 Task: Research Airbnb accommodation in Usa River, Tanzania from 4th December, 2023 to 8th December, 2023 for 1 adult.1  bedroom having 1 bed and 1 bathroom. Booking option can be shelf check-in. Look for 4 properties as per requirement.
Action: Mouse moved to (404, 95)
Screenshot: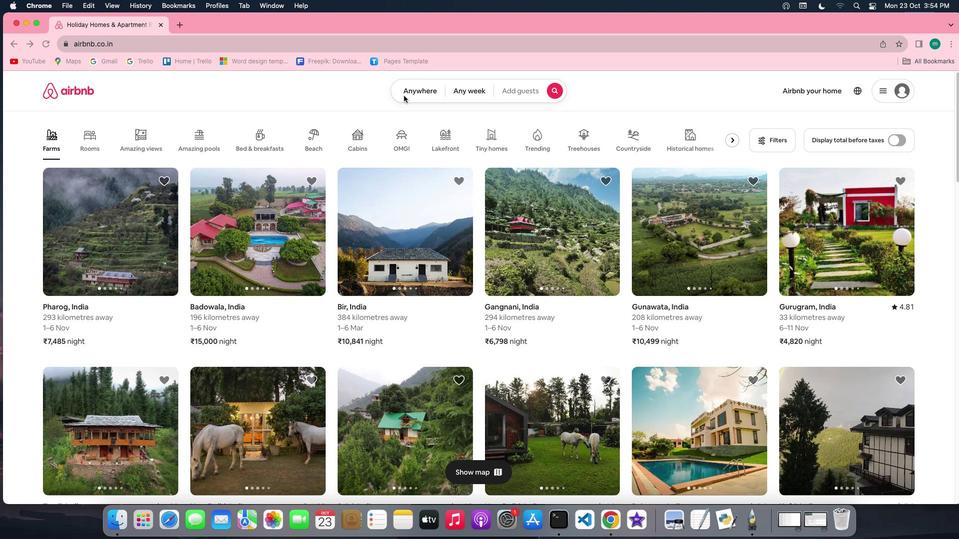 
Action: Mouse pressed left at (404, 95)
Screenshot: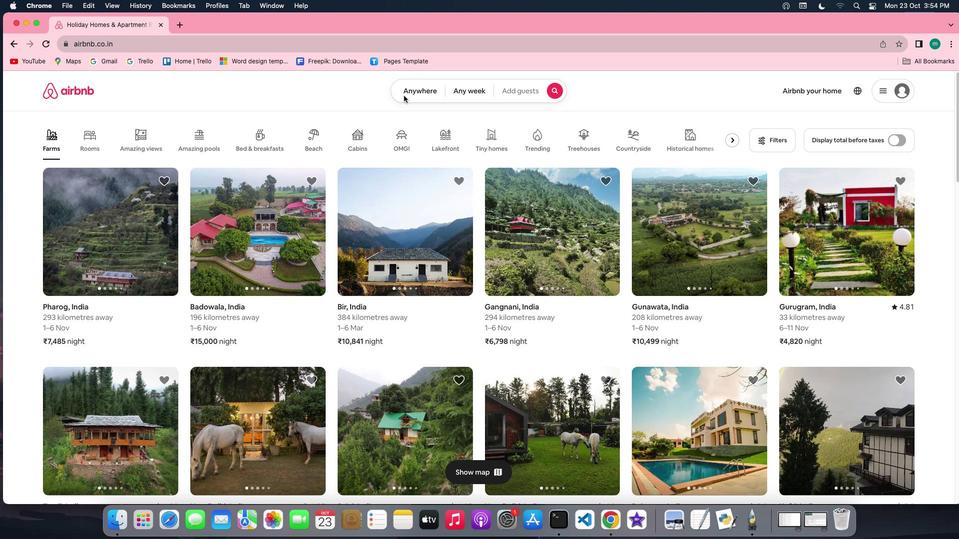 
Action: Mouse pressed left at (404, 95)
Screenshot: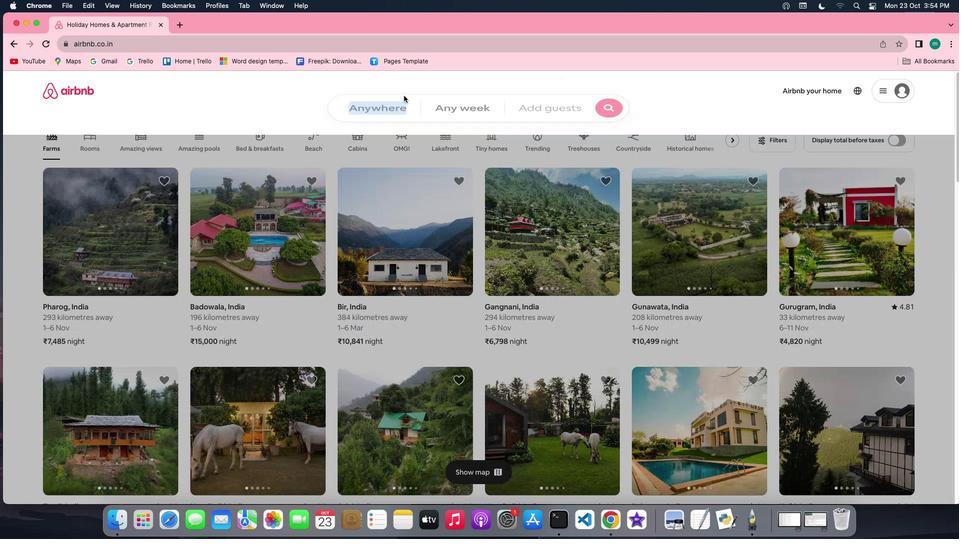 
Action: Mouse moved to (352, 125)
Screenshot: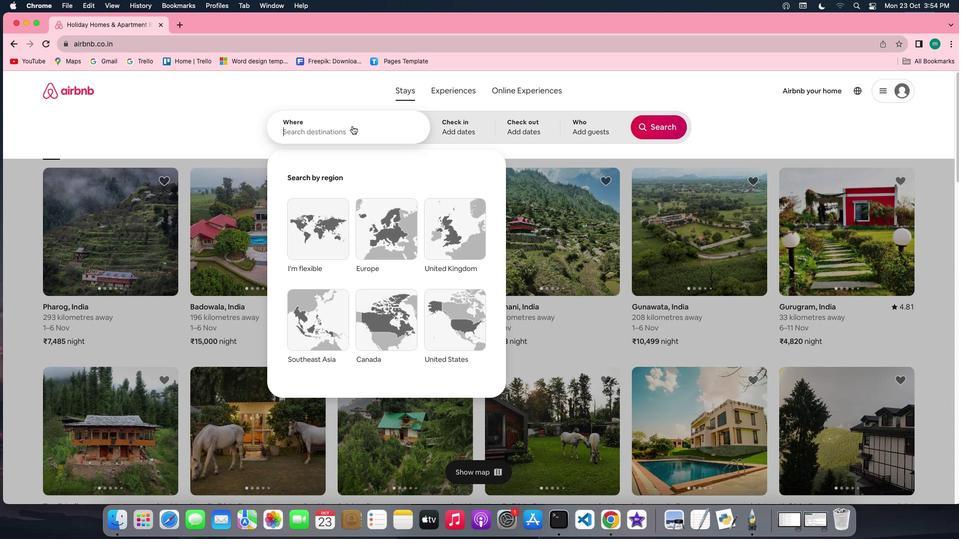 
Action: Key pressed Key.shift'U''s''a'Key.spaceKey.shift'R''i''v''e''r'','Key.spaceKey.shift'T''a''n''z''a''n''i''a'
Screenshot: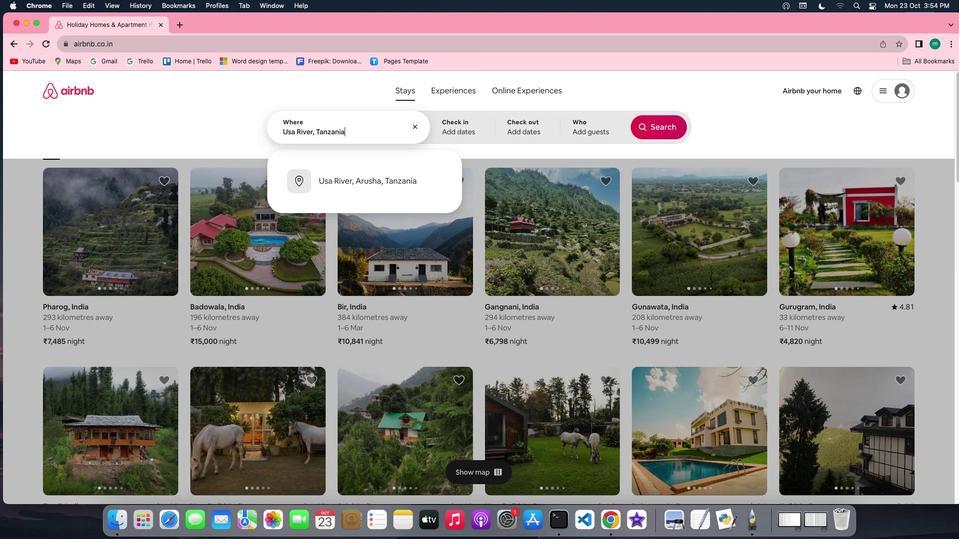 
Action: Mouse moved to (451, 125)
Screenshot: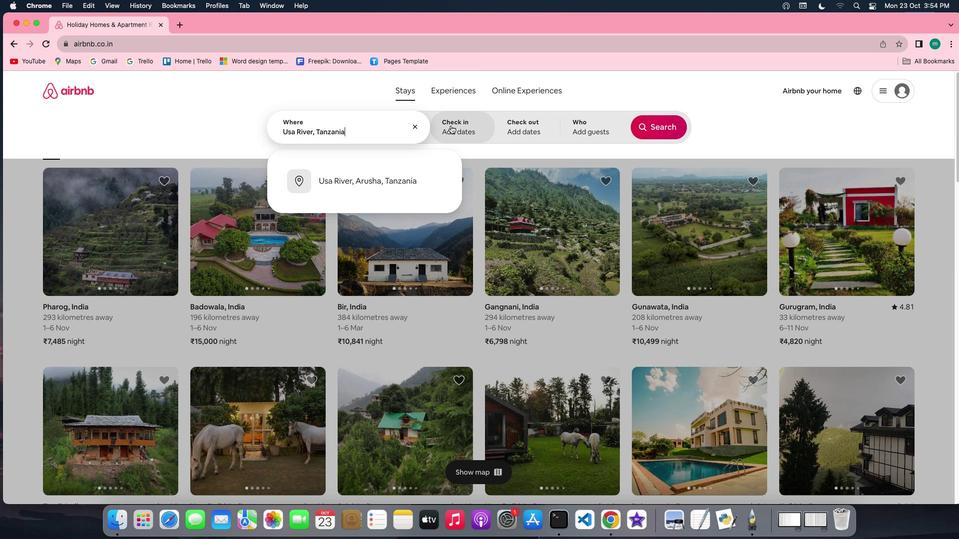 
Action: Mouse pressed left at (451, 125)
Screenshot: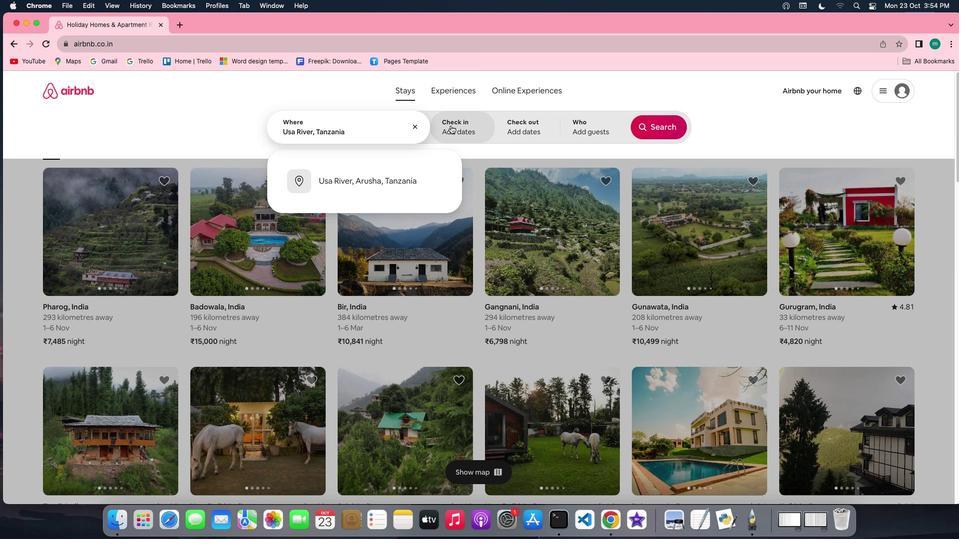 
Action: Mouse moved to (656, 211)
Screenshot: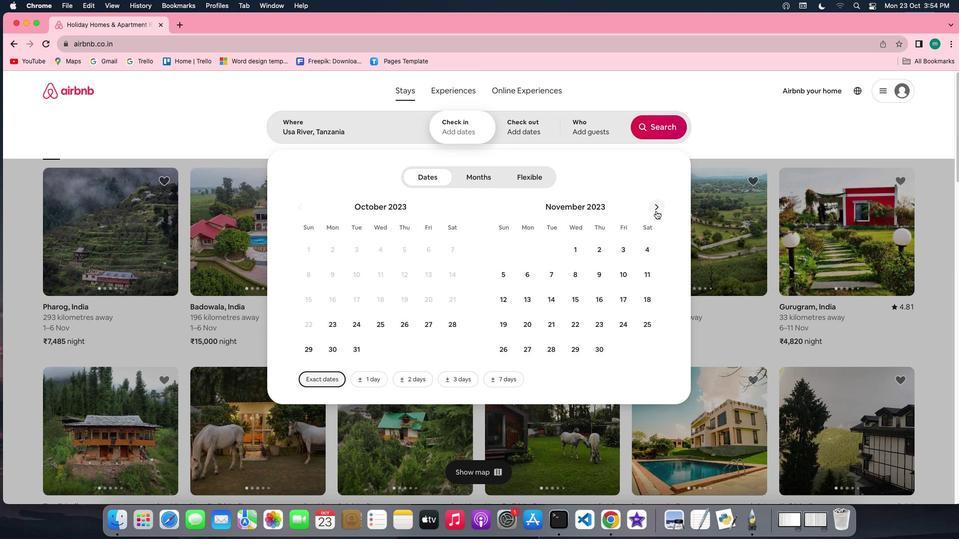 
Action: Mouse pressed left at (656, 211)
Screenshot: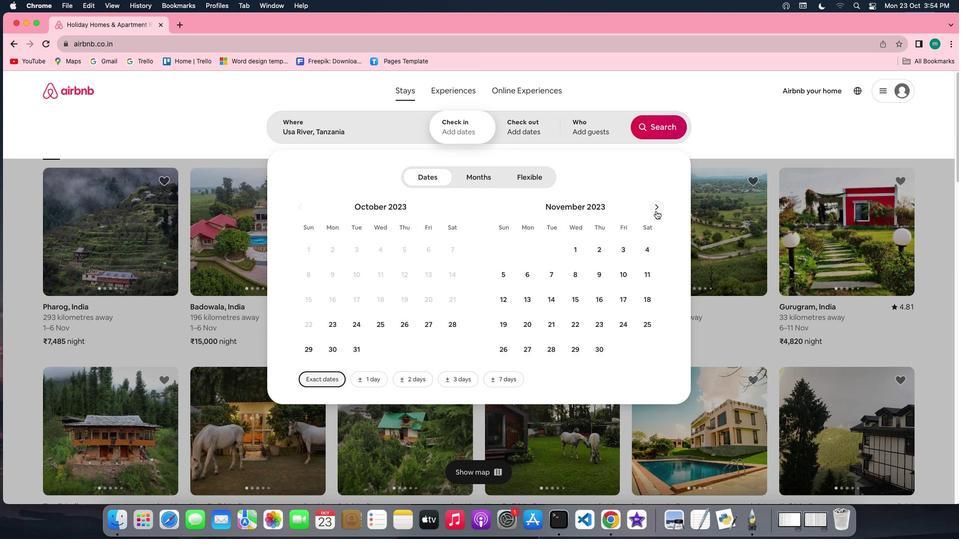
Action: Mouse moved to (534, 282)
Screenshot: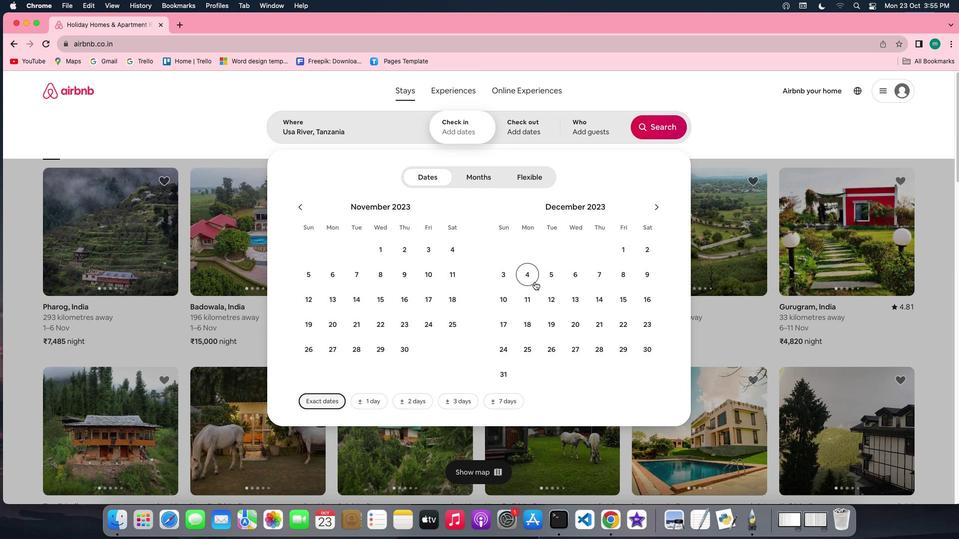 
Action: Mouse pressed left at (534, 282)
Screenshot: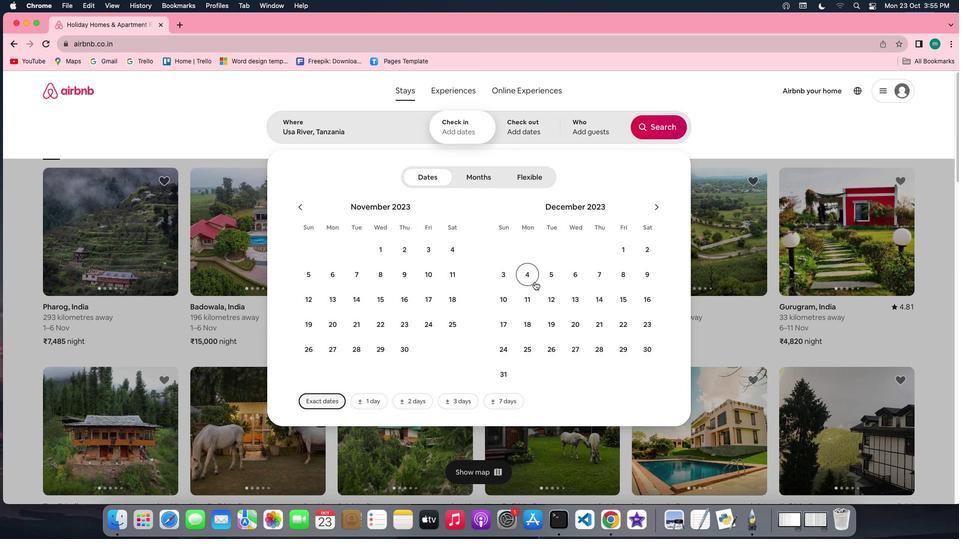 
Action: Mouse moved to (621, 275)
Screenshot: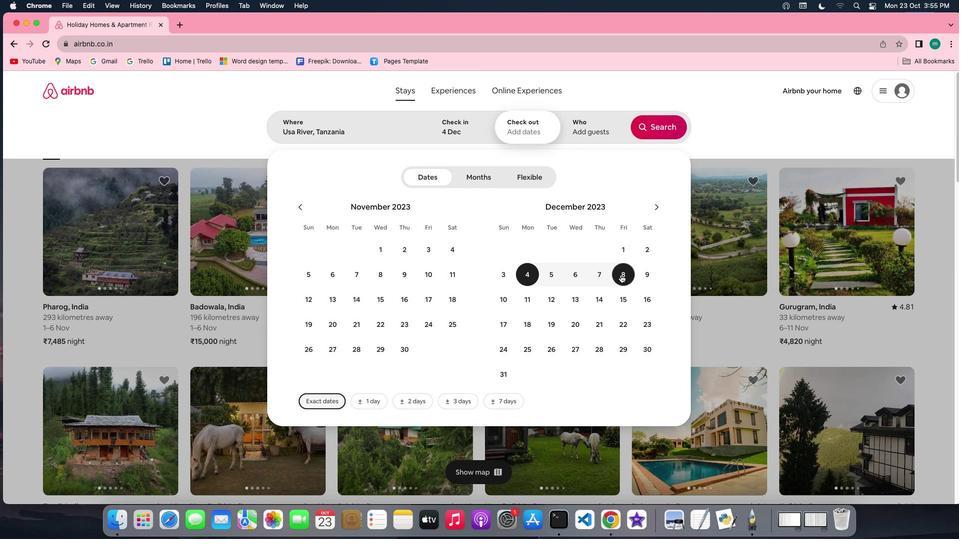 
Action: Mouse pressed left at (621, 275)
Screenshot: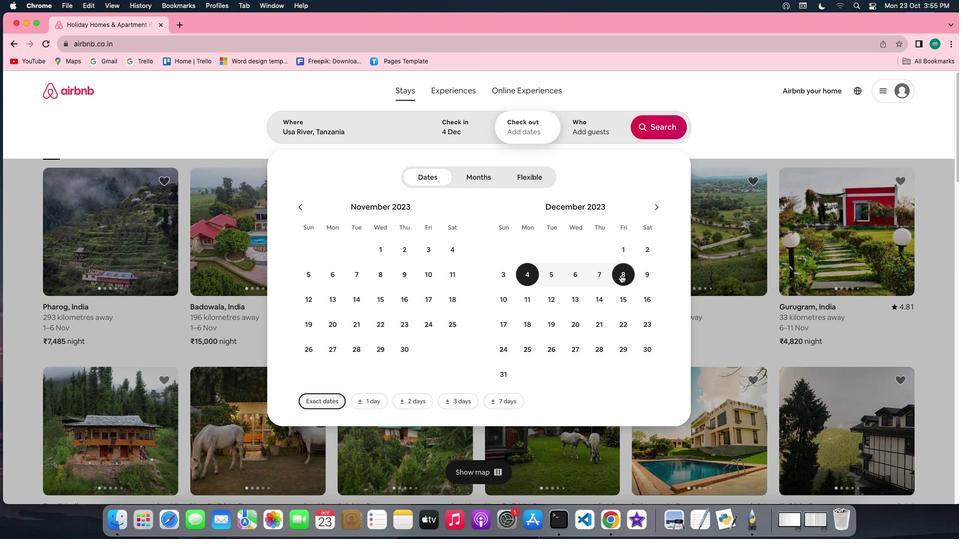 
Action: Mouse moved to (584, 139)
Screenshot: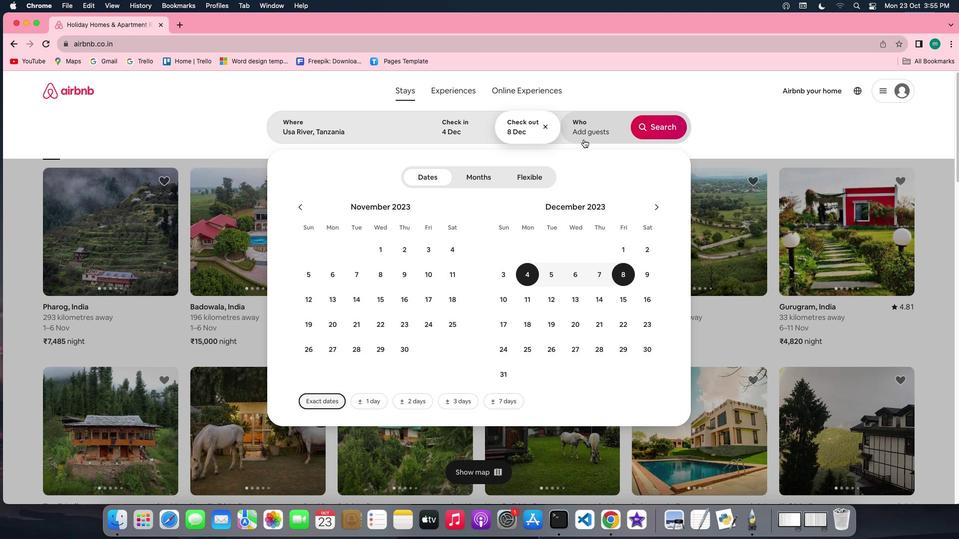 
Action: Mouse pressed left at (584, 139)
Screenshot: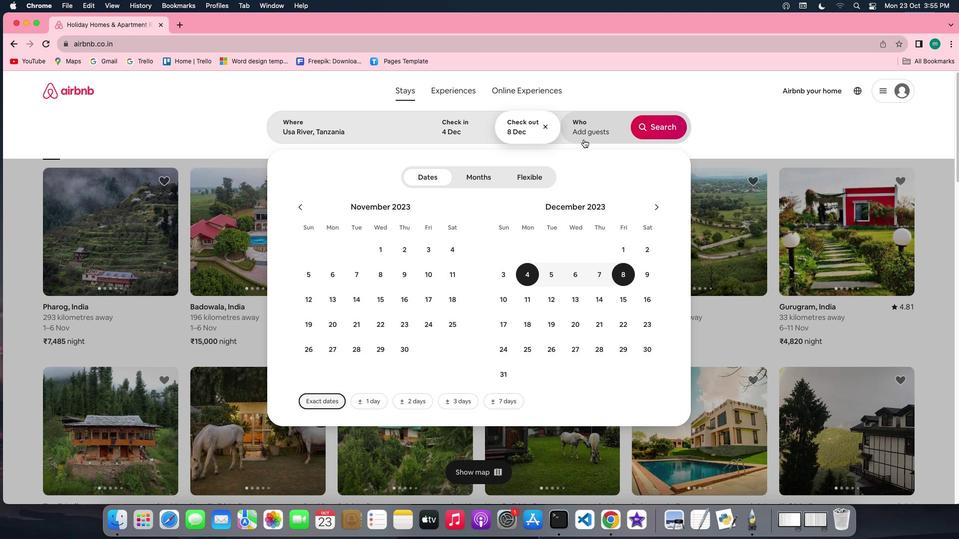 
Action: Mouse moved to (666, 182)
Screenshot: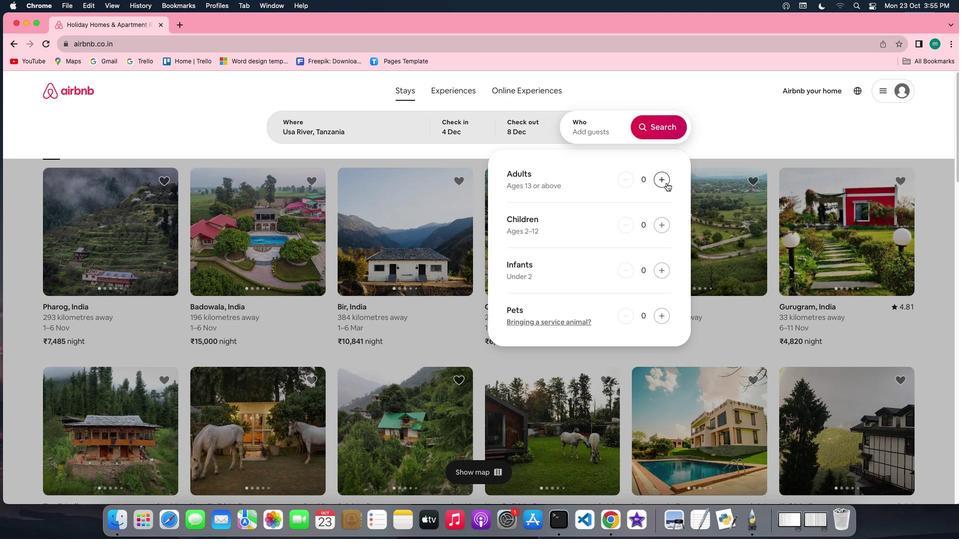
Action: Mouse pressed left at (666, 182)
Screenshot: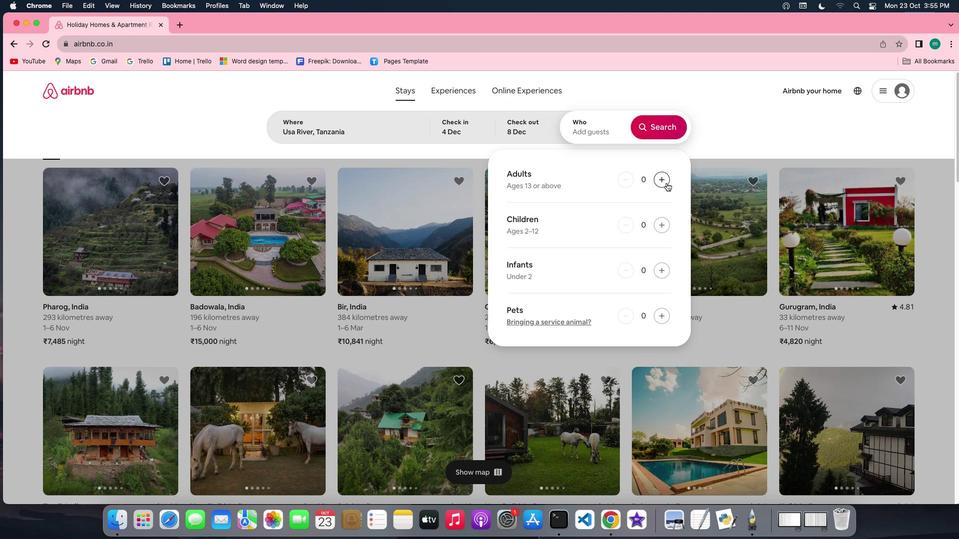 
Action: Mouse moved to (660, 130)
Screenshot: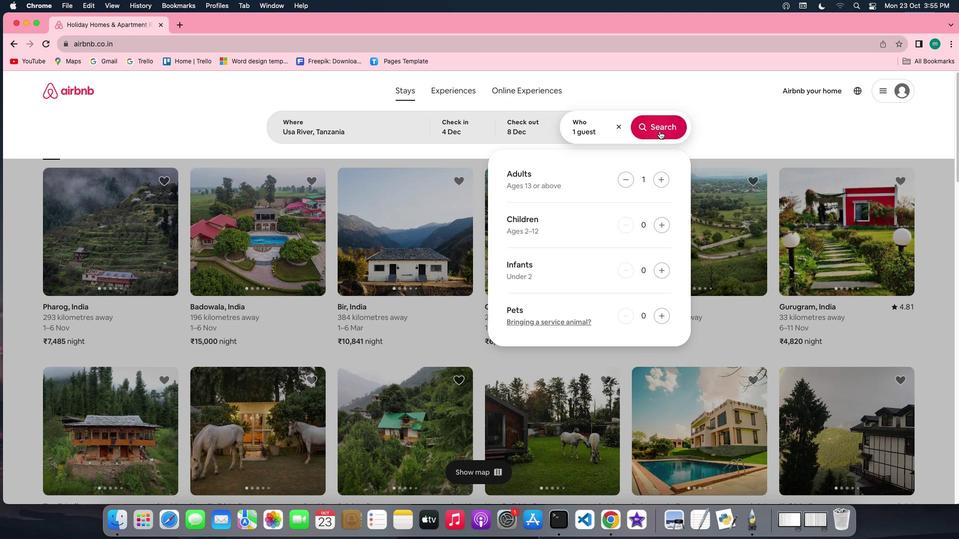 
Action: Mouse pressed left at (660, 130)
Screenshot: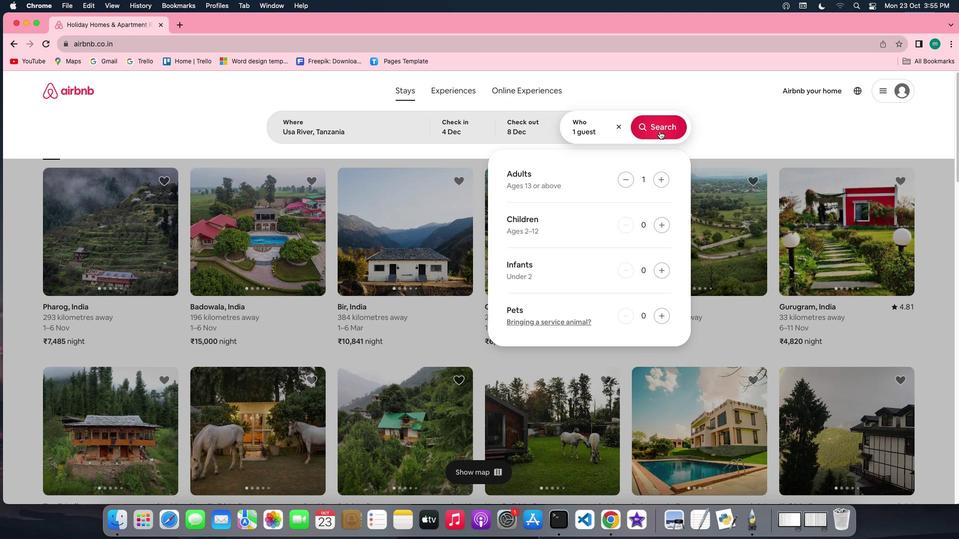 
Action: Mouse moved to (787, 128)
Screenshot: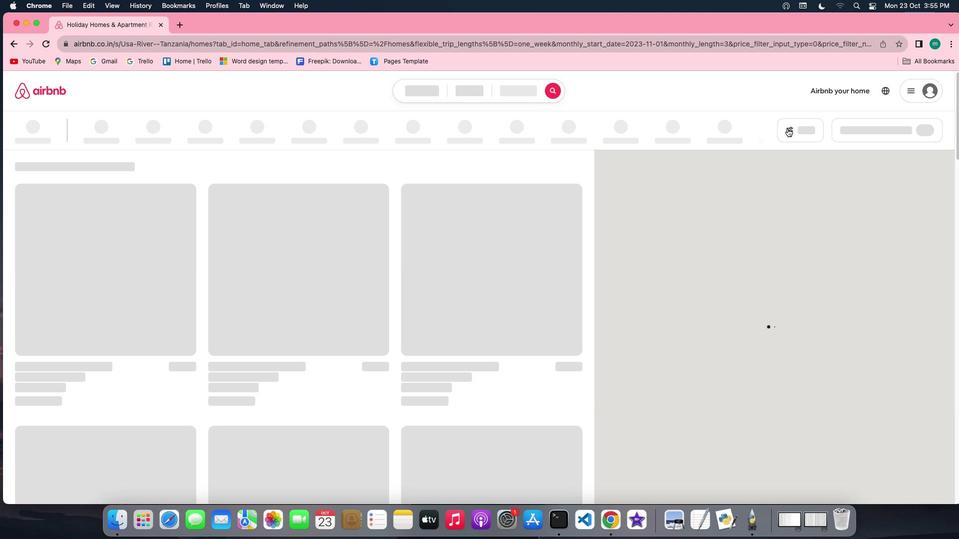 
Action: Mouse pressed left at (787, 128)
Screenshot: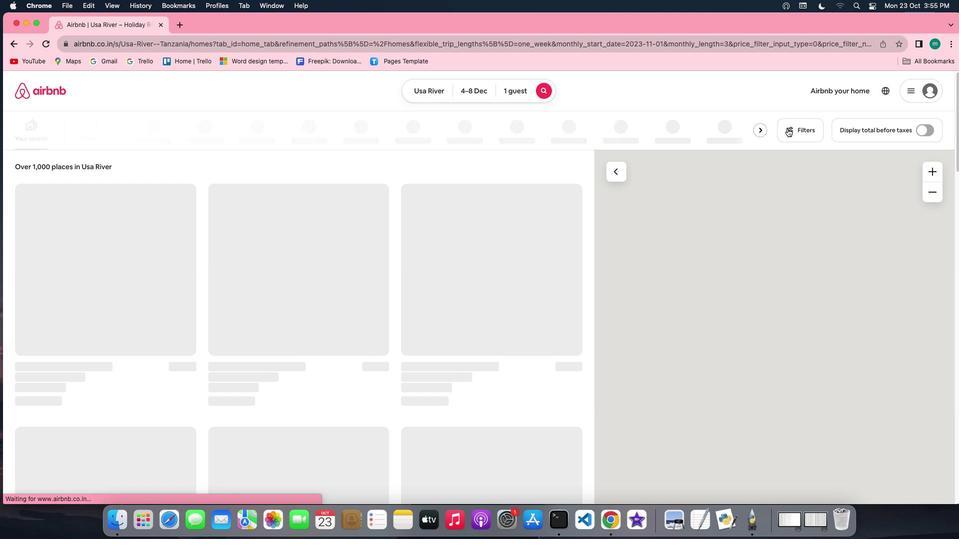 
Action: Mouse moved to (808, 131)
Screenshot: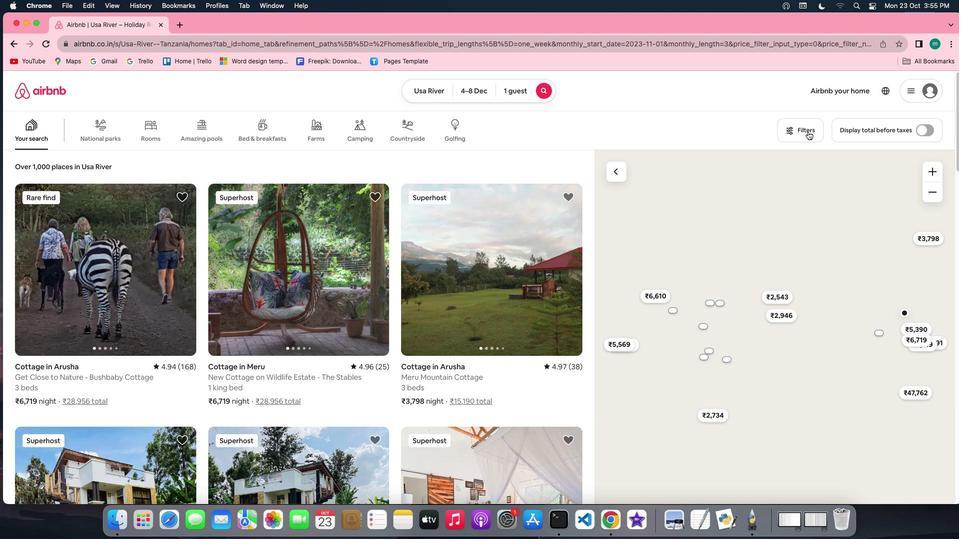 
Action: Mouse pressed left at (808, 131)
Screenshot: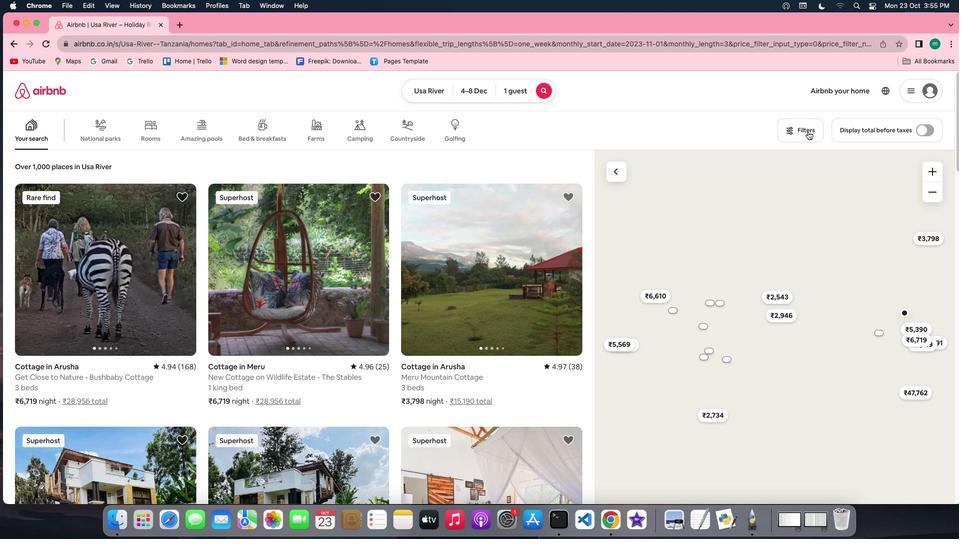 
Action: Mouse moved to (479, 296)
Screenshot: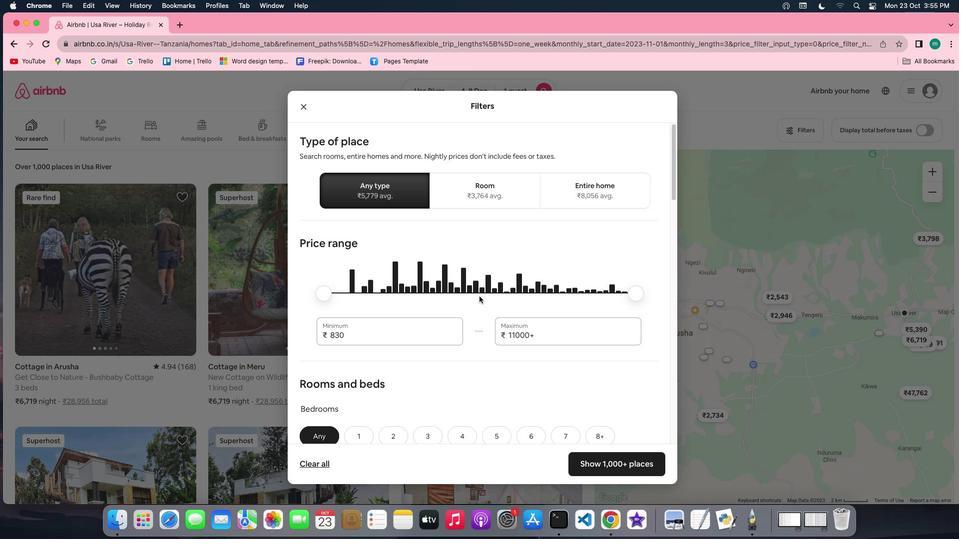 
Action: Mouse scrolled (479, 296) with delta (0, 0)
Screenshot: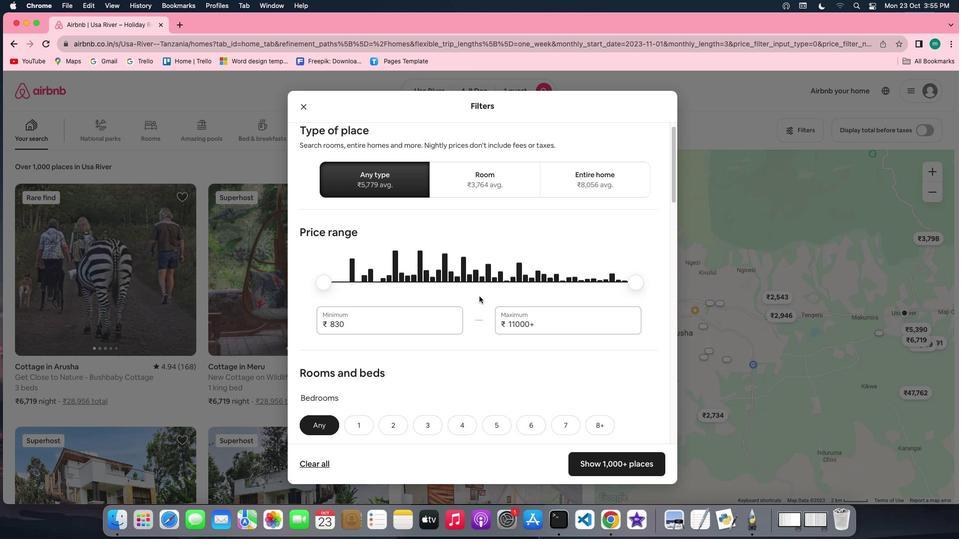 
Action: Mouse scrolled (479, 296) with delta (0, 0)
Screenshot: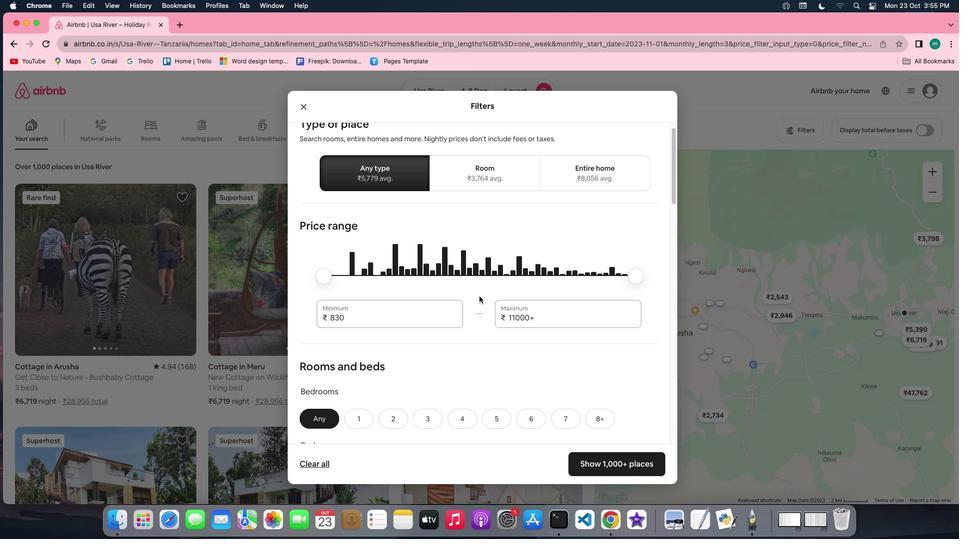 
Action: Mouse scrolled (479, 296) with delta (0, 0)
Screenshot: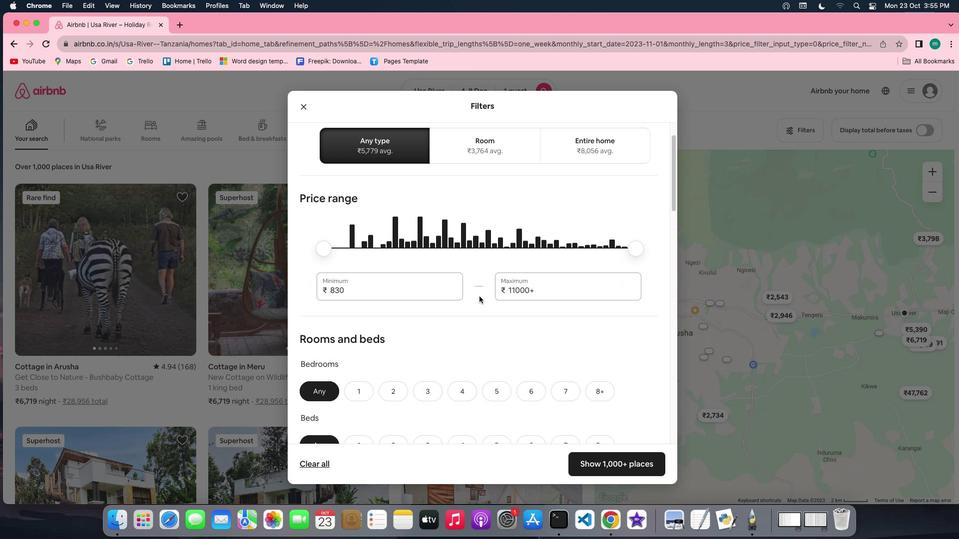 
Action: Mouse scrolled (479, 296) with delta (0, -1)
Screenshot: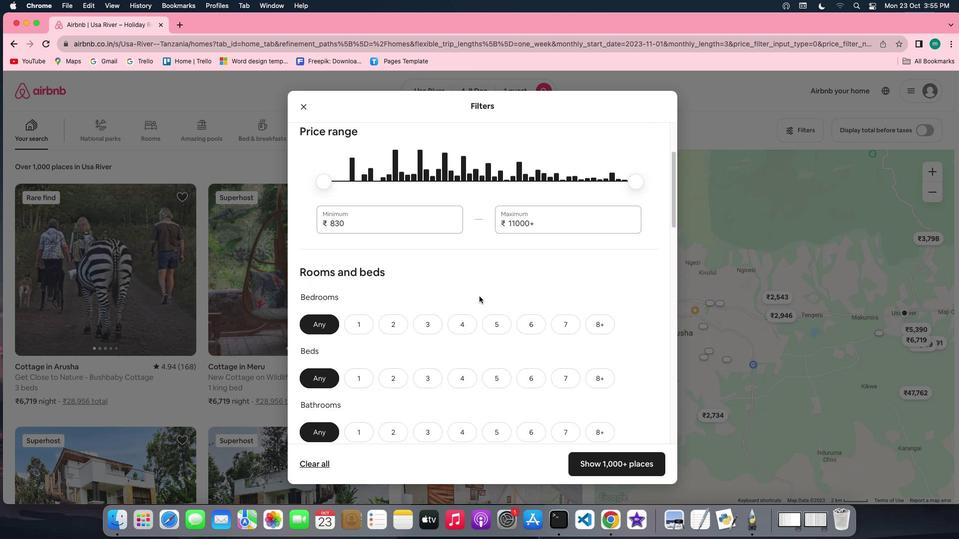 
Action: Mouse scrolled (479, 296) with delta (0, 0)
Screenshot: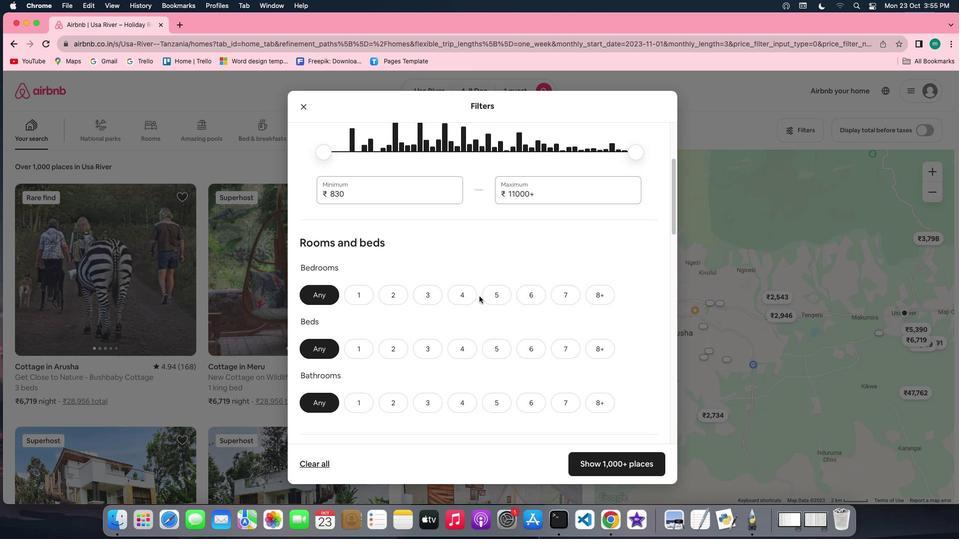 
Action: Mouse scrolled (479, 296) with delta (0, 0)
Screenshot: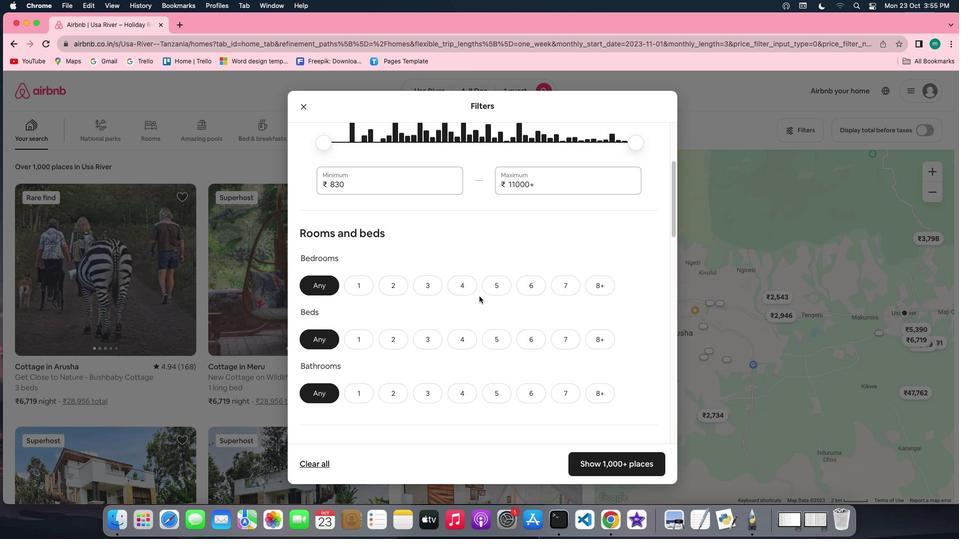 
Action: Mouse scrolled (479, 296) with delta (0, 0)
Screenshot: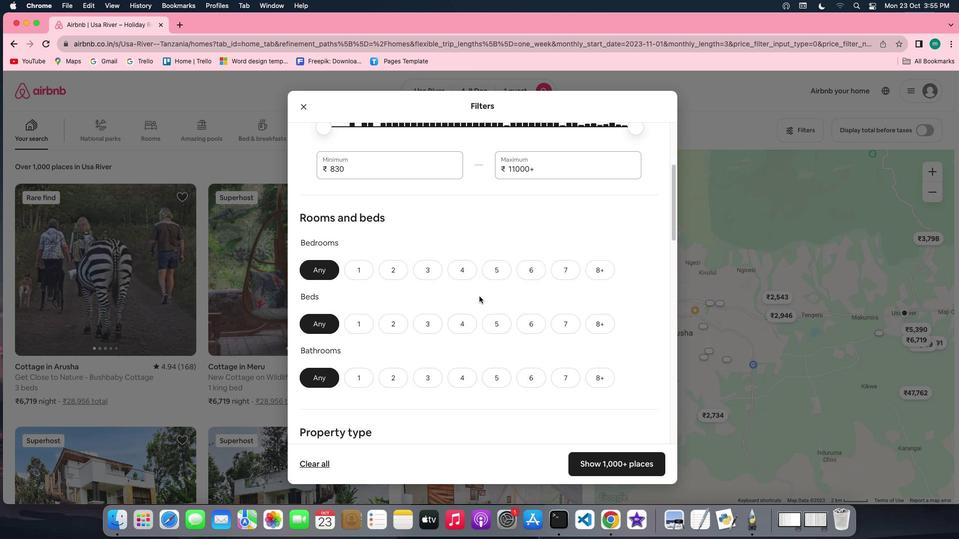 
Action: Mouse scrolled (479, 296) with delta (0, -1)
Screenshot: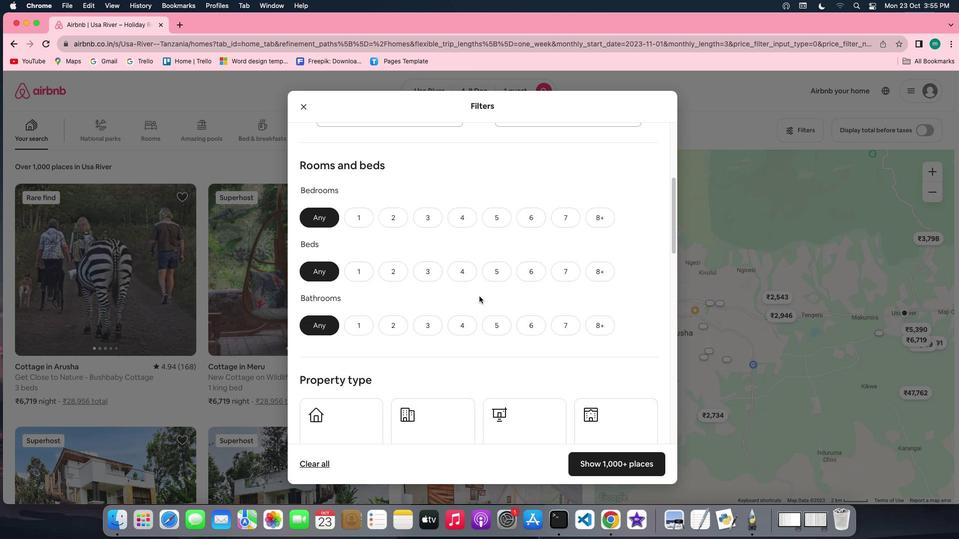 
Action: Mouse moved to (363, 183)
Screenshot: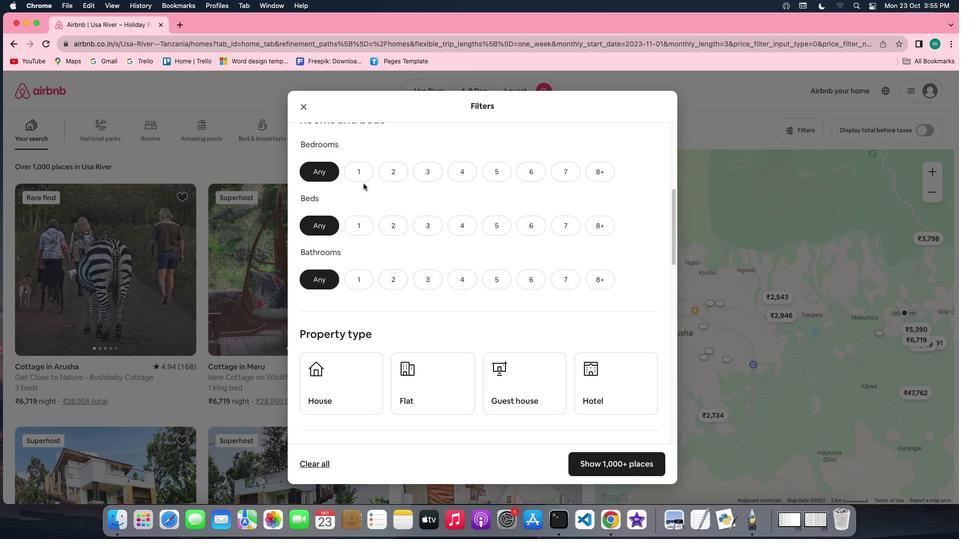 
Action: Mouse pressed left at (363, 183)
Screenshot: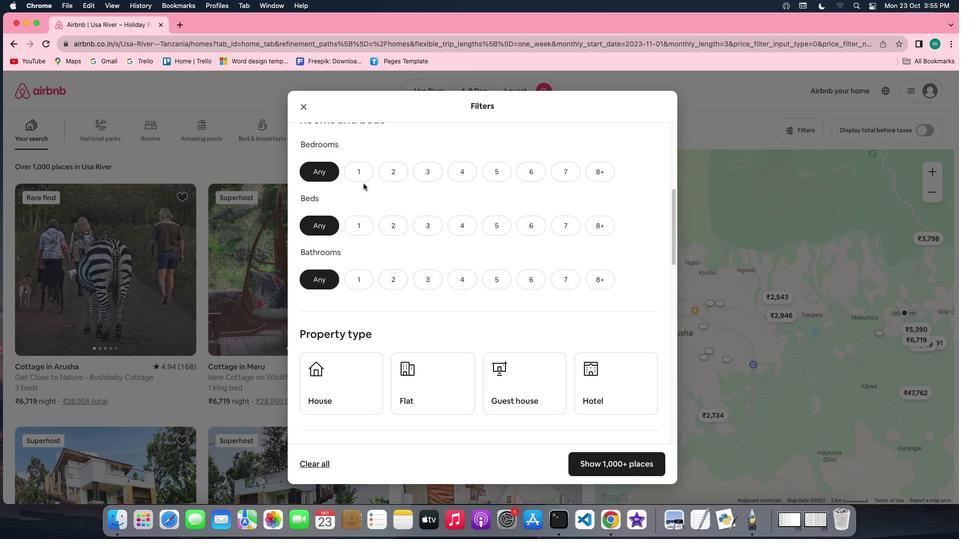 
Action: Mouse moved to (368, 173)
Screenshot: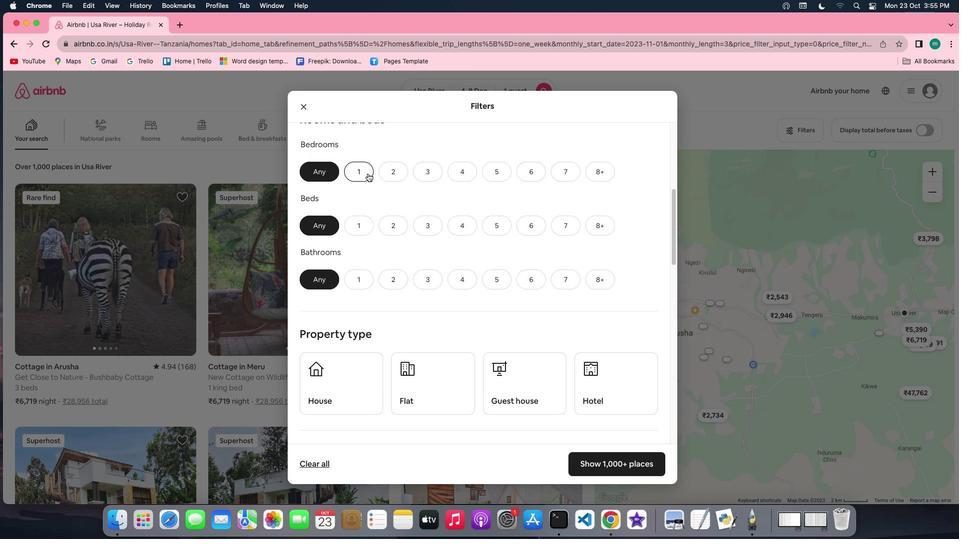 
Action: Mouse pressed left at (368, 173)
Screenshot: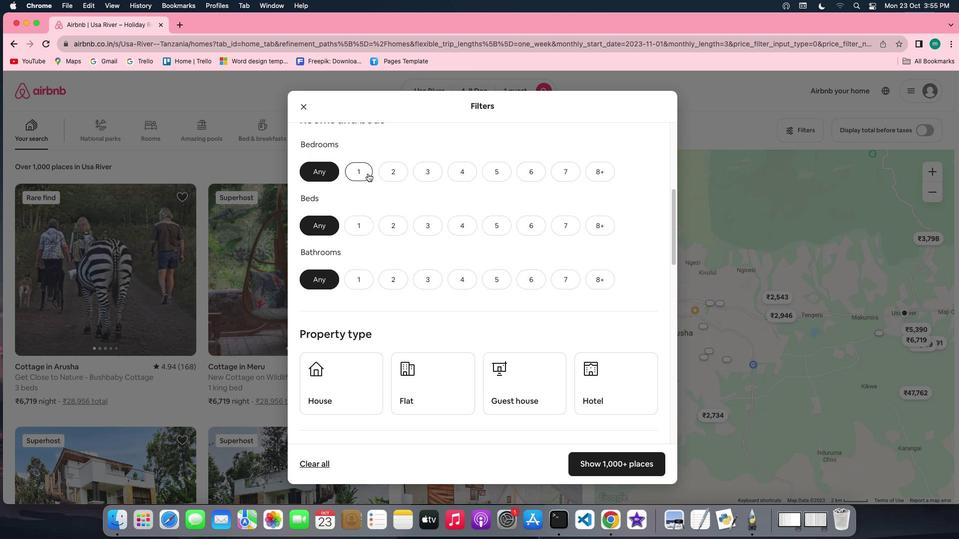 
Action: Mouse moved to (363, 232)
Screenshot: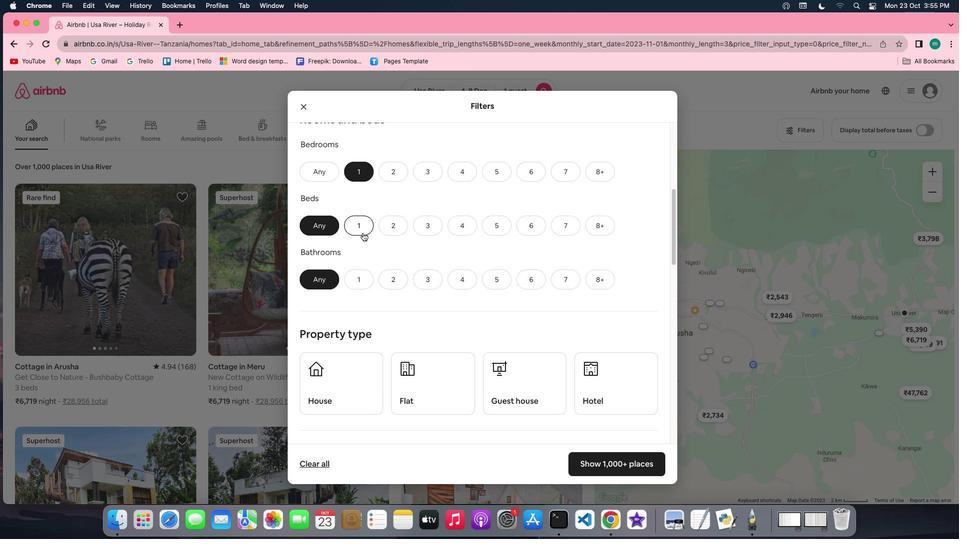 
Action: Mouse pressed left at (363, 232)
Screenshot: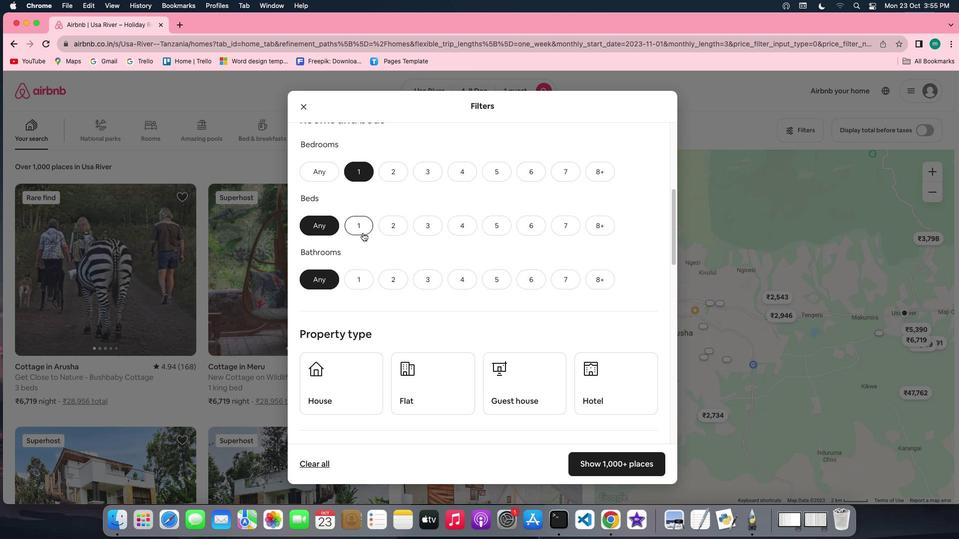 
Action: Mouse moved to (358, 286)
Screenshot: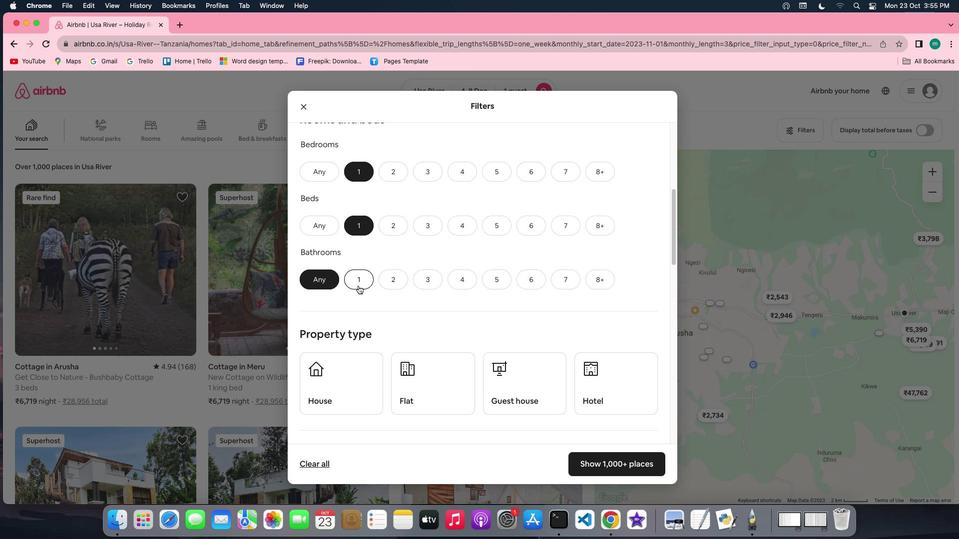 
Action: Mouse pressed left at (358, 286)
Screenshot: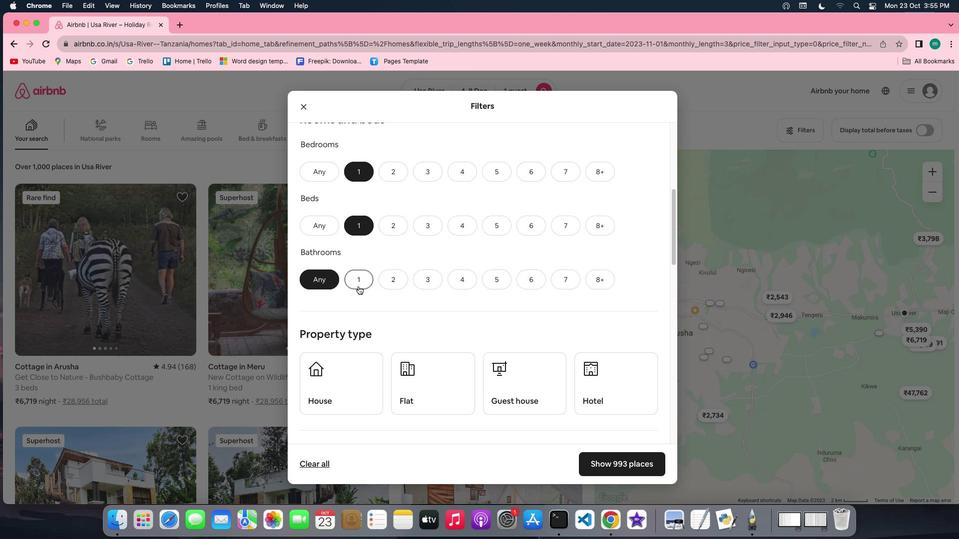 
Action: Mouse moved to (456, 286)
Screenshot: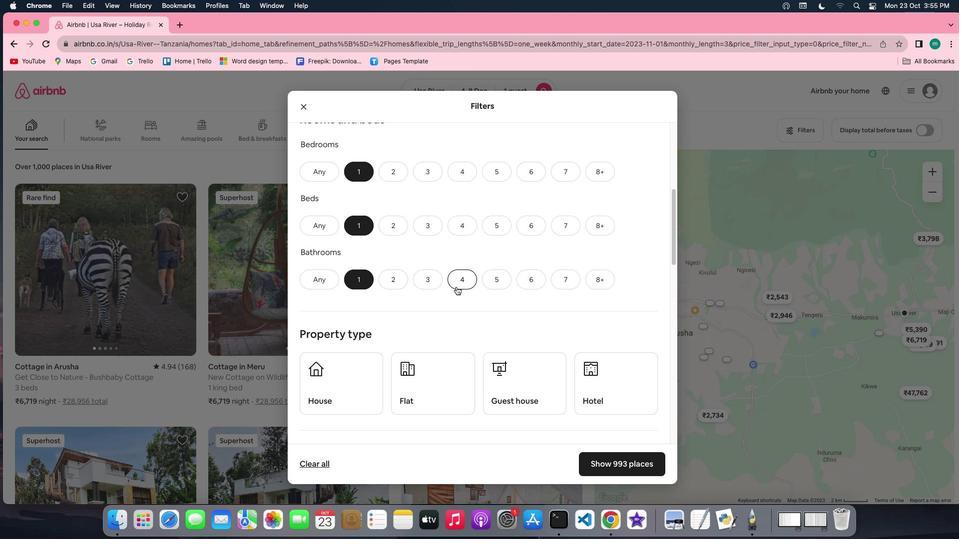 
Action: Mouse scrolled (456, 286) with delta (0, 0)
Screenshot: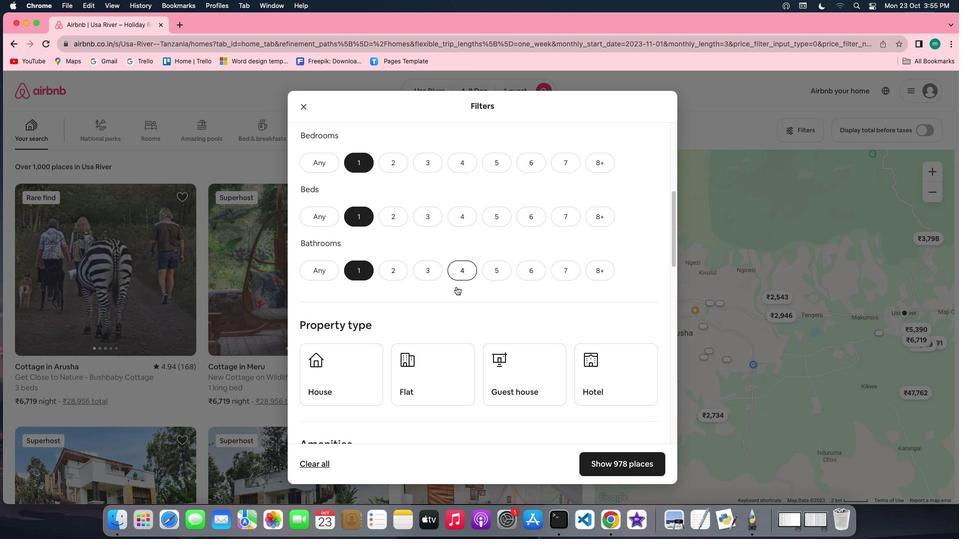 
Action: Mouse scrolled (456, 286) with delta (0, 0)
Screenshot: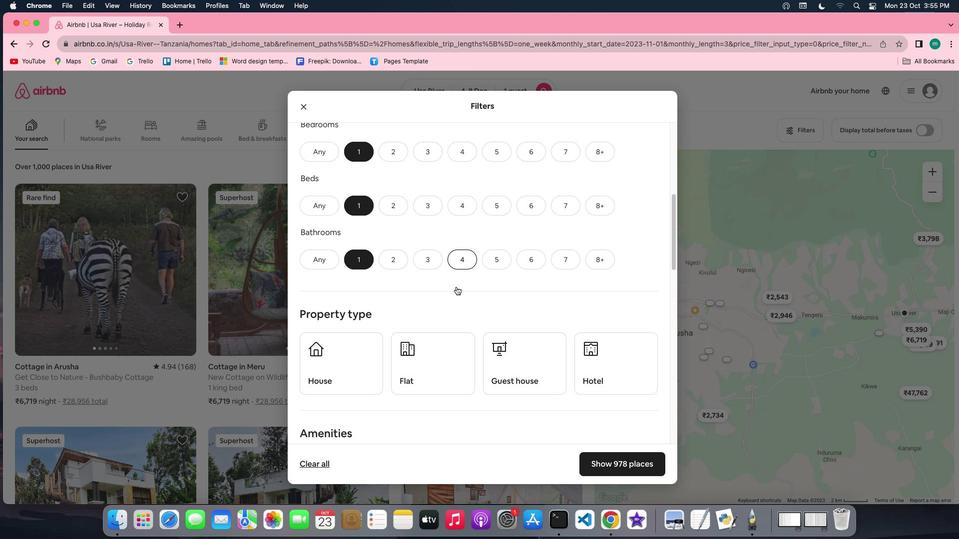 
Action: Mouse scrolled (456, 286) with delta (0, 0)
Screenshot: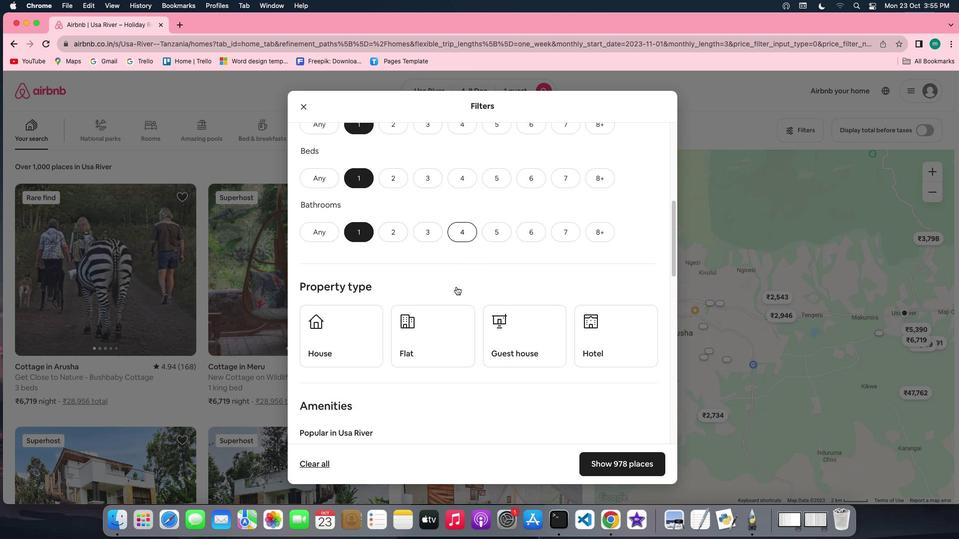 
Action: Mouse scrolled (456, 286) with delta (0, -1)
Screenshot: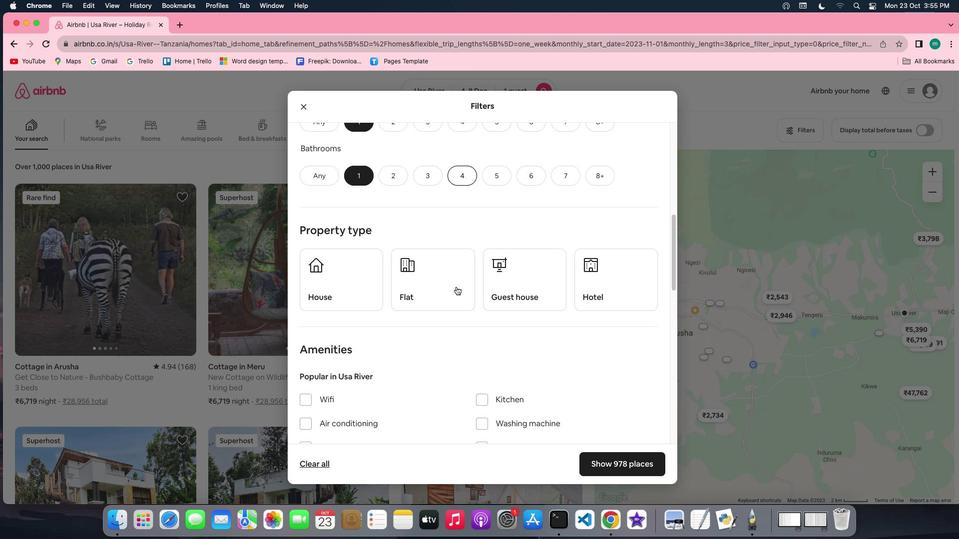 
Action: Mouse scrolled (456, 286) with delta (0, 0)
Screenshot: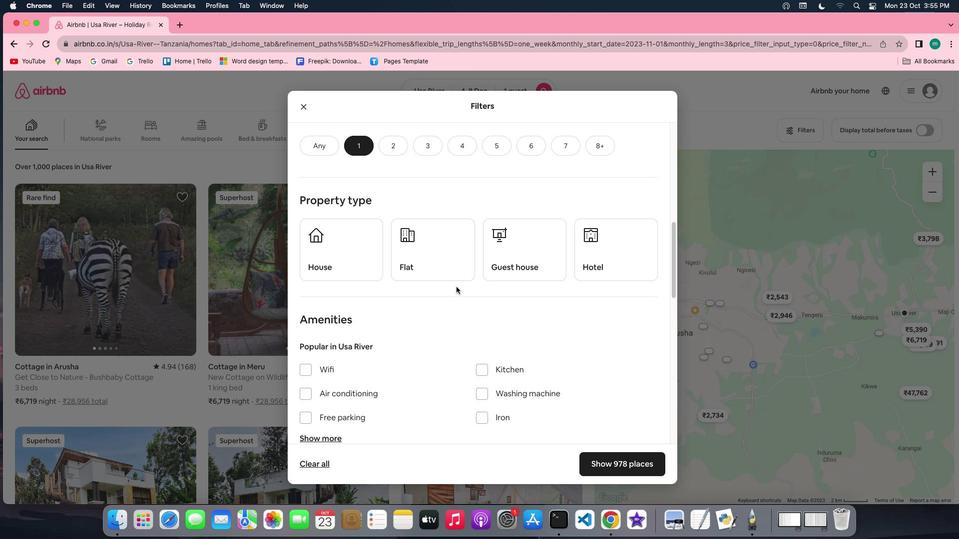 
Action: Mouse scrolled (456, 286) with delta (0, 0)
Screenshot: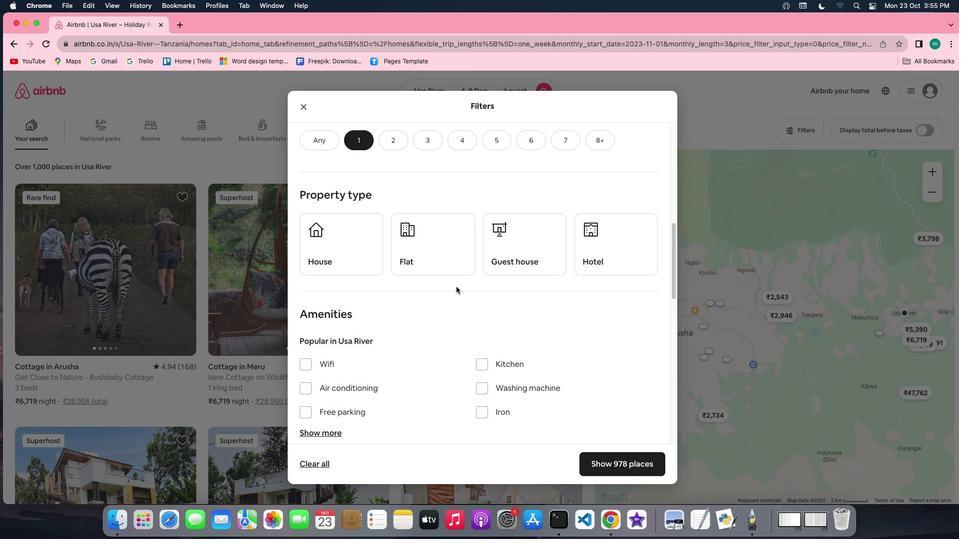 
Action: Mouse scrolled (456, 286) with delta (0, 0)
Screenshot: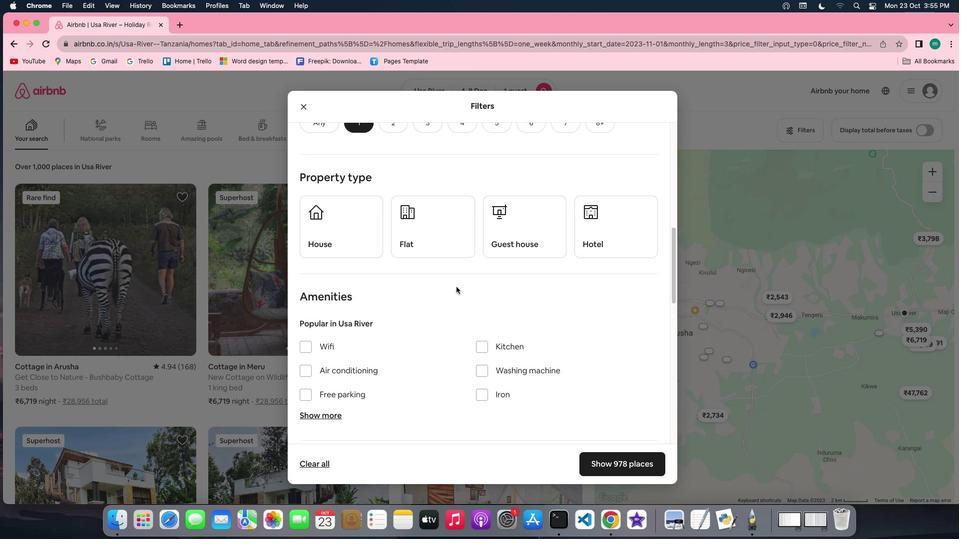 
Action: Mouse scrolled (456, 286) with delta (0, 0)
Screenshot: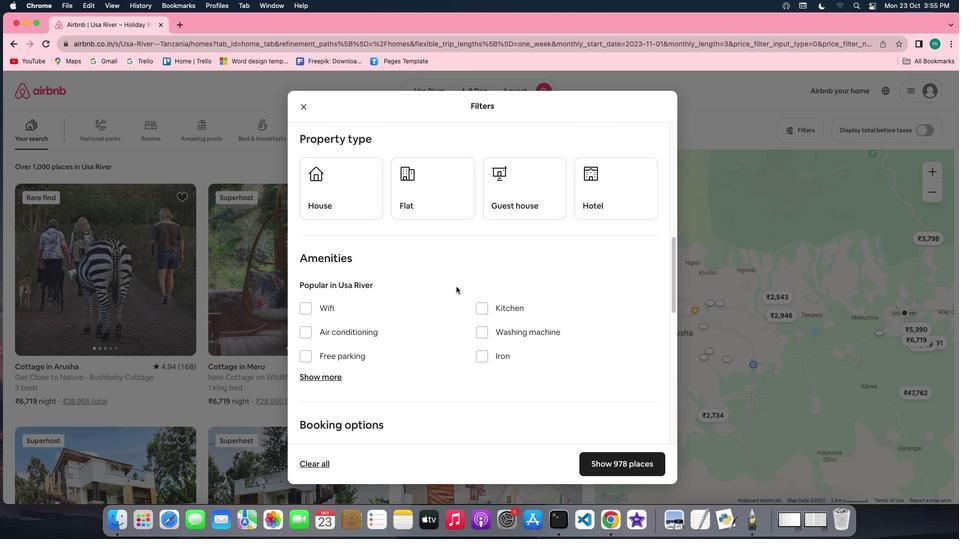 
Action: Mouse scrolled (456, 286) with delta (0, 0)
Screenshot: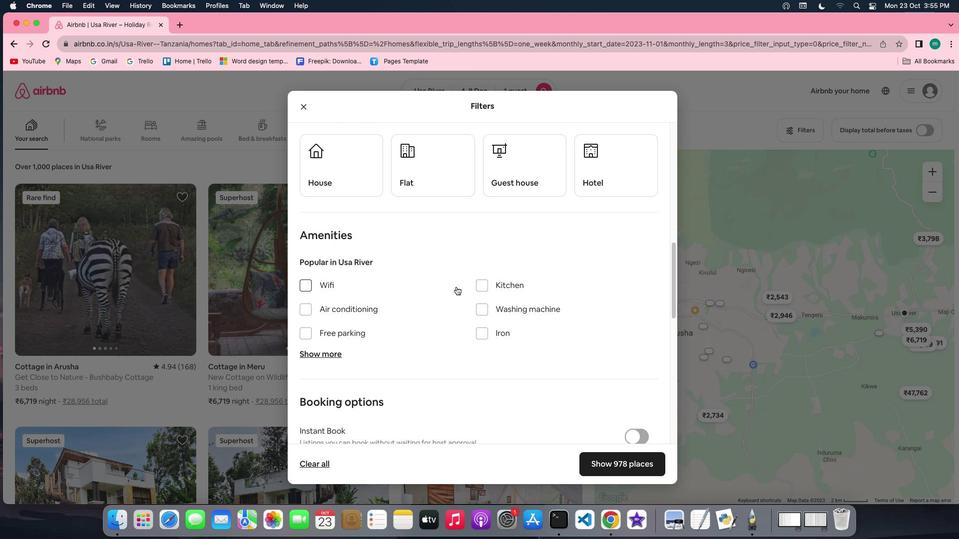 
Action: Mouse scrolled (456, 286) with delta (0, 0)
Screenshot: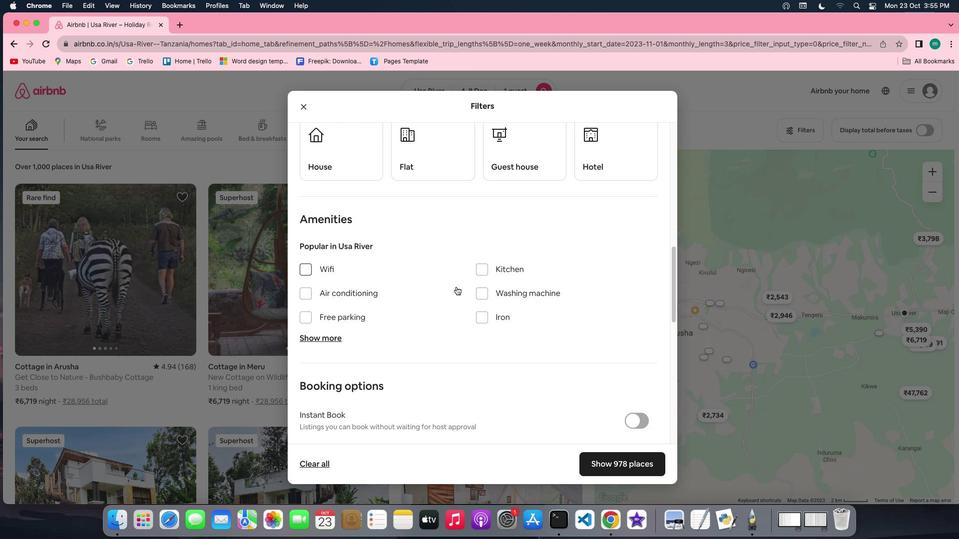 
Action: Mouse scrolled (456, 286) with delta (0, 0)
Screenshot: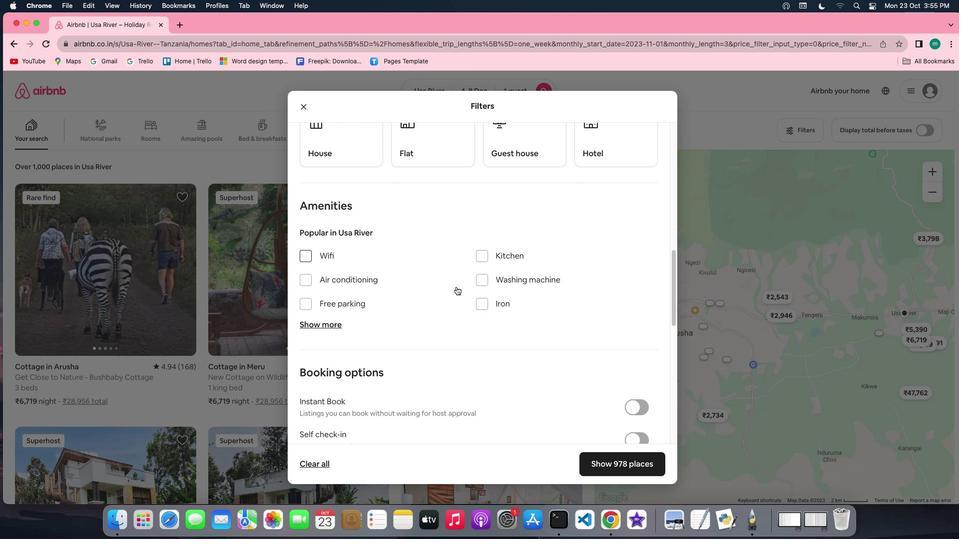 
Action: Mouse scrolled (456, 286) with delta (0, 0)
Screenshot: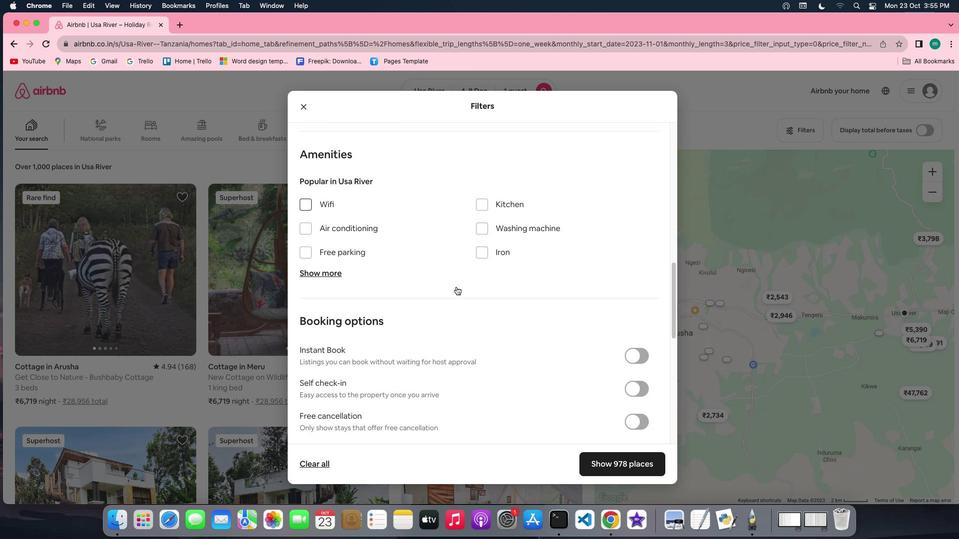 
Action: Mouse scrolled (456, 286) with delta (0, 0)
Screenshot: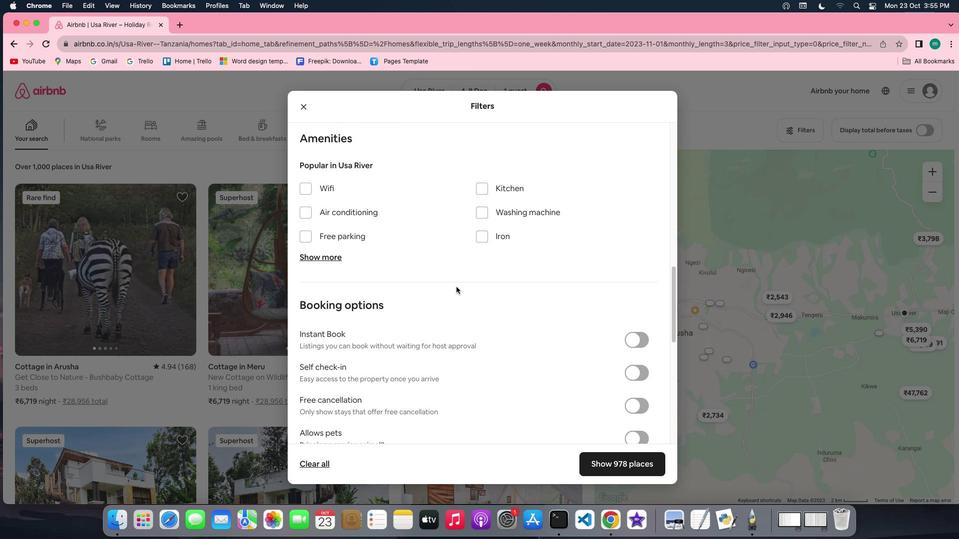
Action: Mouse scrolled (456, 286) with delta (0, 0)
Screenshot: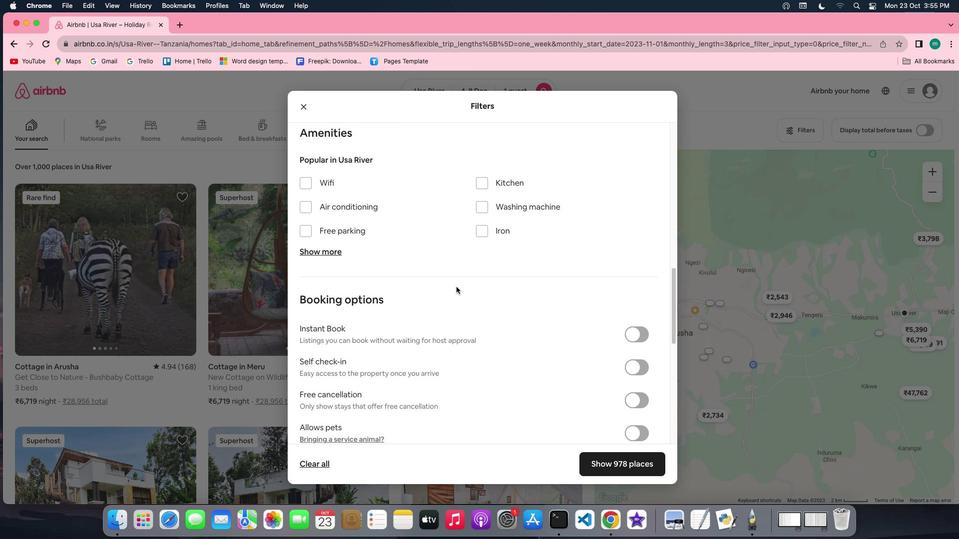
Action: Mouse scrolled (456, 286) with delta (0, 0)
Screenshot: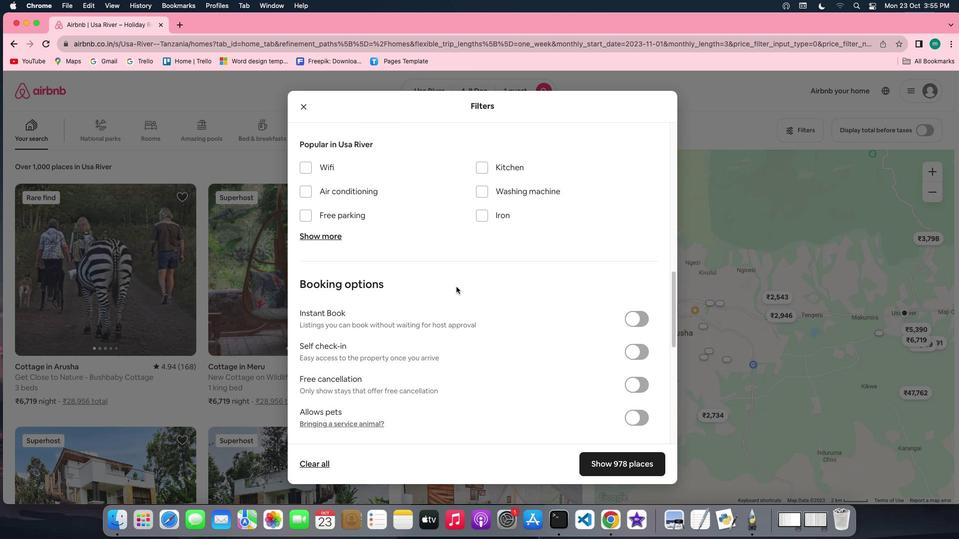 
Action: Mouse scrolled (456, 286) with delta (0, 0)
Screenshot: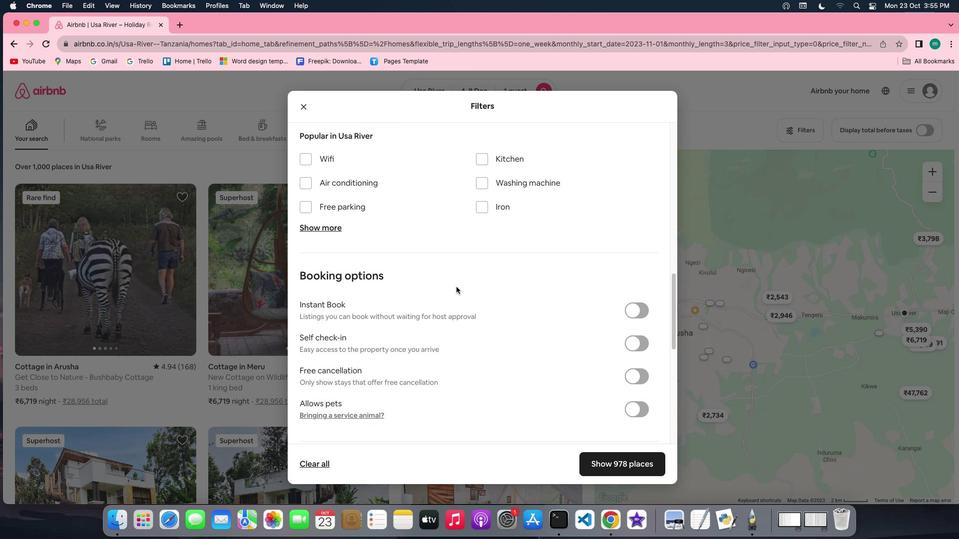 
Action: Mouse moved to (539, 319)
Screenshot: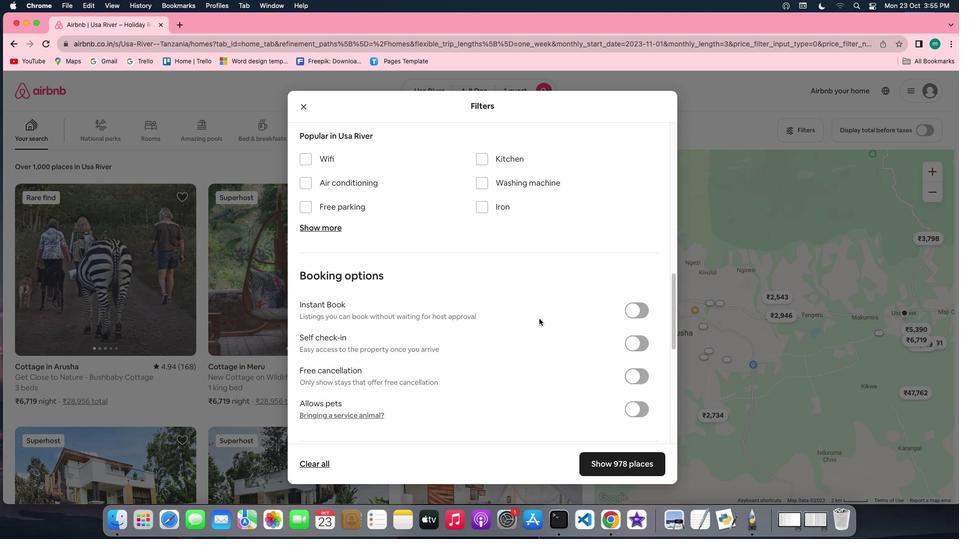 
Action: Mouse scrolled (539, 319) with delta (0, 0)
Screenshot: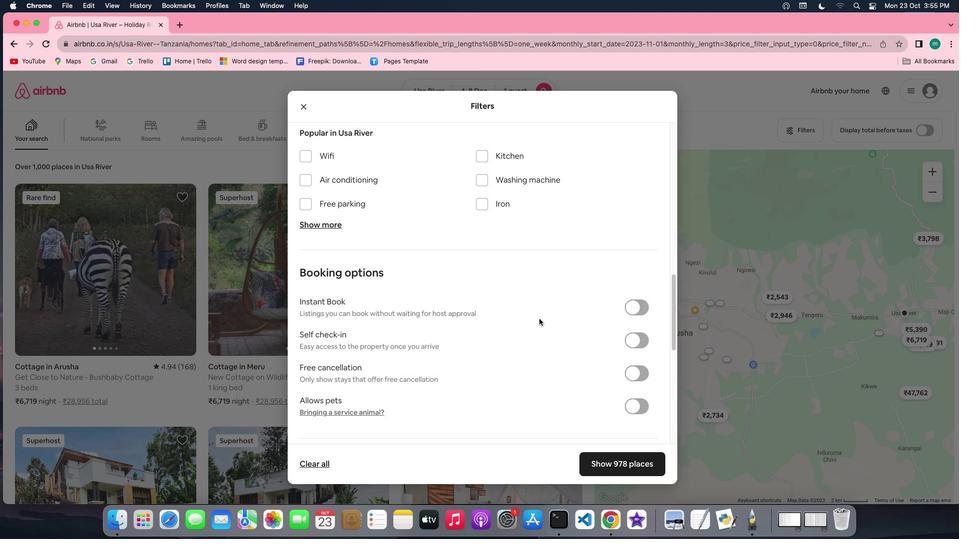 
Action: Mouse scrolled (539, 319) with delta (0, 0)
Screenshot: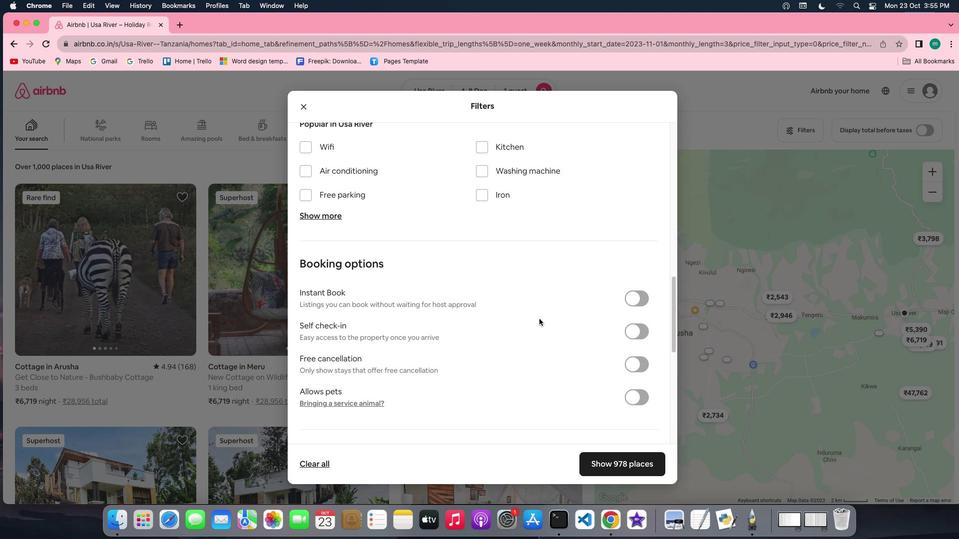 
Action: Mouse scrolled (539, 319) with delta (0, 0)
Screenshot: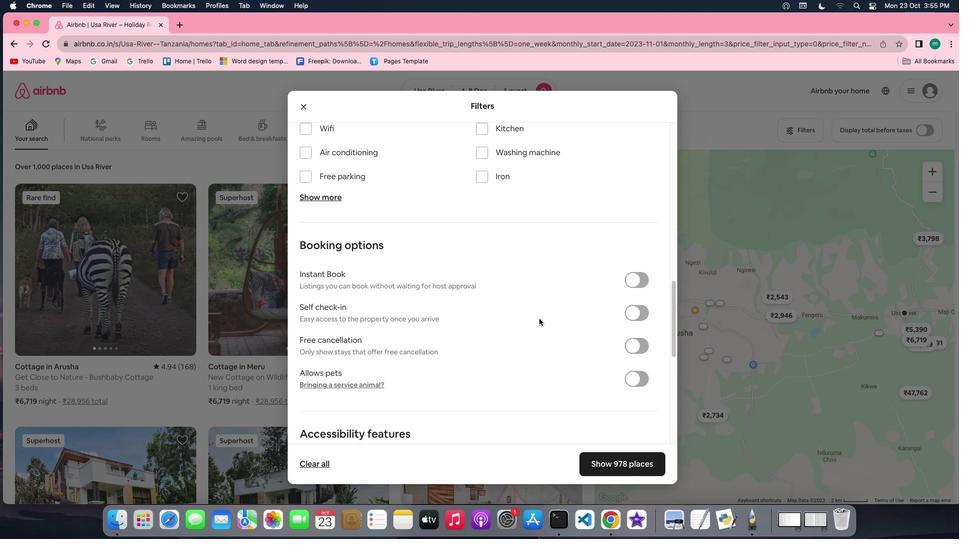 
Action: Mouse scrolled (539, 319) with delta (0, 0)
Screenshot: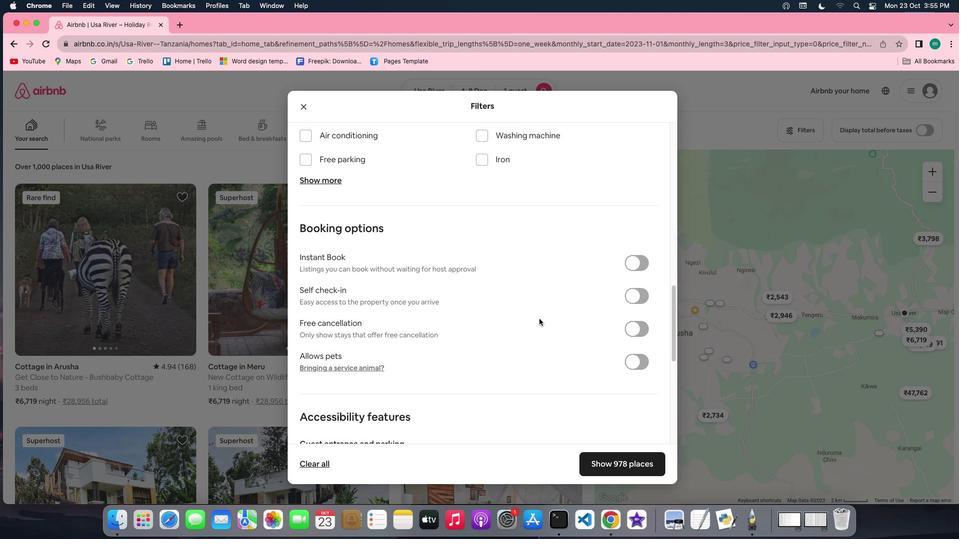 
Action: Mouse moved to (644, 292)
Screenshot: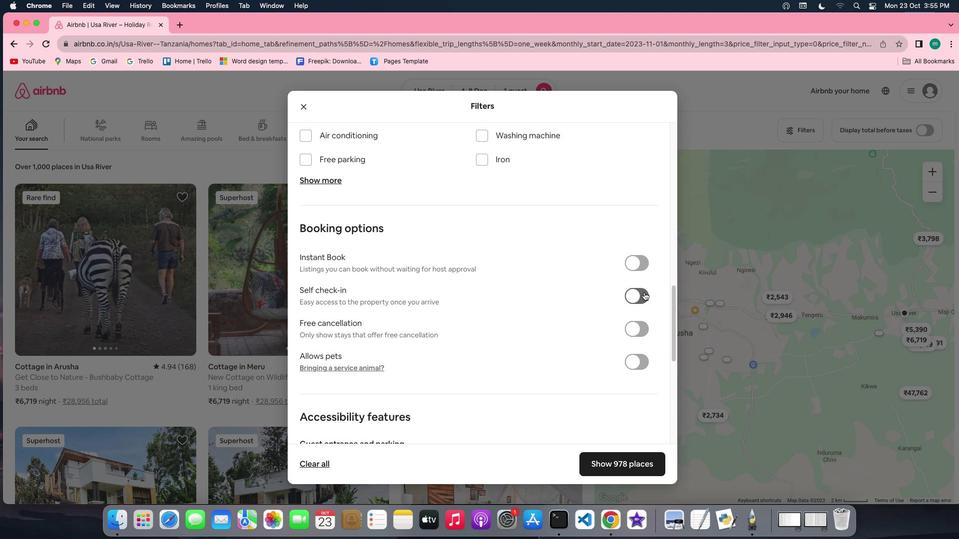 
Action: Mouse pressed left at (644, 292)
Screenshot: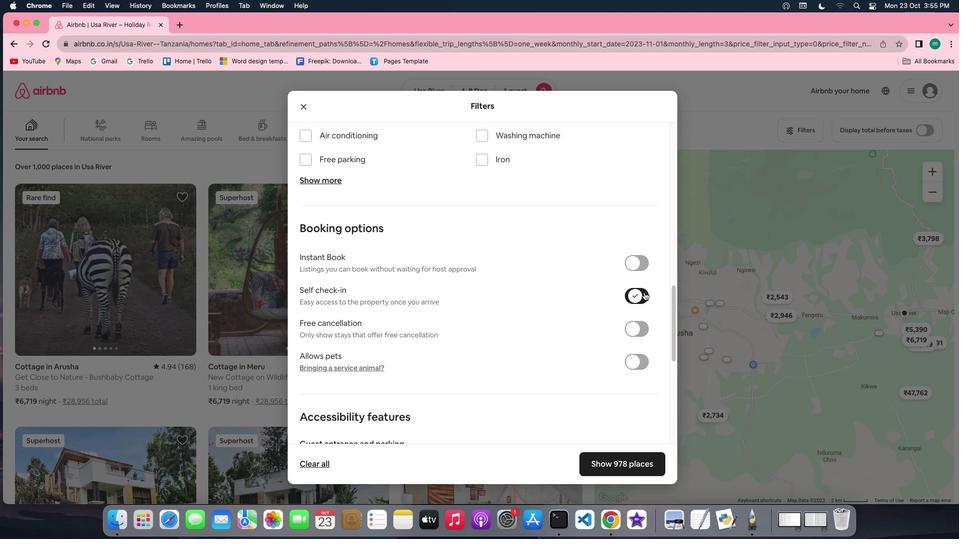 
Action: Mouse moved to (524, 343)
Screenshot: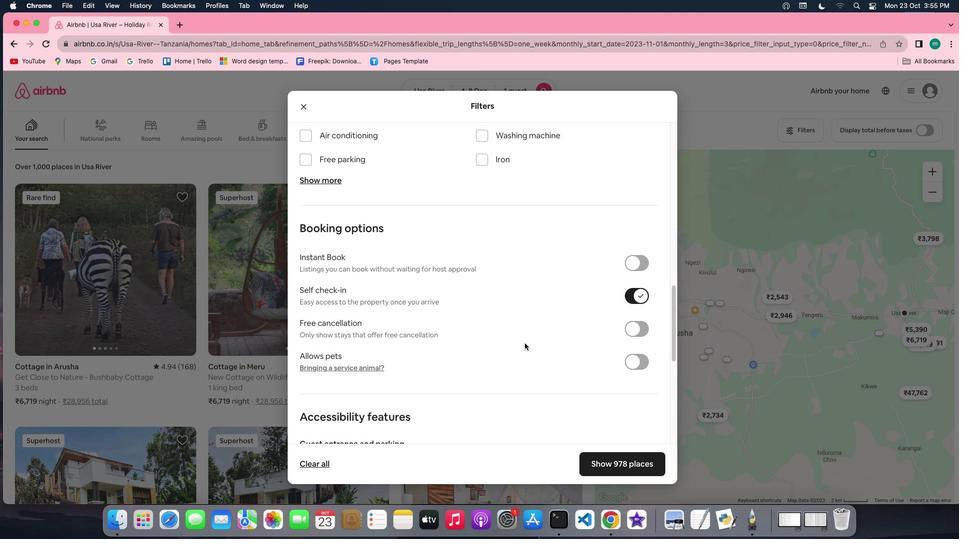 
Action: Mouse scrolled (524, 343) with delta (0, 0)
Screenshot: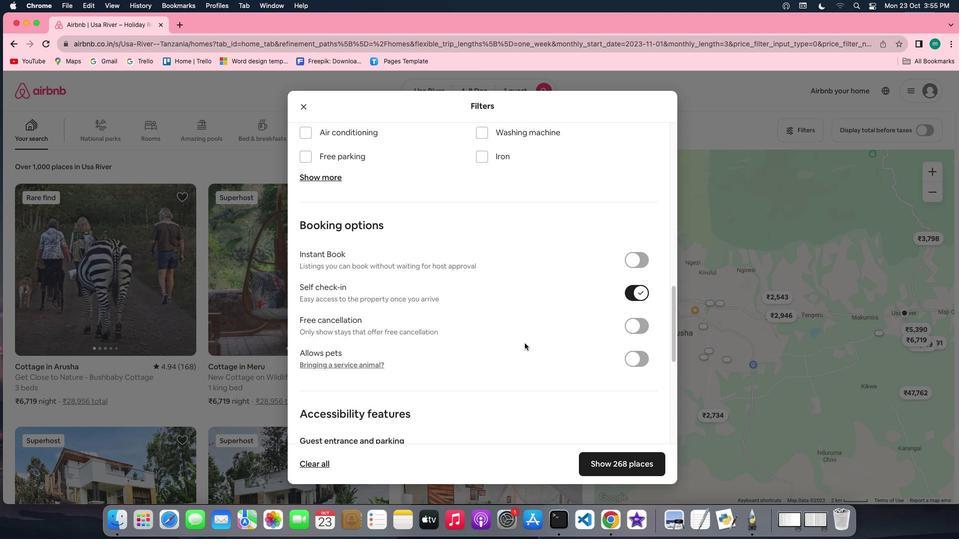 
Action: Mouse scrolled (524, 343) with delta (0, 0)
Screenshot: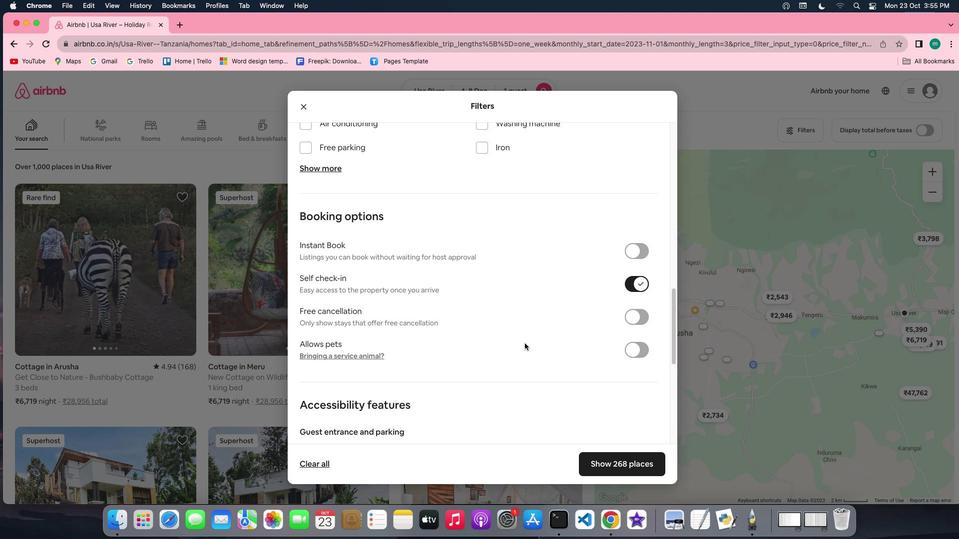 
Action: Mouse scrolled (524, 343) with delta (0, 0)
Screenshot: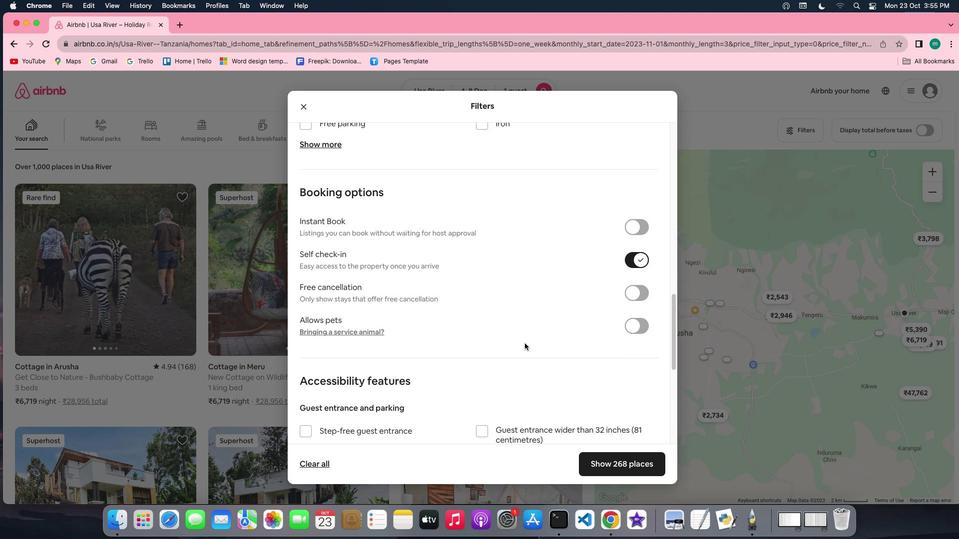 
Action: Mouse scrolled (524, 343) with delta (0, 0)
Screenshot: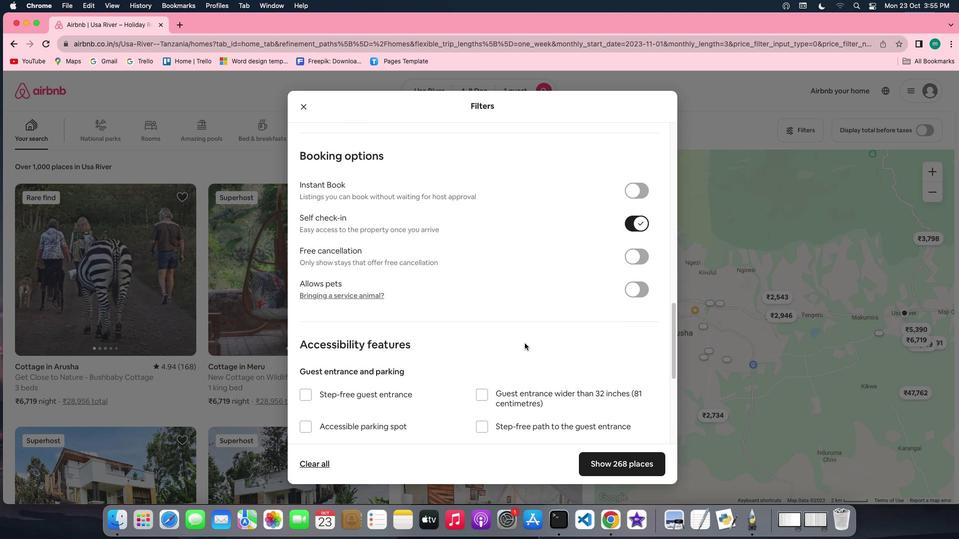 
Action: Mouse scrolled (524, 343) with delta (0, 0)
Screenshot: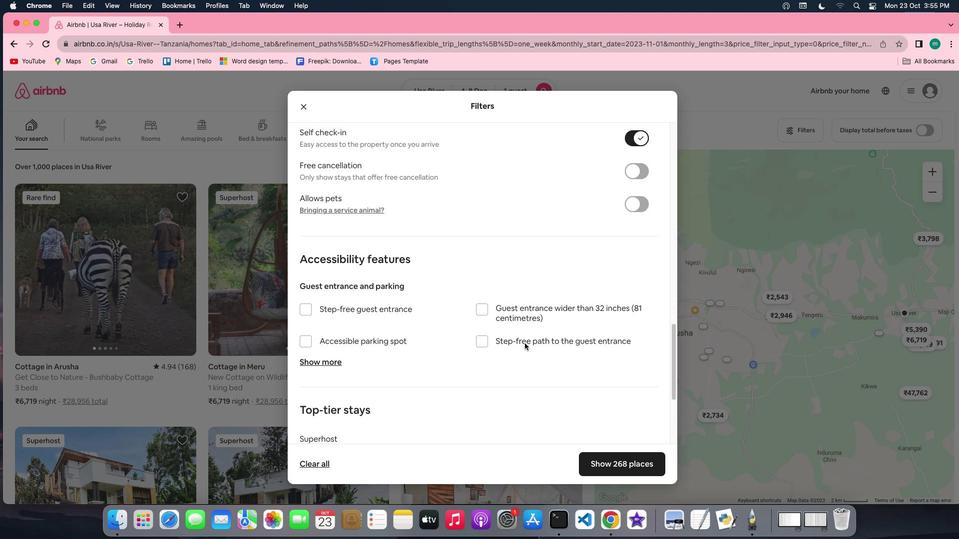 
Action: Mouse scrolled (524, 343) with delta (0, 0)
Screenshot: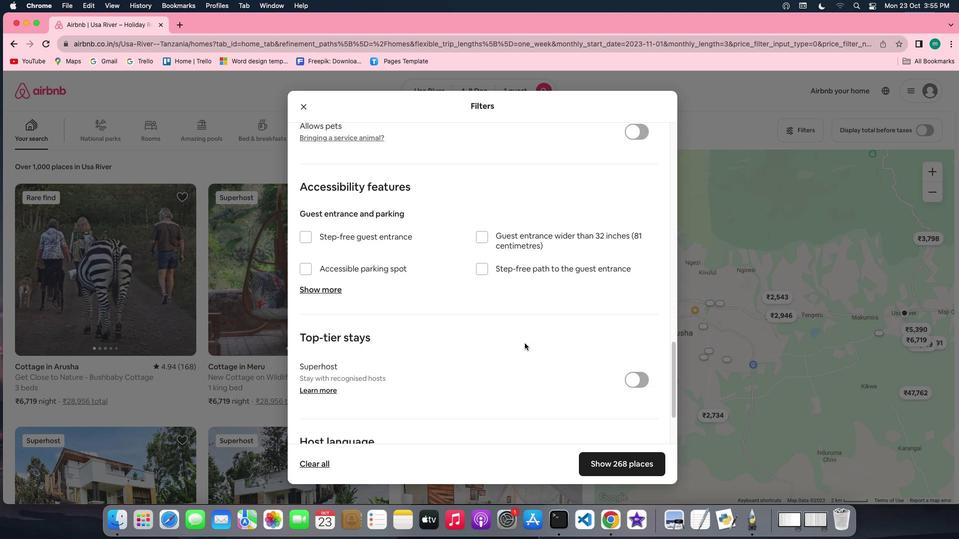 
Action: Mouse scrolled (524, 343) with delta (0, -1)
Screenshot: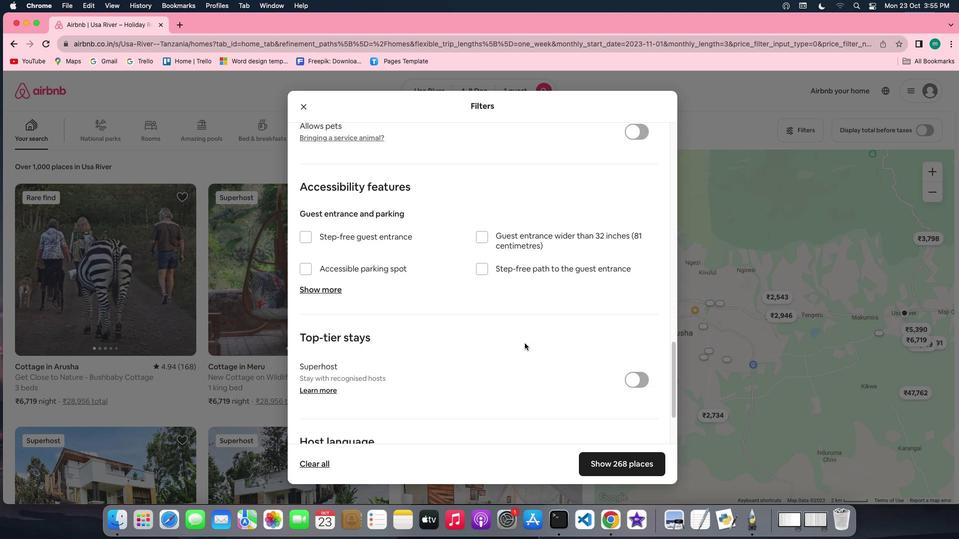 
Action: Mouse scrolled (524, 343) with delta (0, -2)
Screenshot: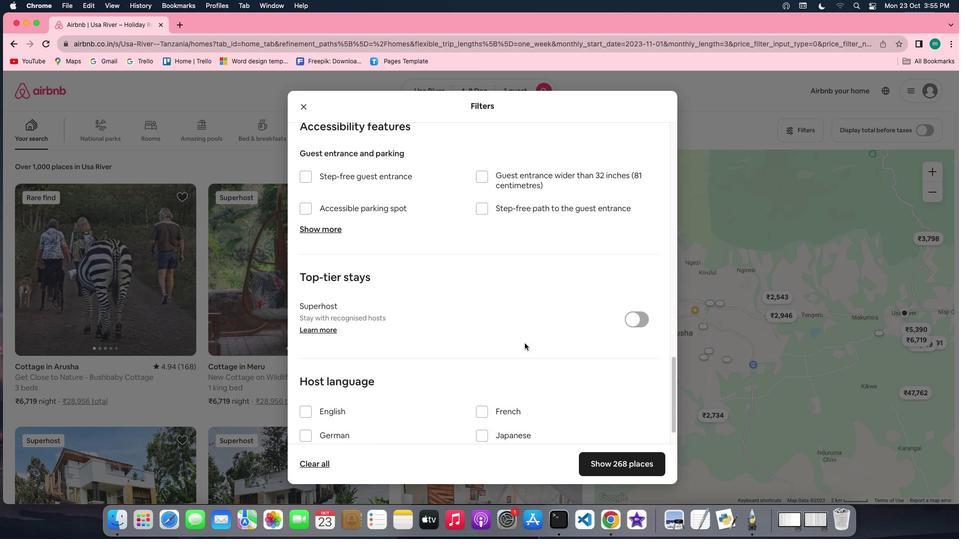 
Action: Mouse scrolled (524, 343) with delta (0, -2)
Screenshot: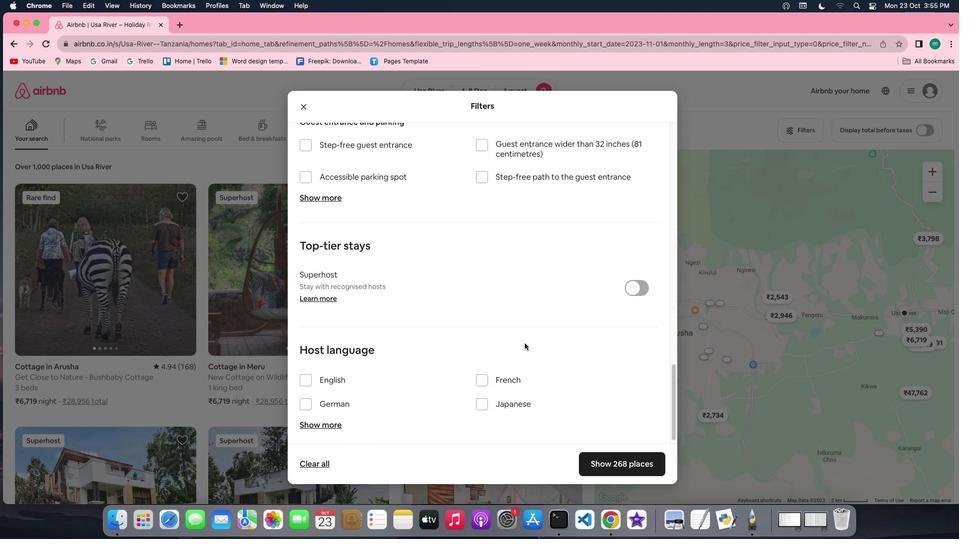 
Action: Mouse scrolled (524, 343) with delta (0, 0)
Screenshot: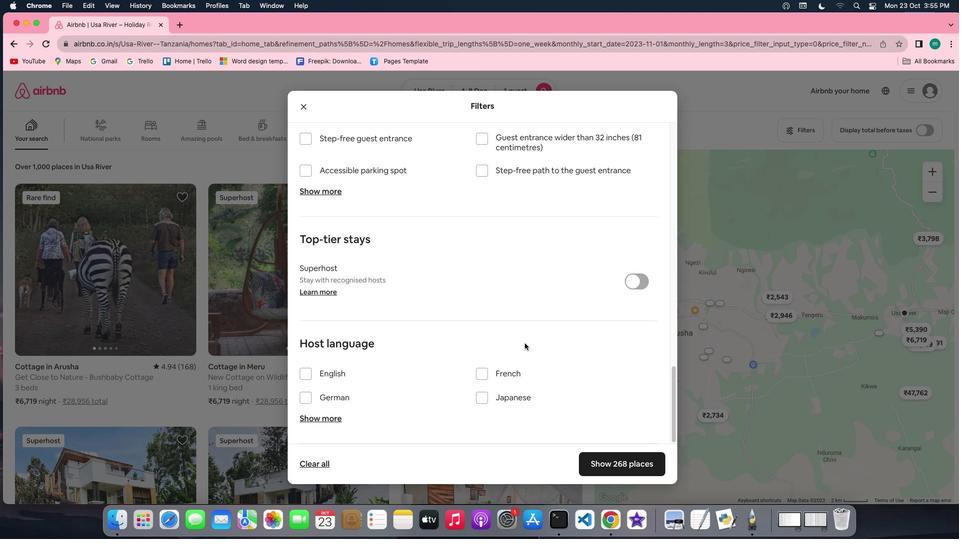 
Action: Mouse scrolled (524, 343) with delta (0, 0)
Screenshot: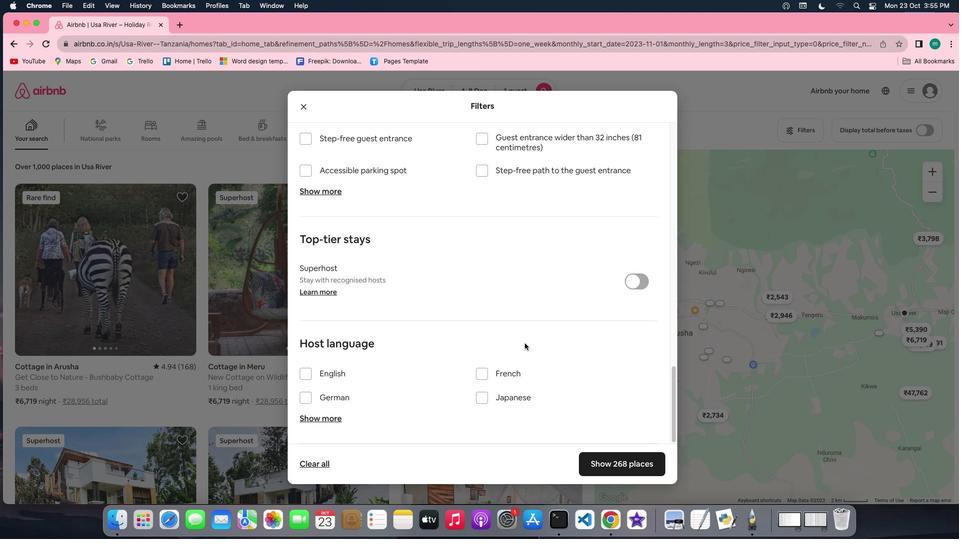
Action: Mouse scrolled (524, 343) with delta (0, -1)
Screenshot: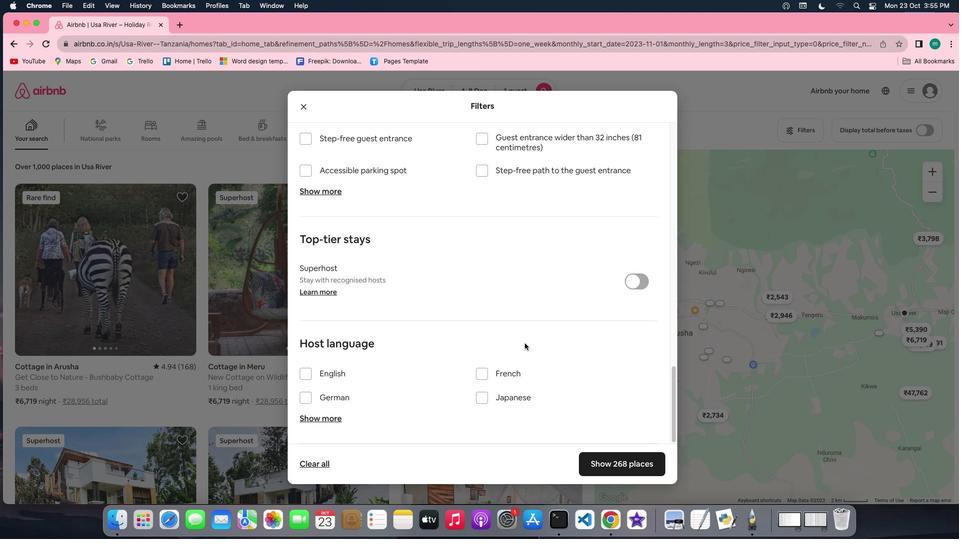 
Action: Mouse scrolled (524, 343) with delta (0, -1)
Screenshot: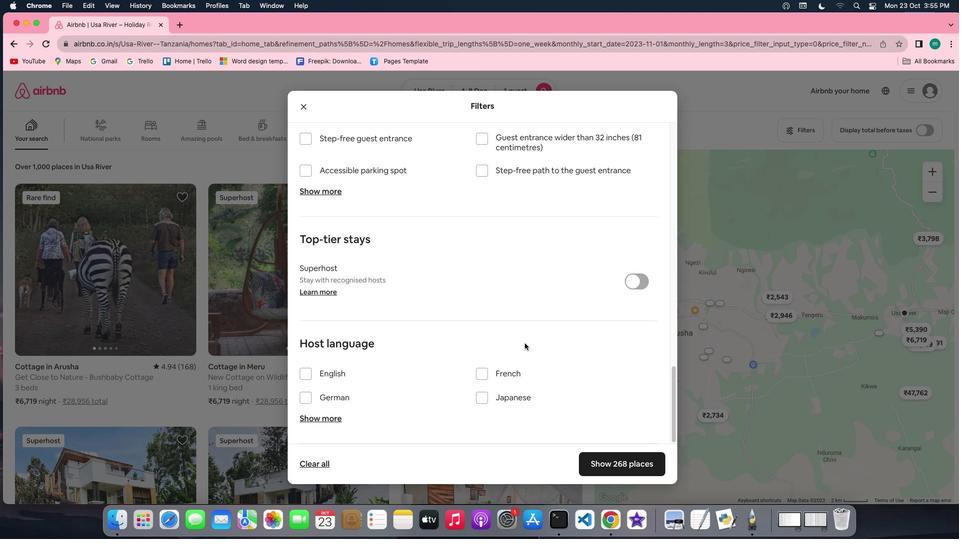 
Action: Mouse scrolled (524, 343) with delta (0, -2)
Screenshot: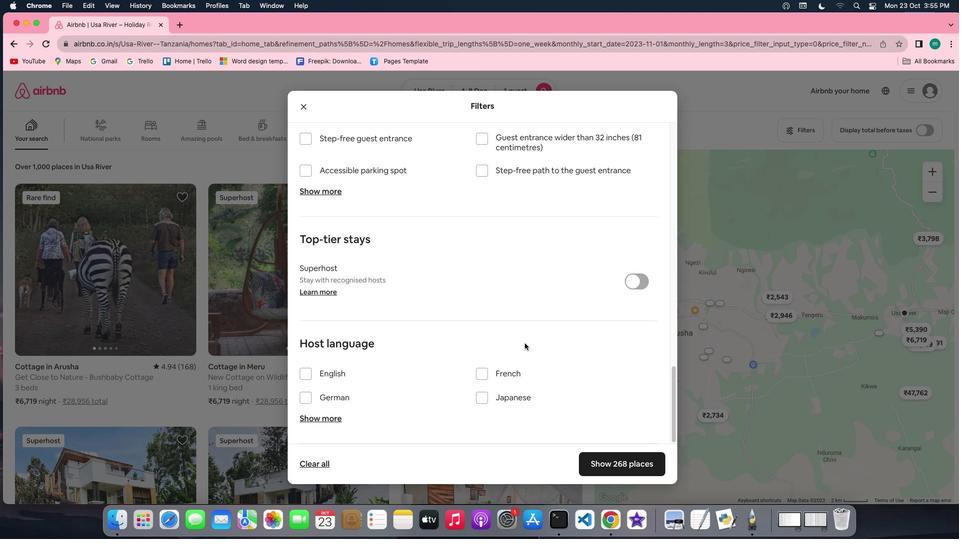 
Action: Mouse moved to (623, 464)
Screenshot: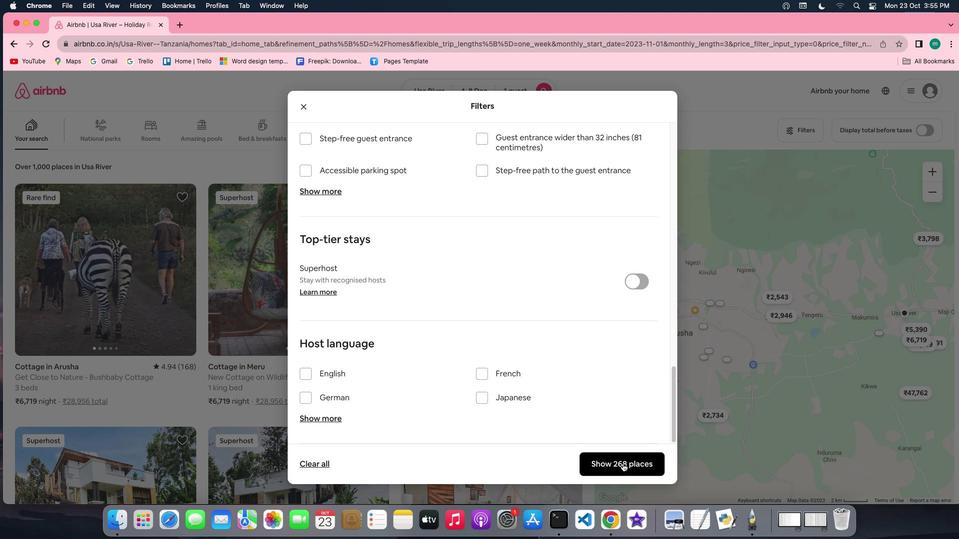 
Action: Mouse pressed left at (623, 464)
Screenshot: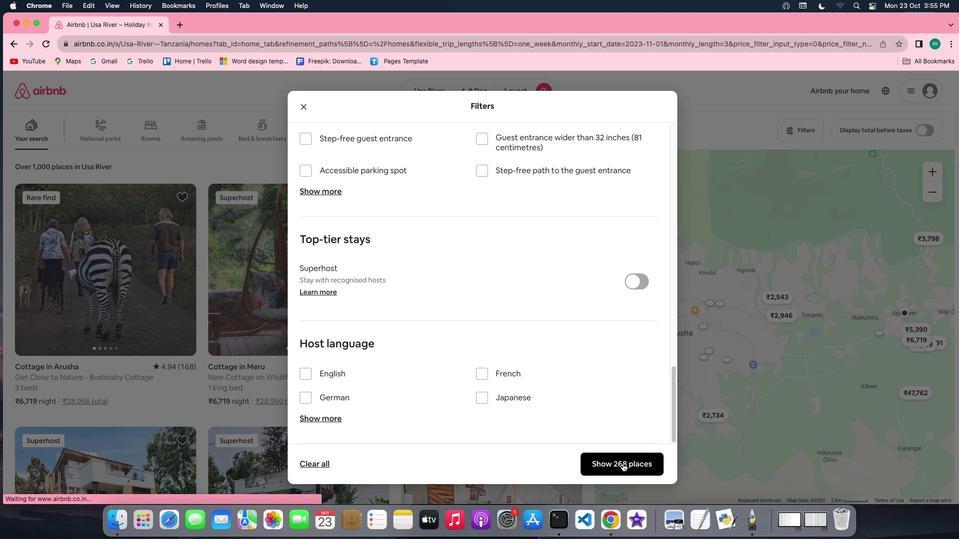 
Action: Mouse moved to (109, 253)
Screenshot: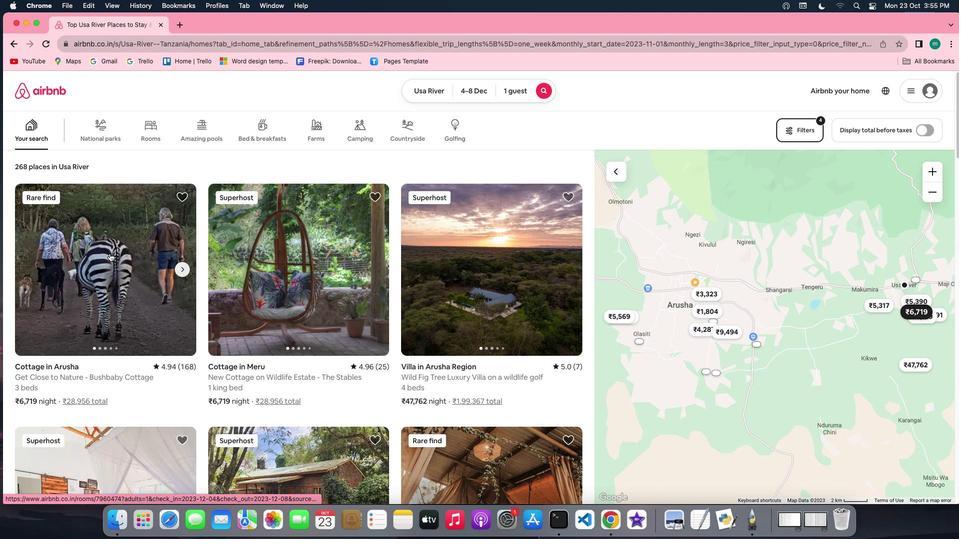 
Action: Mouse pressed left at (109, 253)
Screenshot: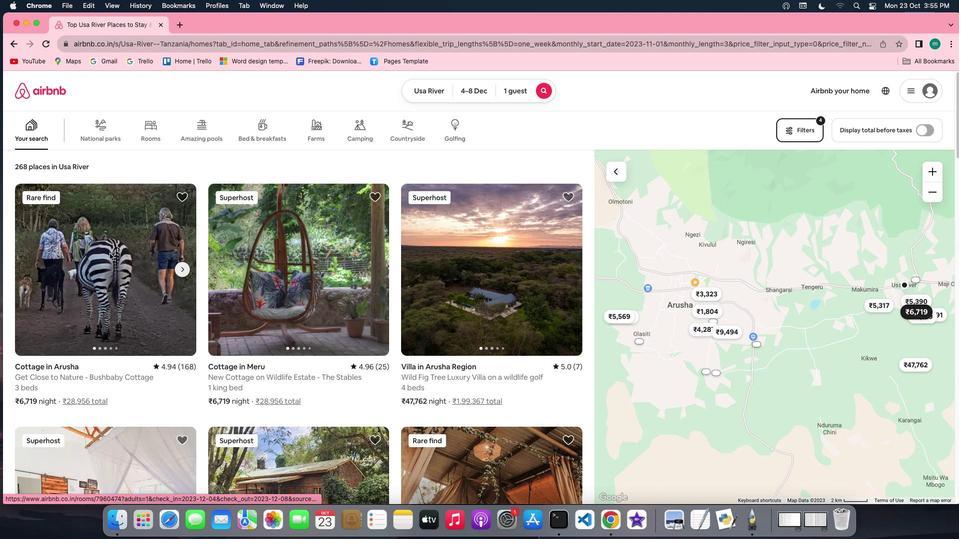 
Action: Mouse moved to (702, 365)
Screenshot: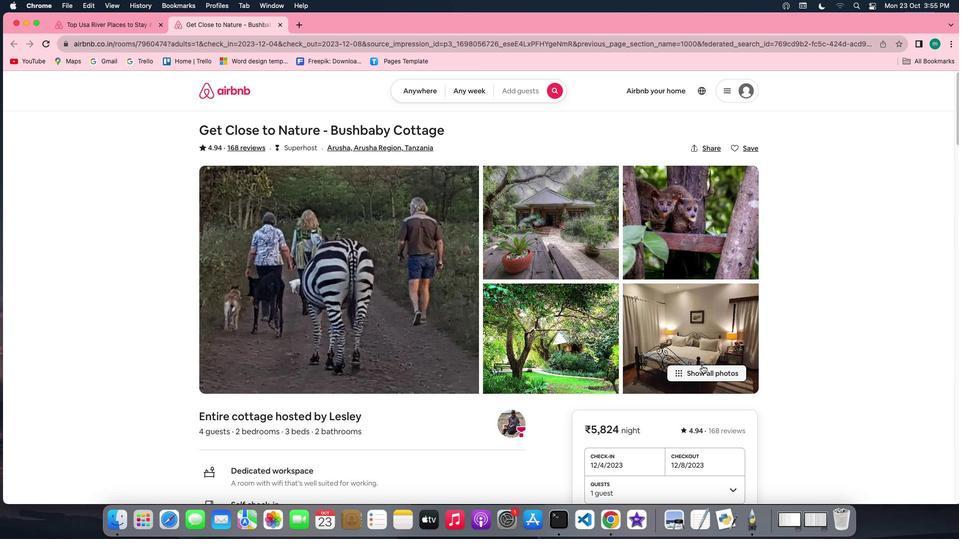 
Action: Mouse pressed left at (702, 365)
Screenshot: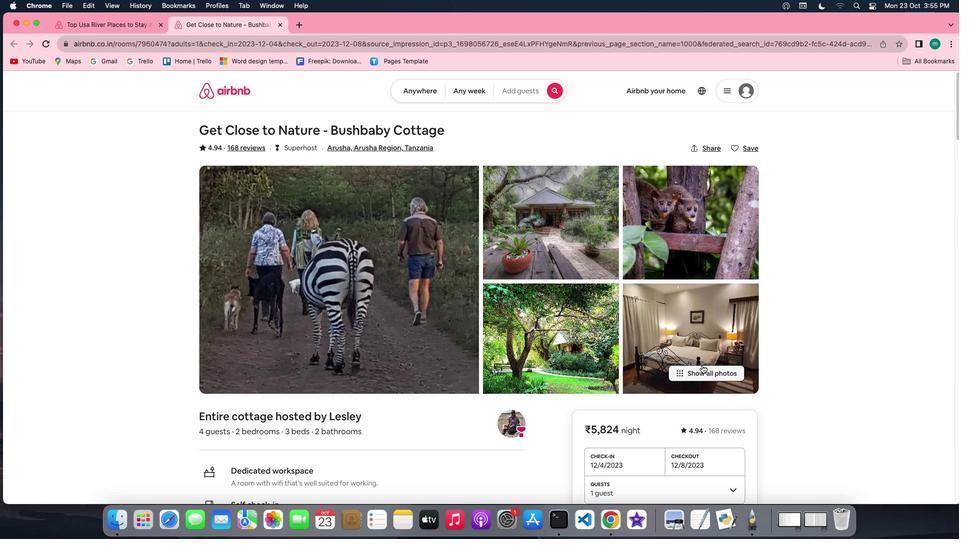 
Action: Mouse moved to (428, 314)
Screenshot: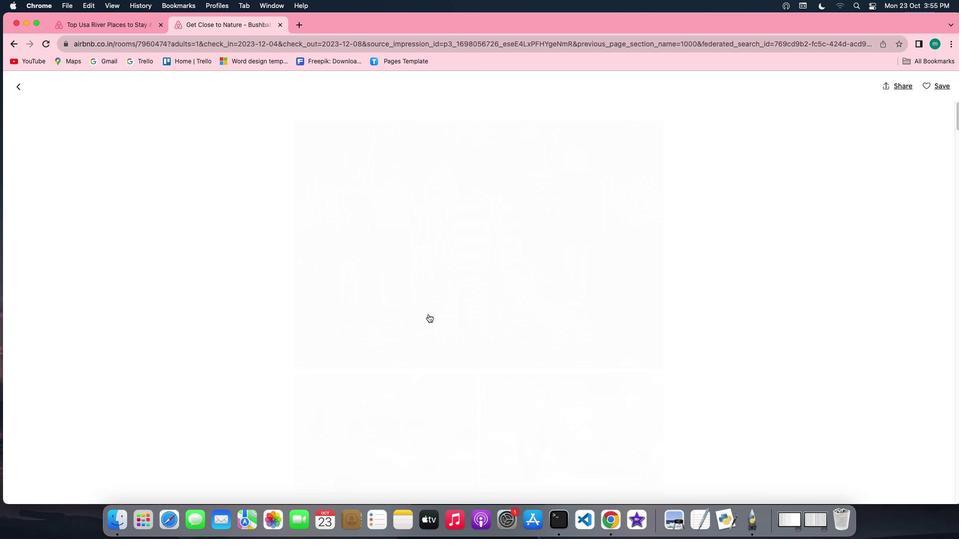 
Action: Mouse scrolled (428, 314) with delta (0, 0)
Screenshot: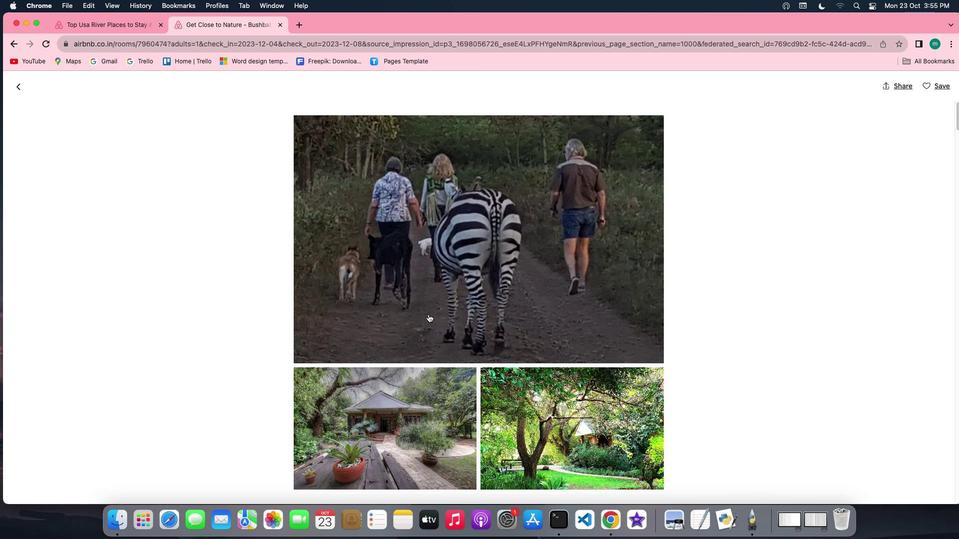 
Action: Mouse scrolled (428, 314) with delta (0, 0)
Screenshot: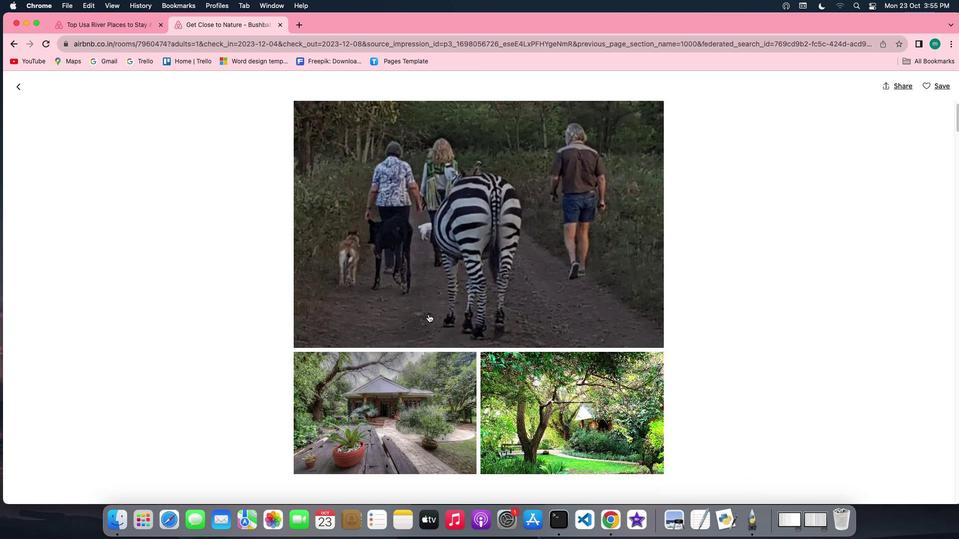 
Action: Mouse scrolled (428, 314) with delta (0, 0)
Screenshot: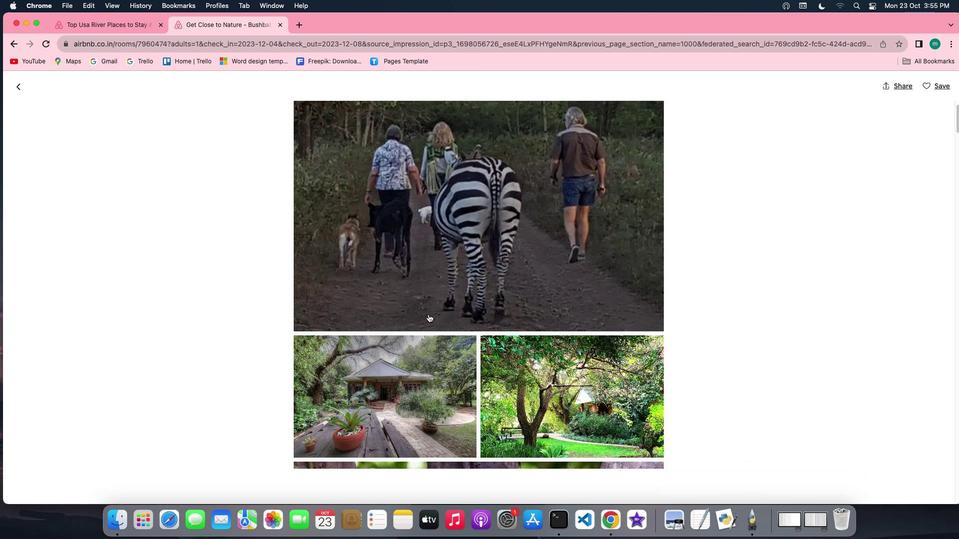 
Action: Mouse scrolled (428, 314) with delta (0, 0)
Screenshot: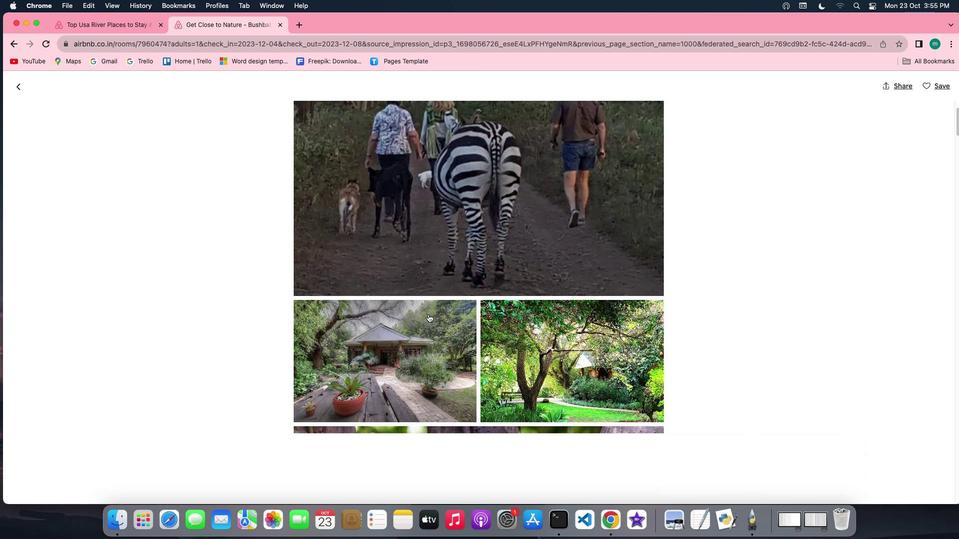 
Action: Mouse scrolled (428, 314) with delta (0, 0)
Screenshot: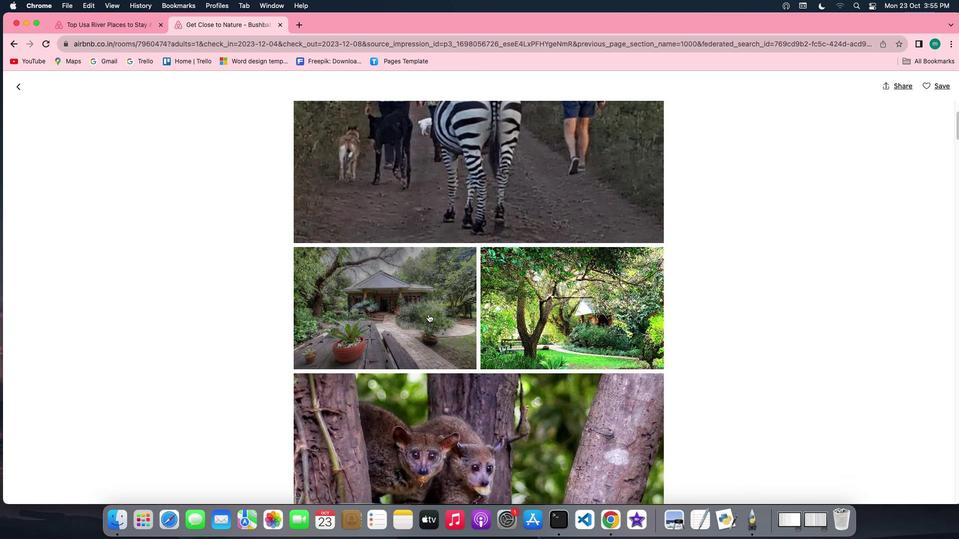 
Action: Mouse scrolled (428, 314) with delta (0, 0)
Screenshot: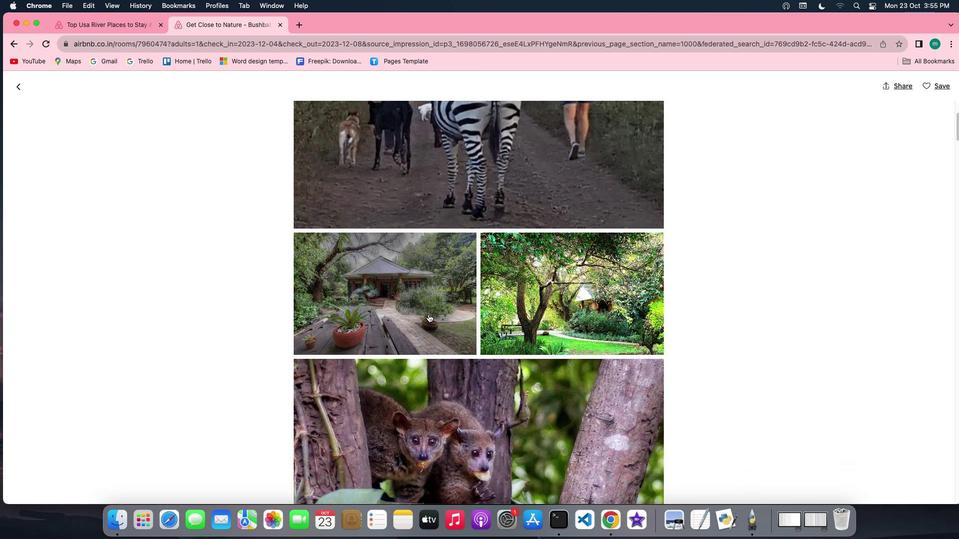 
Action: Mouse scrolled (428, 314) with delta (0, 0)
Screenshot: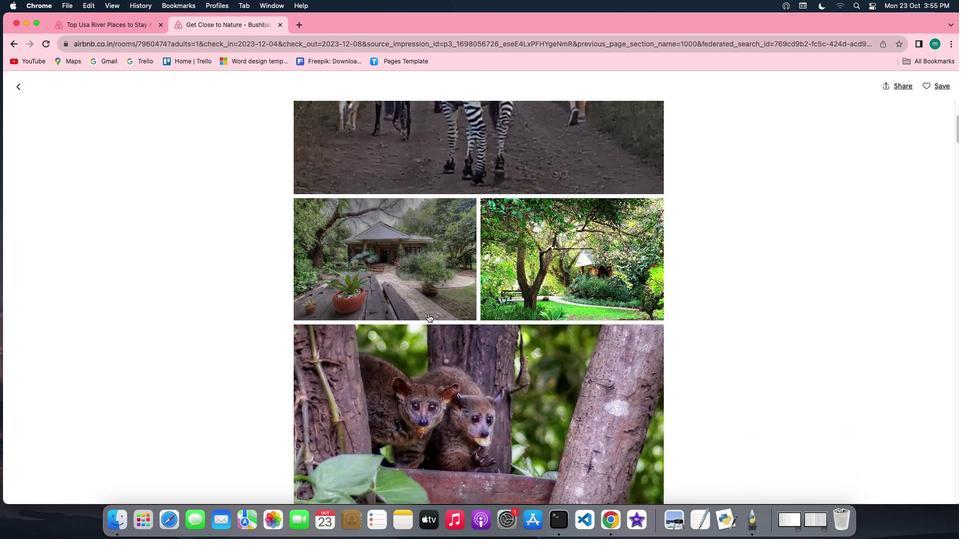 
Action: Mouse scrolled (428, 314) with delta (0, -1)
Screenshot: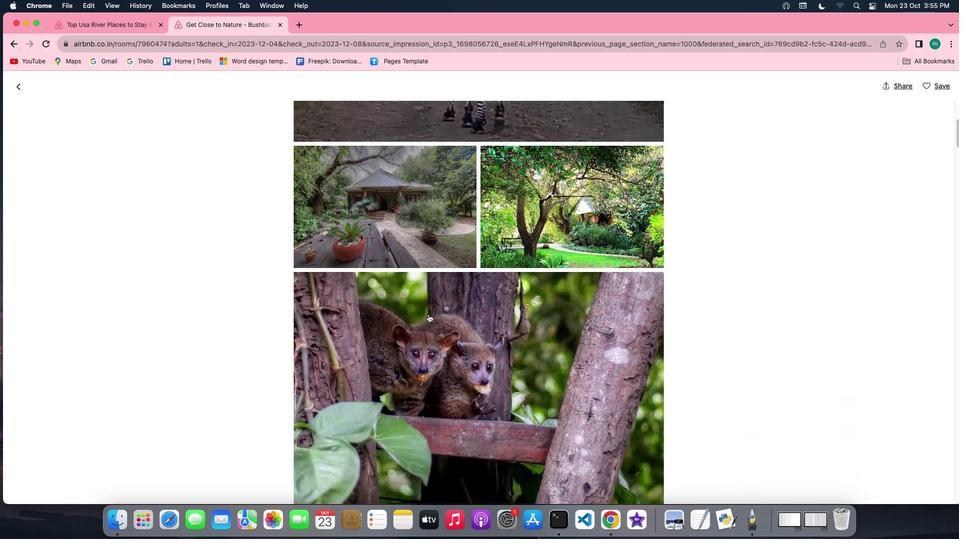 
Action: Mouse scrolled (428, 314) with delta (0, 0)
Screenshot: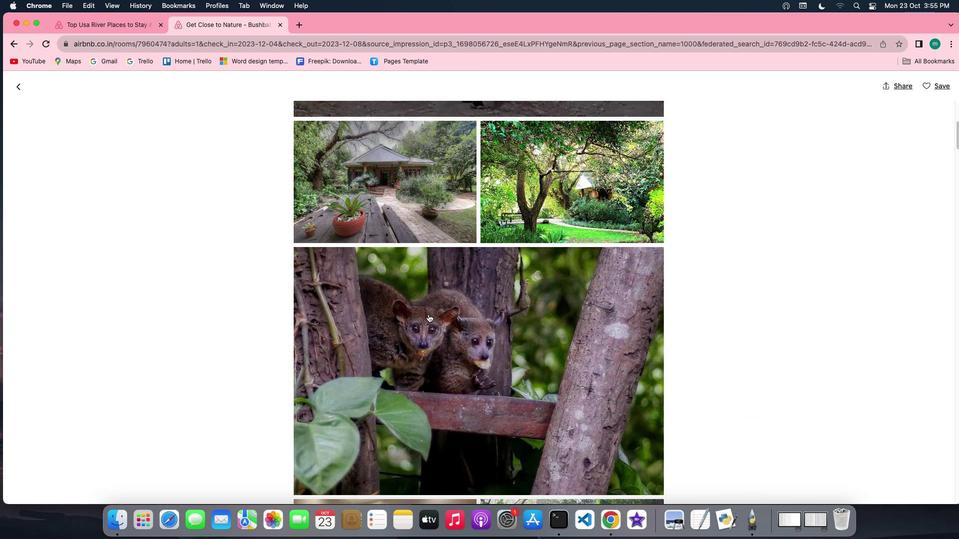 
Action: Mouse scrolled (428, 314) with delta (0, 0)
Screenshot: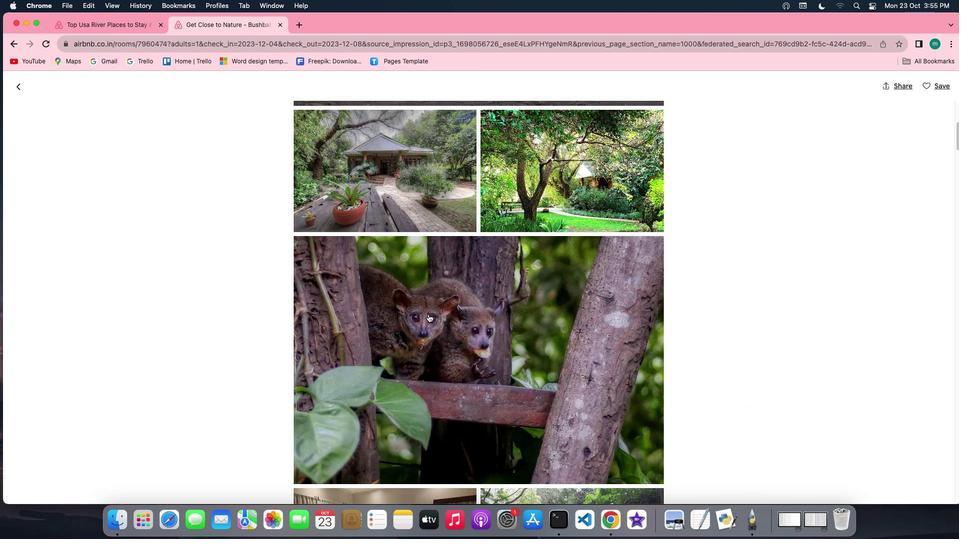 
Action: Mouse scrolled (428, 314) with delta (0, 0)
Screenshot: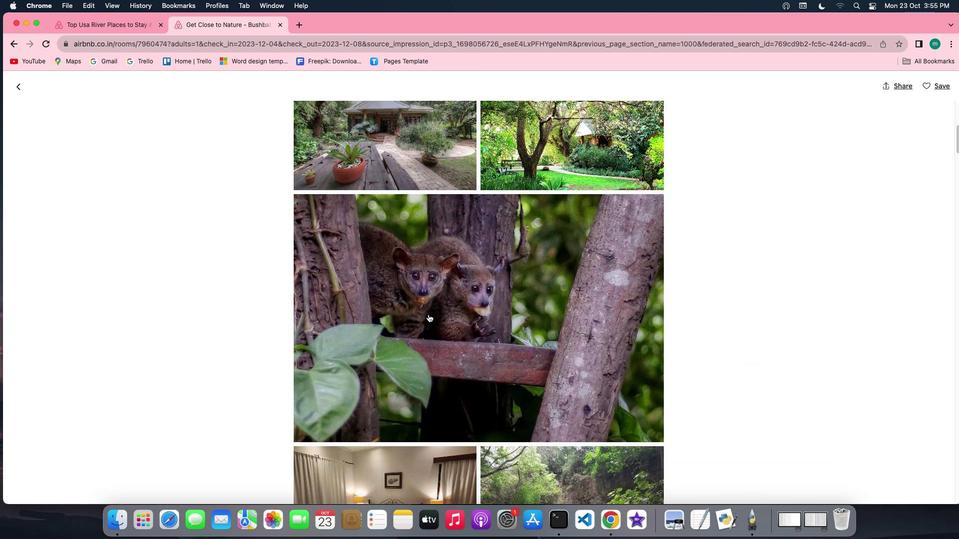 
Action: Mouse scrolled (428, 314) with delta (0, -1)
Screenshot: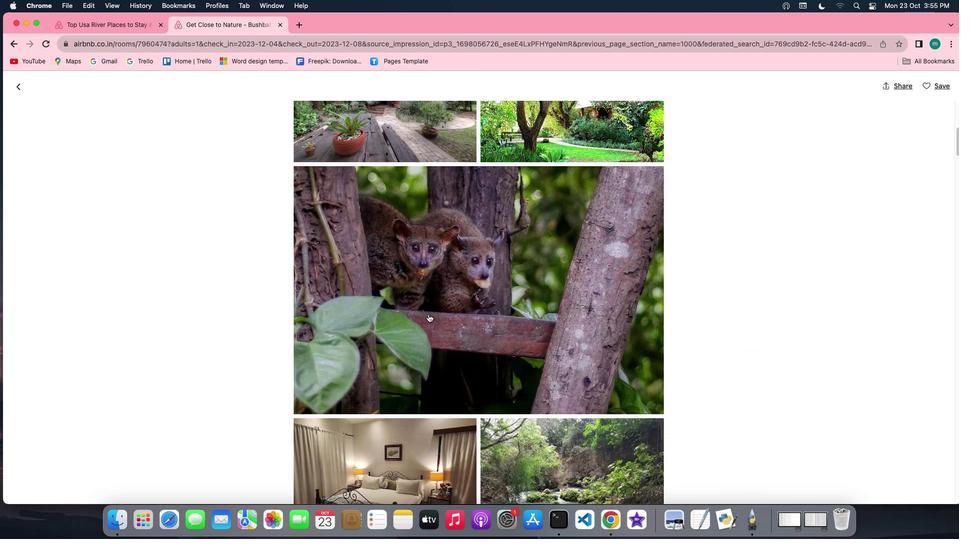 
Action: Mouse scrolled (428, 314) with delta (0, 0)
Screenshot: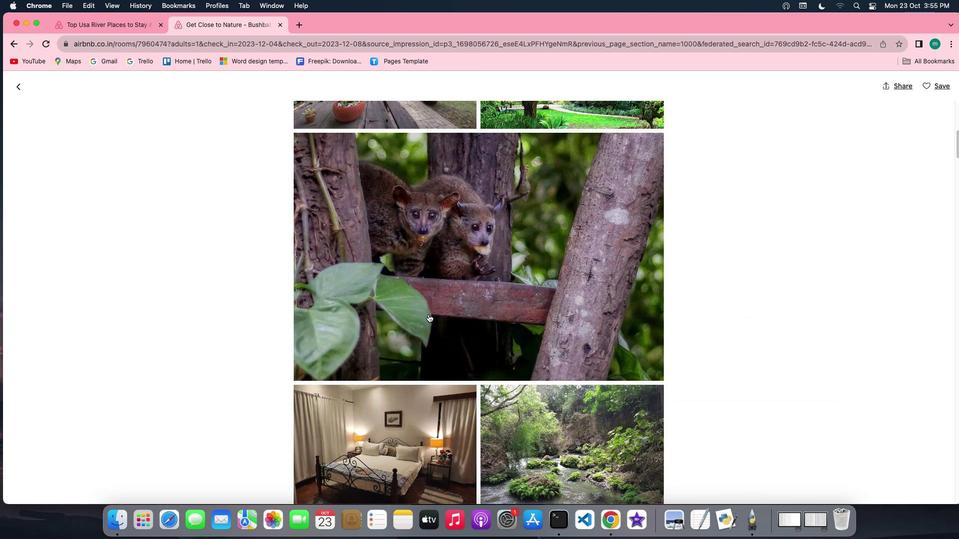 
Action: Mouse scrolled (428, 314) with delta (0, 0)
Screenshot: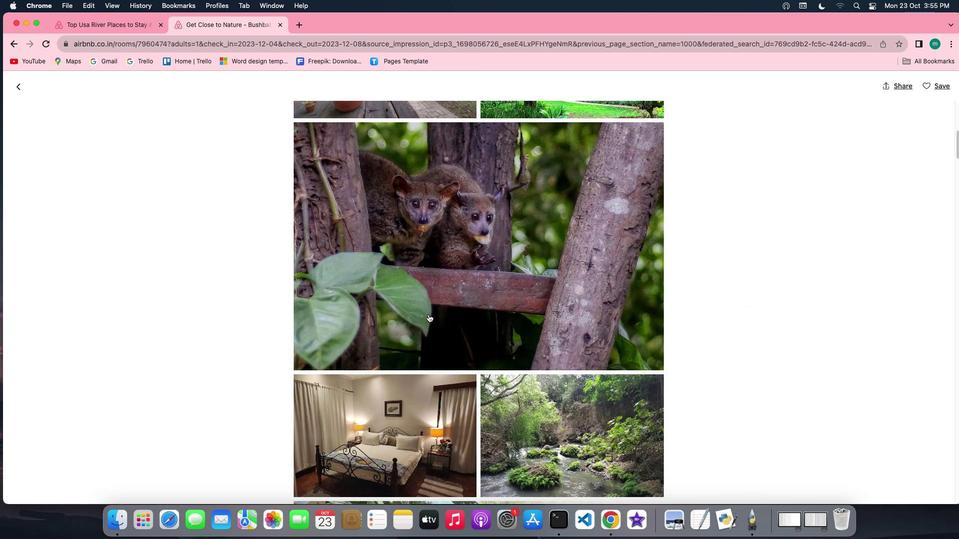 
Action: Mouse scrolled (428, 314) with delta (0, 0)
Screenshot: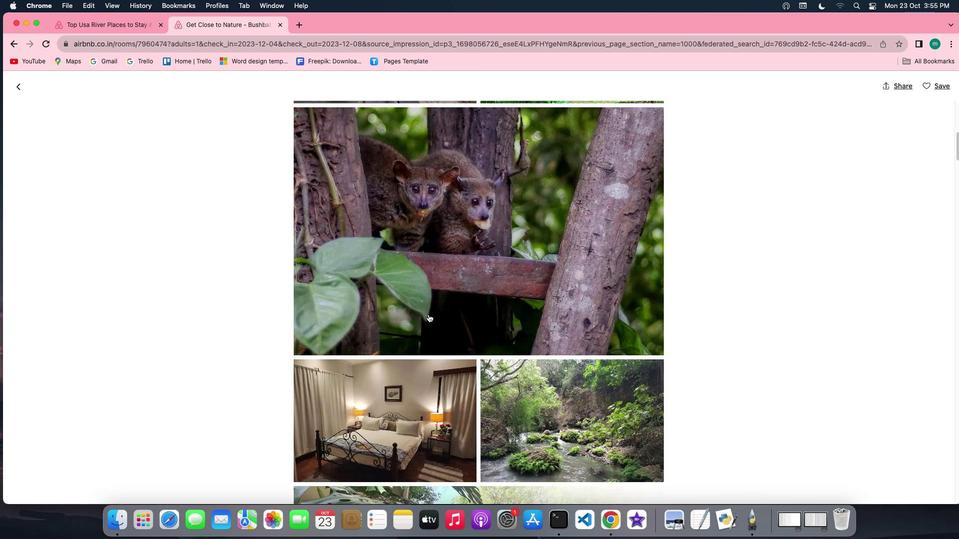 
Action: Mouse scrolled (428, 314) with delta (0, 0)
Screenshot: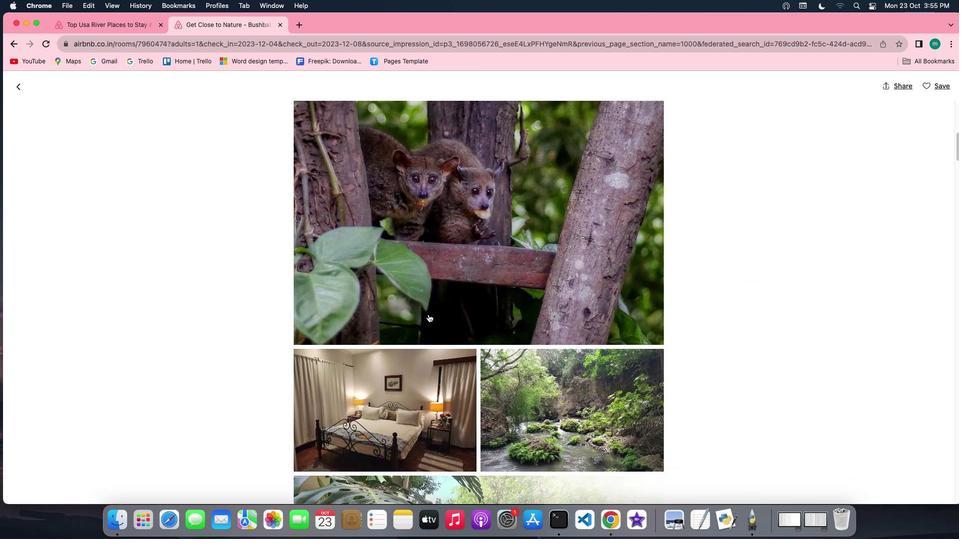 
Action: Mouse scrolled (428, 314) with delta (0, -1)
Screenshot: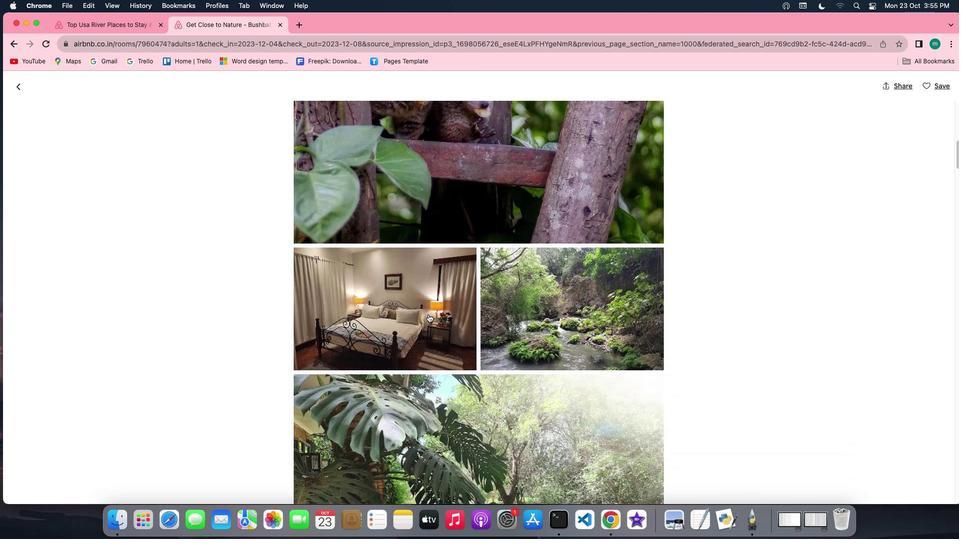 
Action: Mouse scrolled (428, 314) with delta (0, 0)
Screenshot: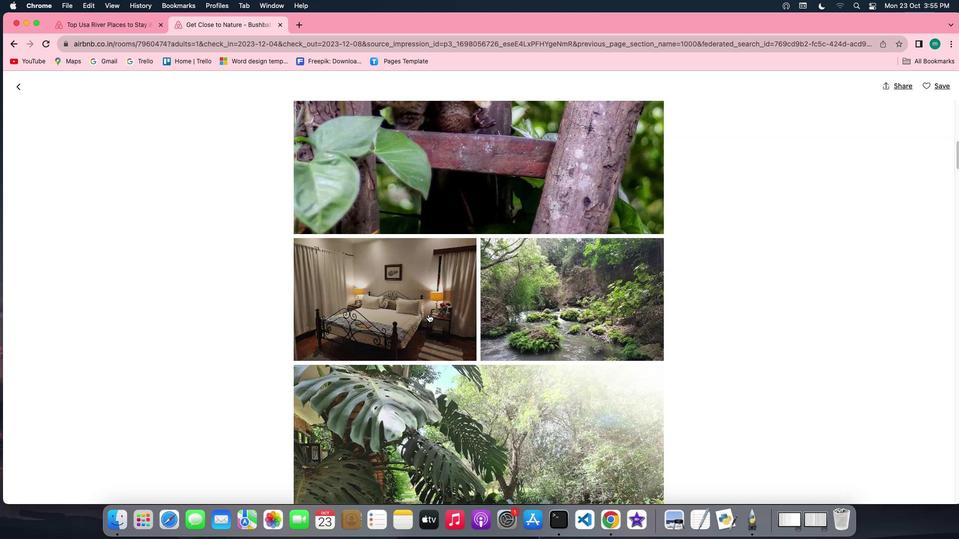 
Action: Mouse scrolled (428, 314) with delta (0, 0)
Screenshot: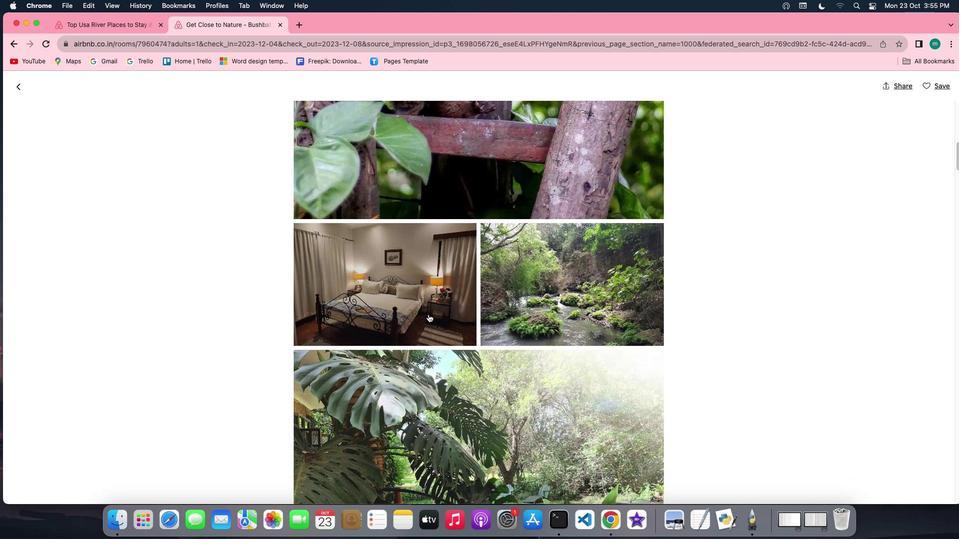 
Action: Mouse scrolled (428, 314) with delta (0, 0)
Screenshot: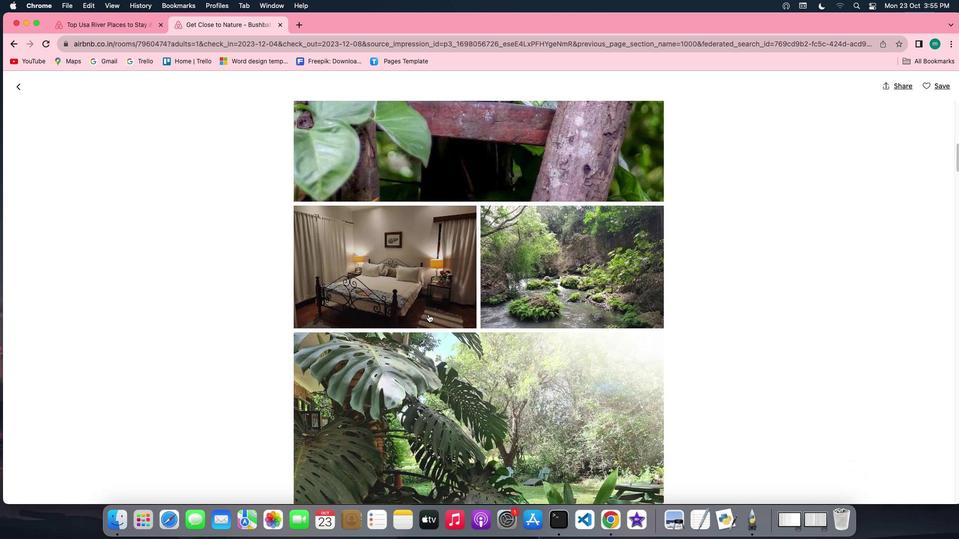 
Action: Mouse scrolled (428, 314) with delta (0, 0)
Screenshot: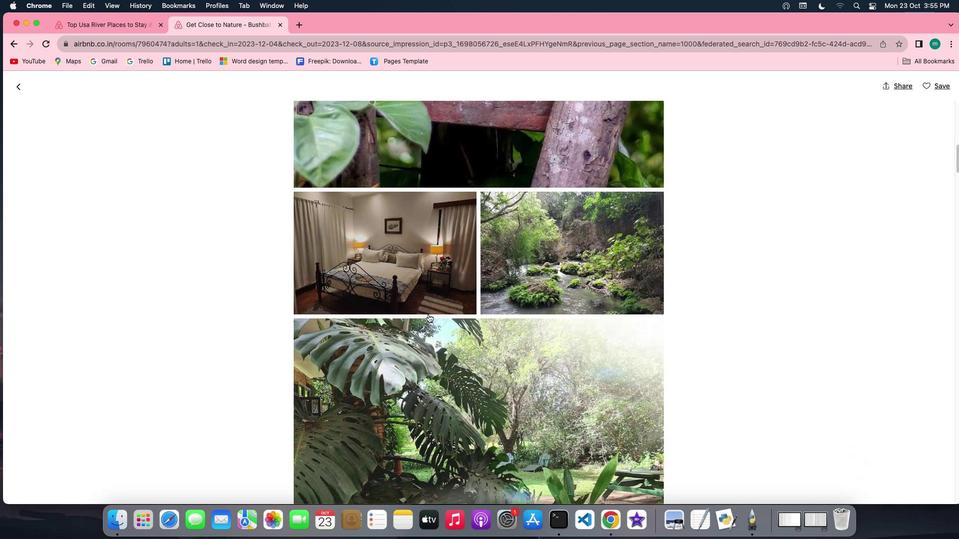 
Action: Mouse scrolled (428, 314) with delta (0, -1)
Screenshot: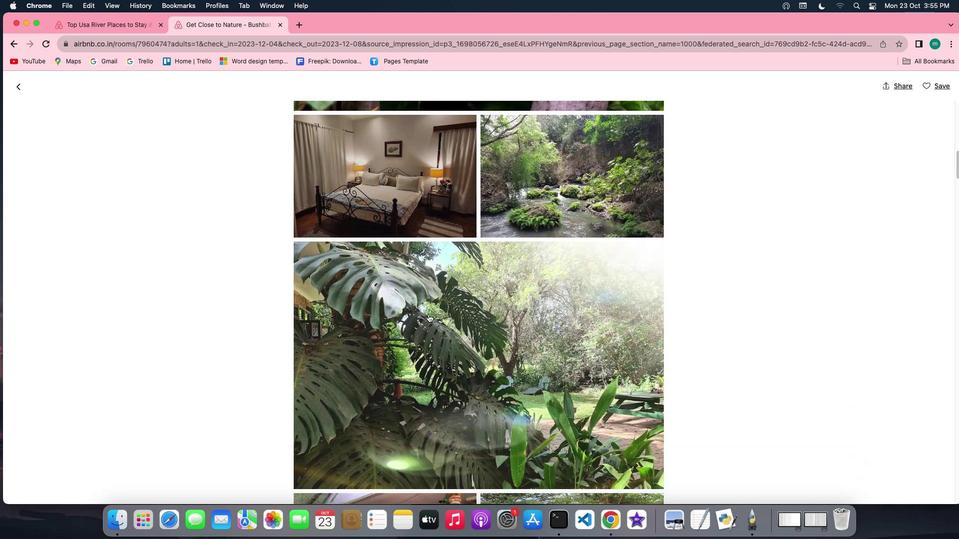 
Action: Mouse scrolled (428, 314) with delta (0, -1)
Screenshot: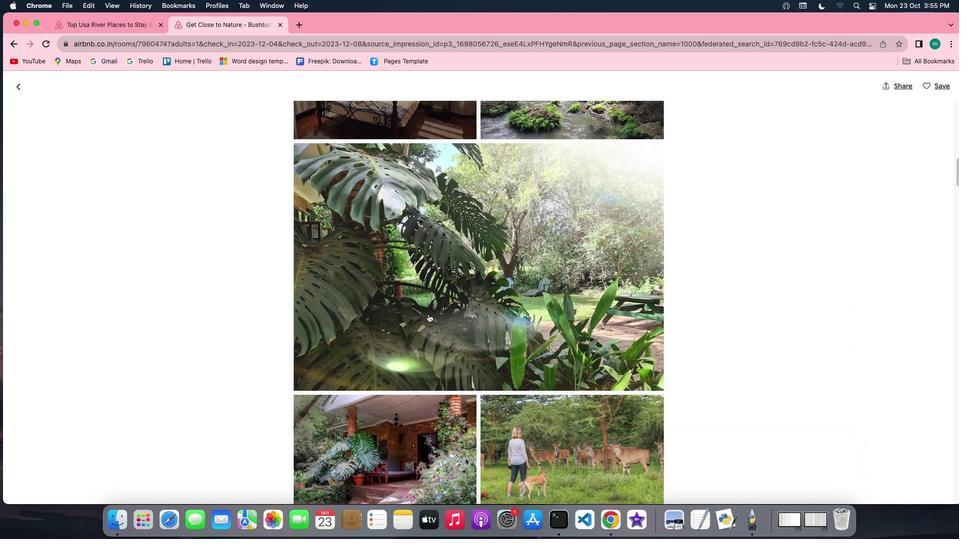 
Action: Mouse scrolled (428, 314) with delta (0, 0)
Screenshot: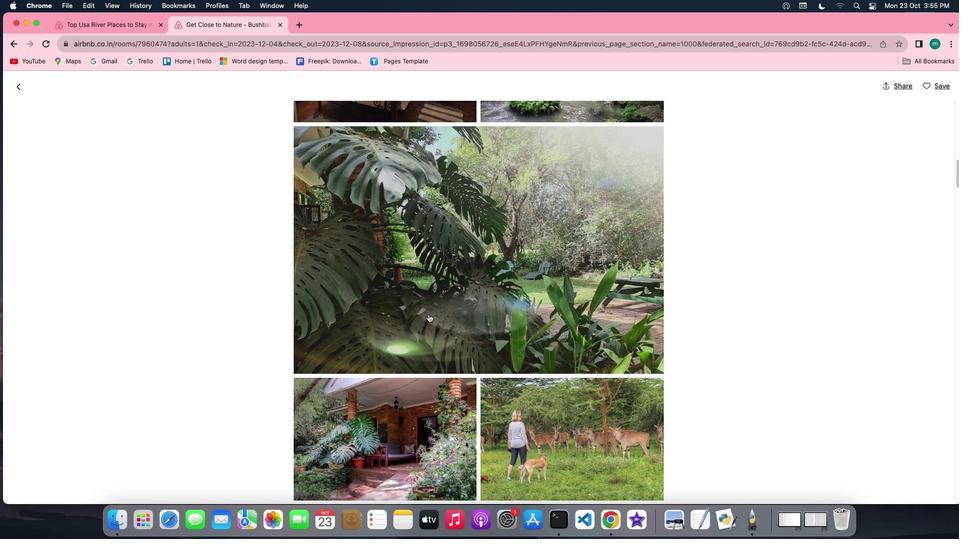 
Action: Mouse scrolled (428, 314) with delta (0, 0)
Screenshot: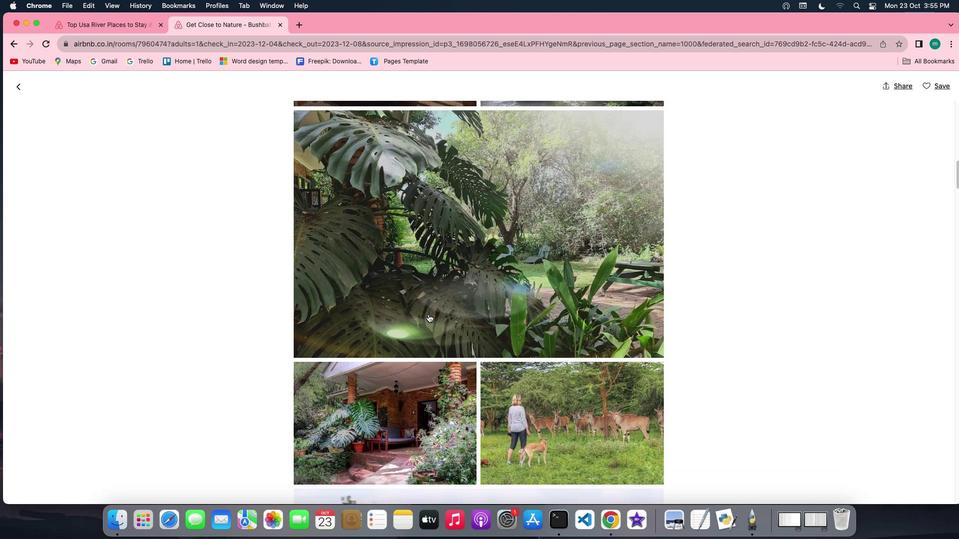 
Action: Mouse scrolled (428, 314) with delta (0, 0)
Screenshot: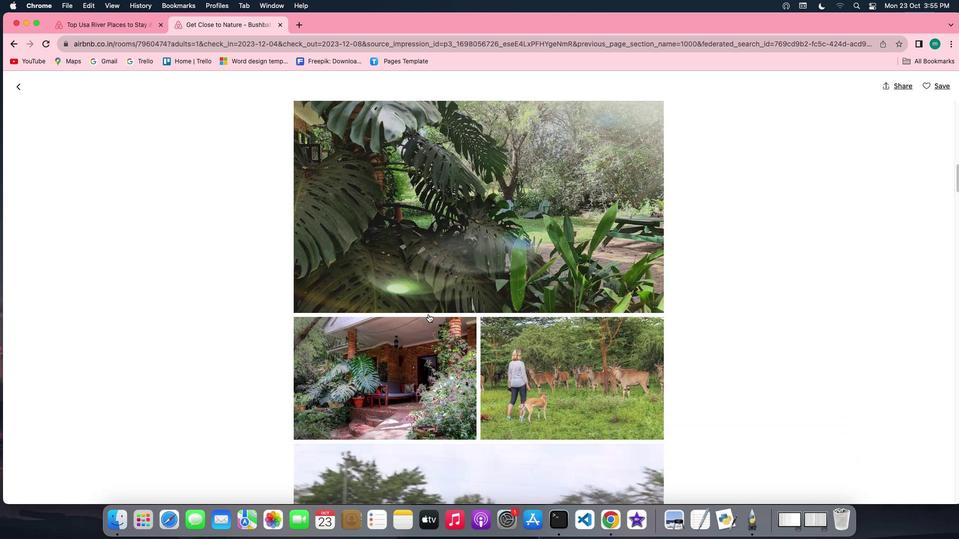 
Action: Mouse scrolled (428, 314) with delta (0, -1)
Screenshot: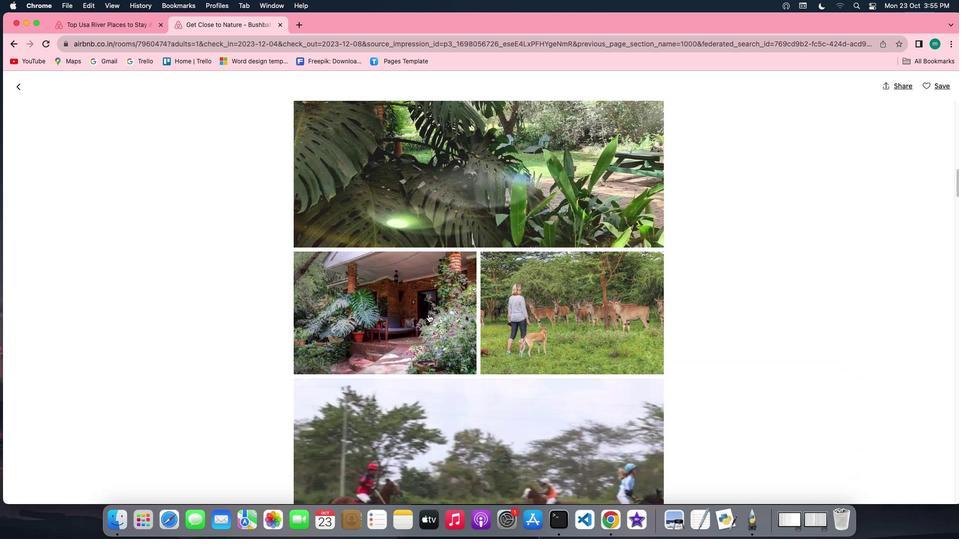 
Action: Mouse scrolled (428, 314) with delta (0, 0)
Screenshot: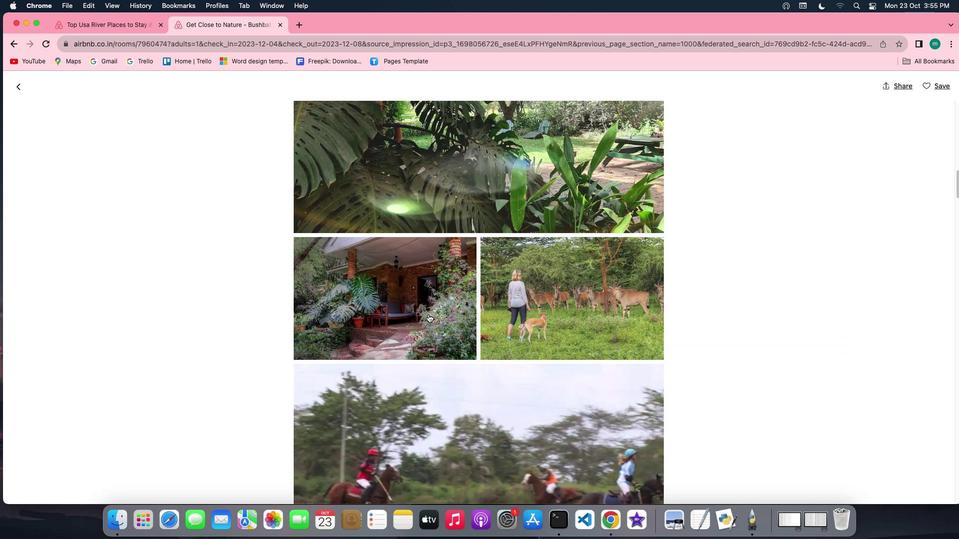 
Action: Mouse scrolled (428, 314) with delta (0, 0)
Screenshot: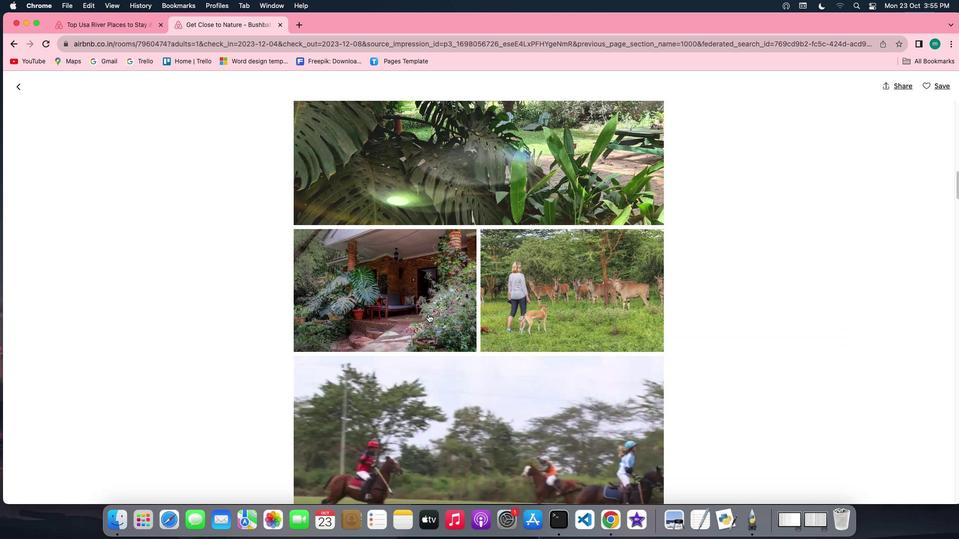 
Action: Mouse scrolled (428, 314) with delta (0, 0)
Screenshot: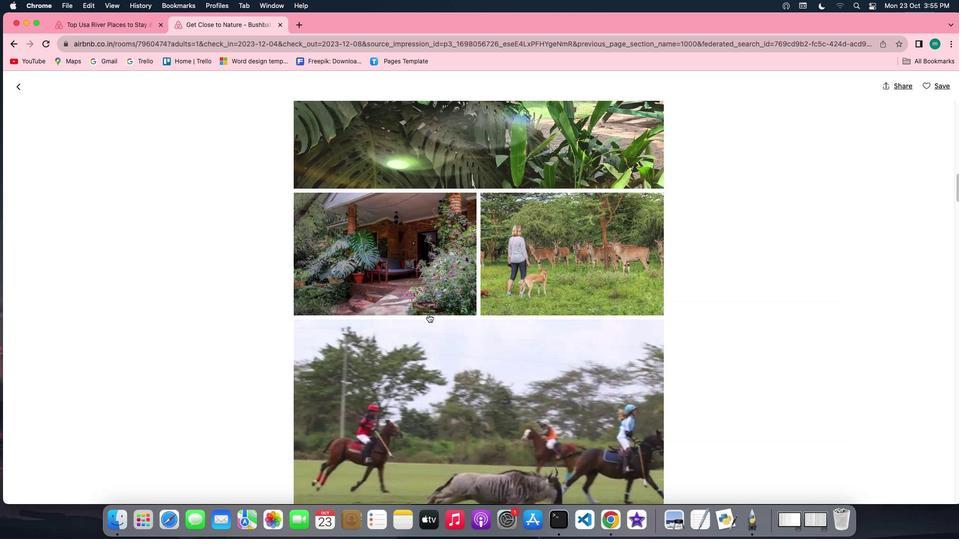 
Action: Mouse scrolled (428, 314) with delta (0, -1)
Screenshot: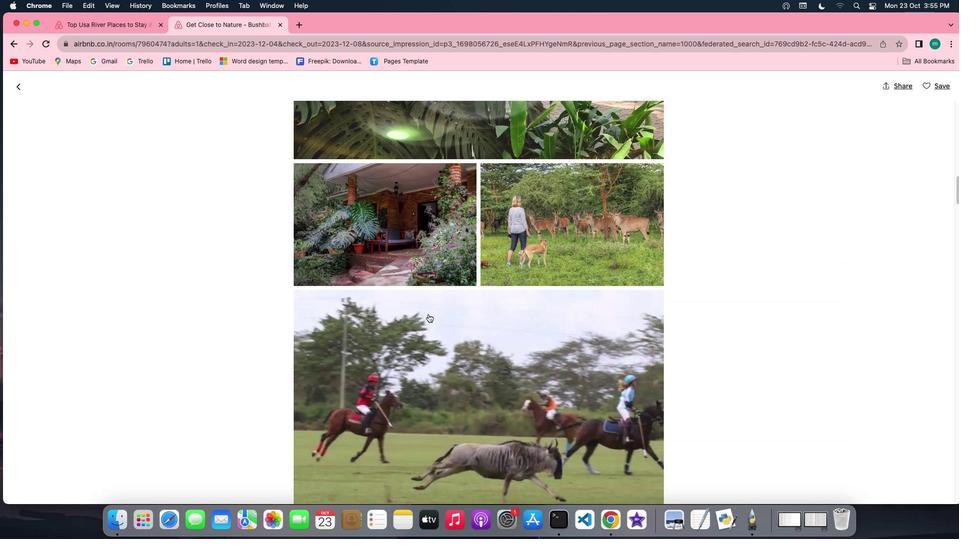 
Action: Mouse scrolled (428, 314) with delta (0, -1)
Screenshot: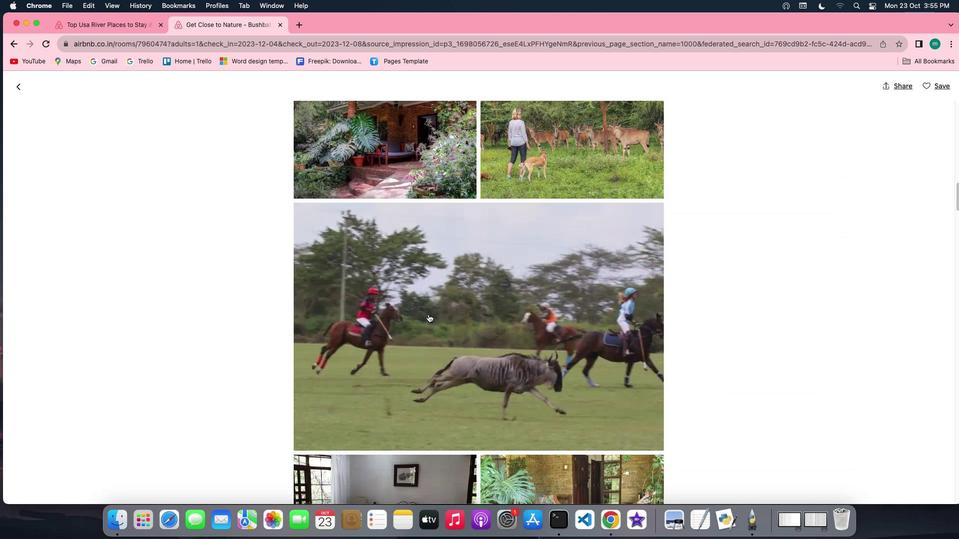 
Action: Mouse scrolled (428, 314) with delta (0, 0)
Screenshot: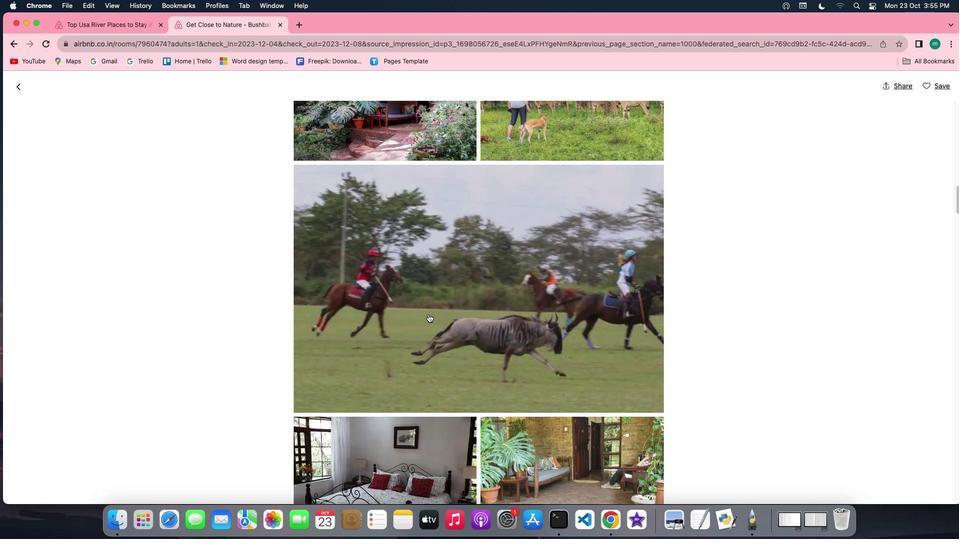
Action: Mouse scrolled (428, 314) with delta (0, 0)
Screenshot: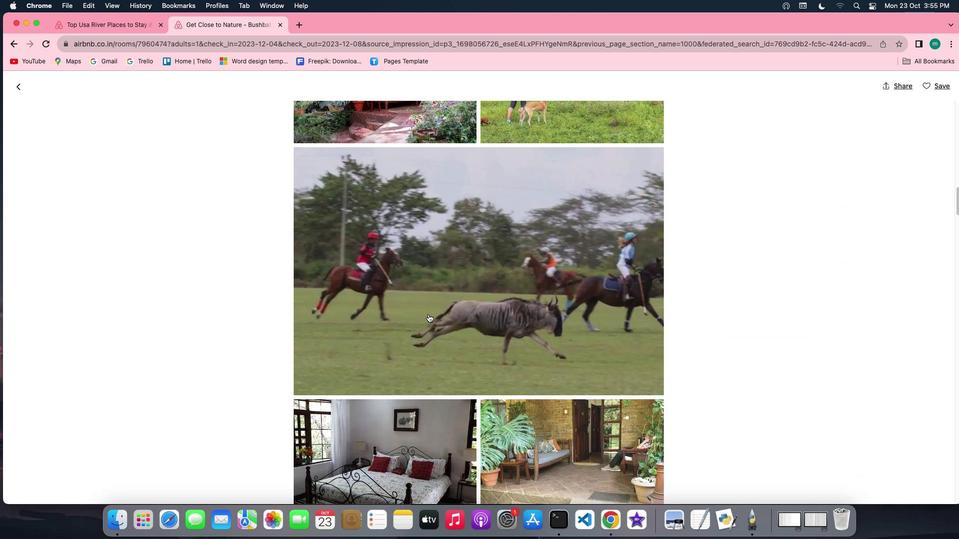 
Action: Mouse scrolled (428, 314) with delta (0, 0)
Screenshot: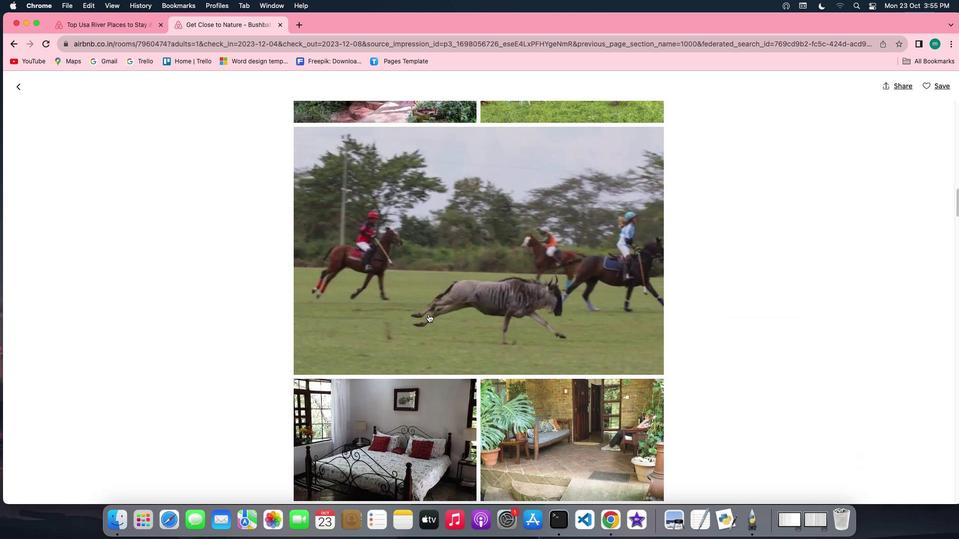 
Action: Mouse scrolled (428, 314) with delta (0, -1)
Screenshot: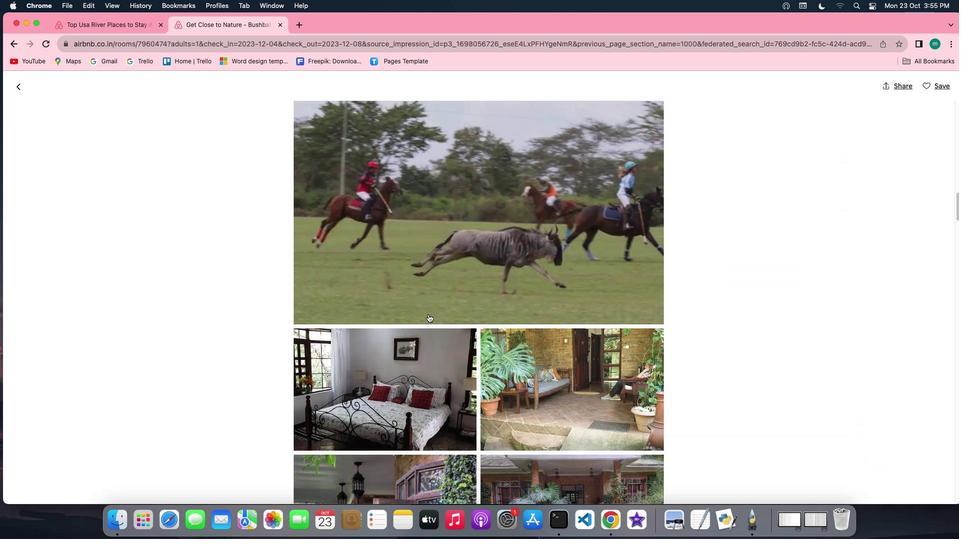 
Action: Mouse scrolled (428, 314) with delta (0, 0)
Screenshot: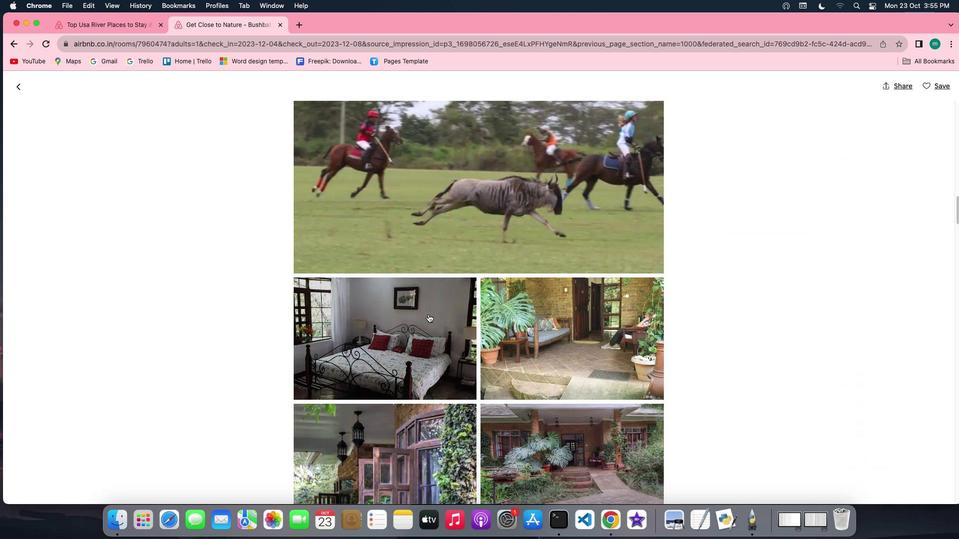 
Action: Mouse moved to (428, 314)
Screenshot: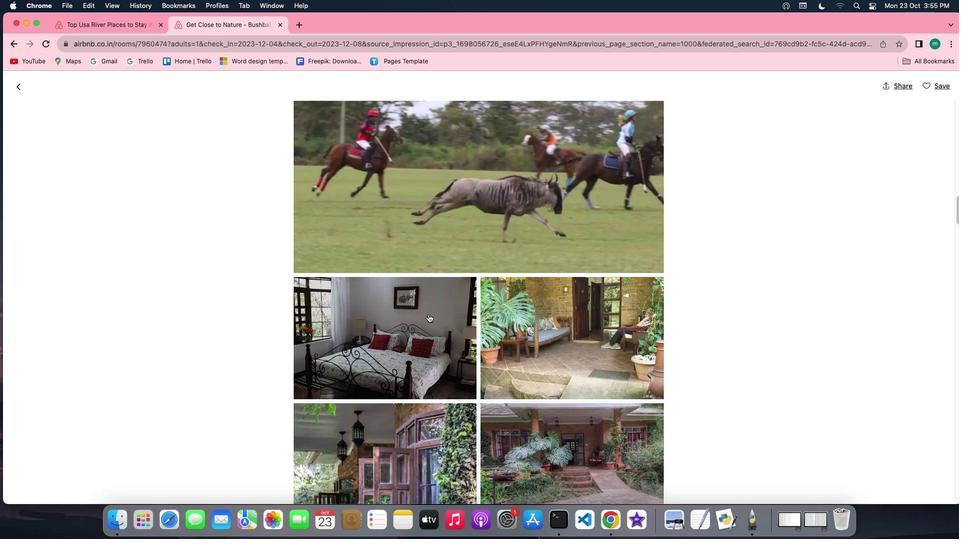 
Action: Mouse scrolled (428, 314) with delta (0, 0)
Screenshot: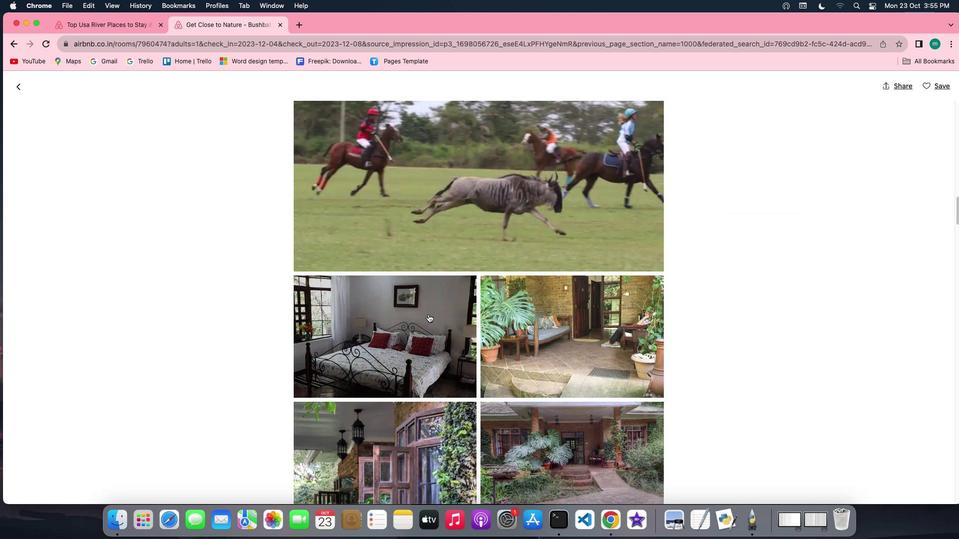 
Action: Mouse scrolled (428, 314) with delta (0, 0)
Screenshot: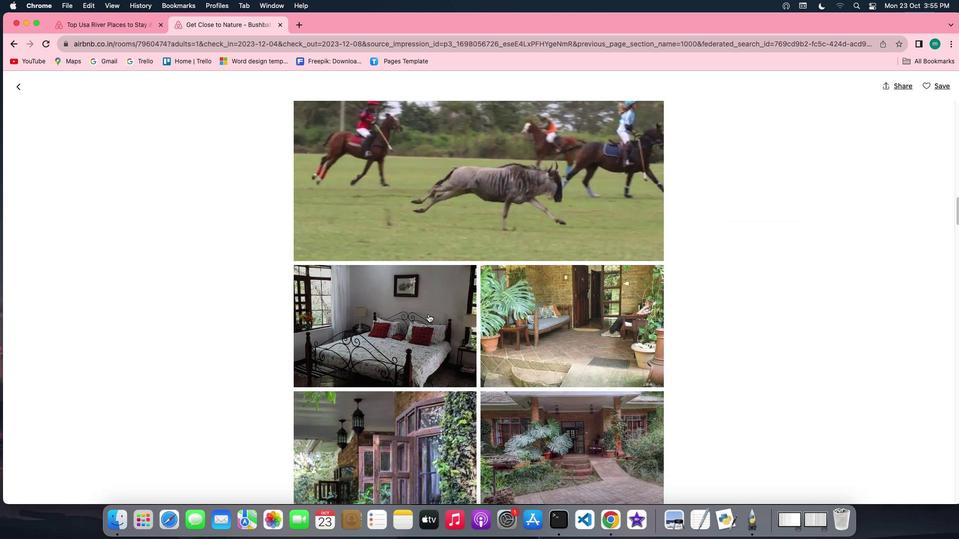 
Action: Mouse scrolled (428, 314) with delta (0, 0)
Screenshot: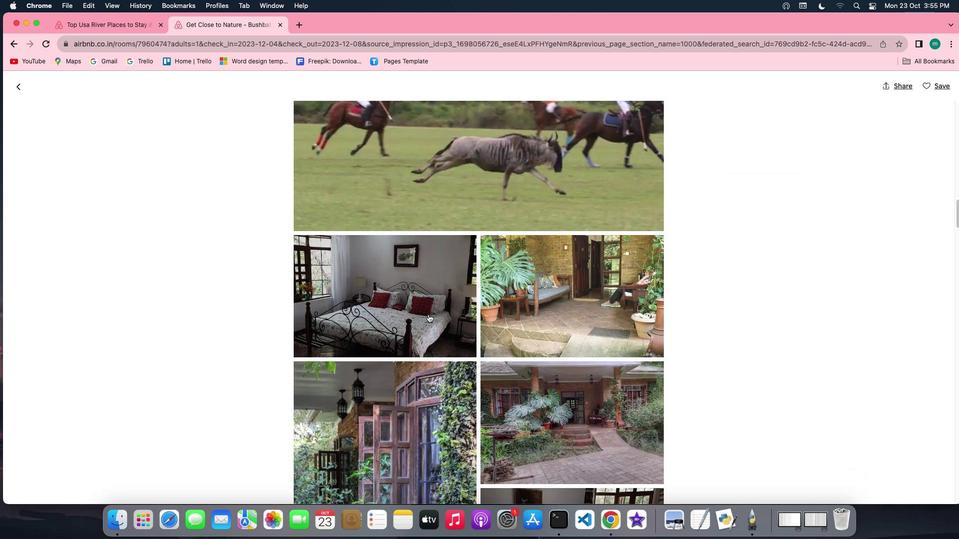 
Action: Mouse scrolled (428, 314) with delta (0, 0)
Screenshot: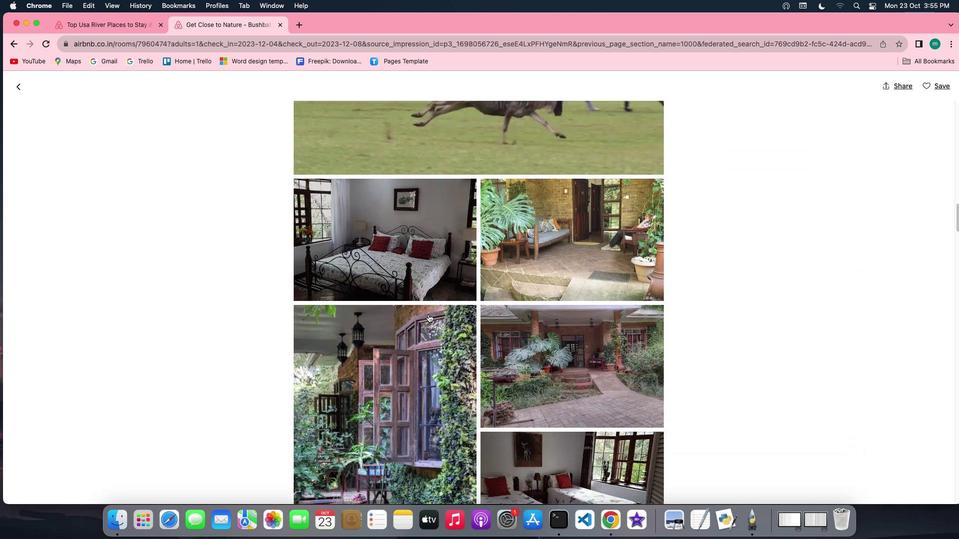
Action: Mouse scrolled (428, 314) with delta (0, 0)
Screenshot: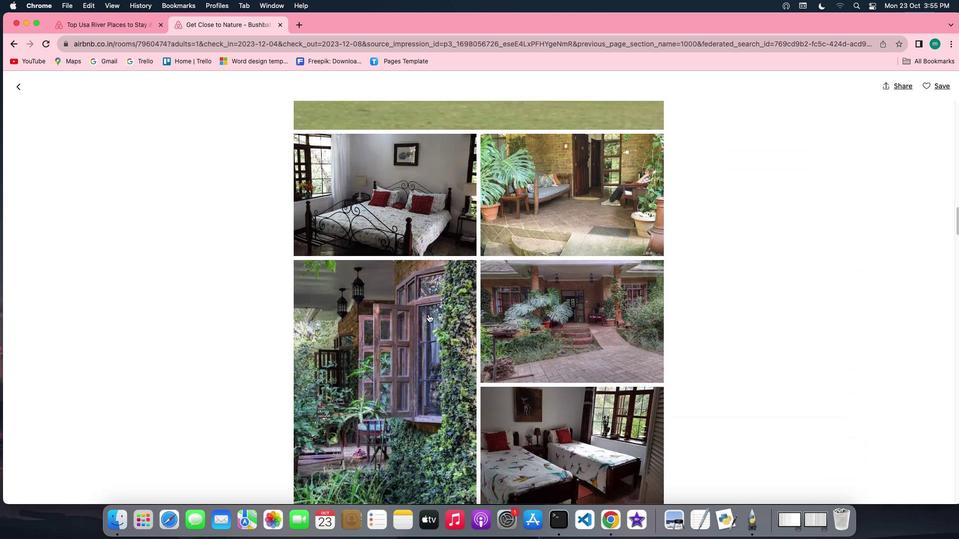 
Action: Mouse scrolled (428, 314) with delta (0, 0)
Screenshot: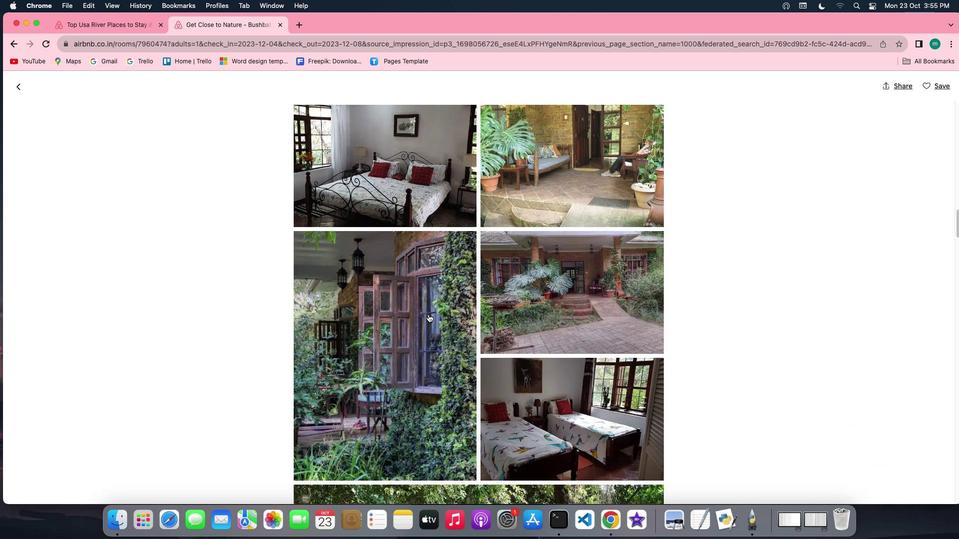 
Action: Mouse scrolled (428, 314) with delta (0, 0)
Screenshot: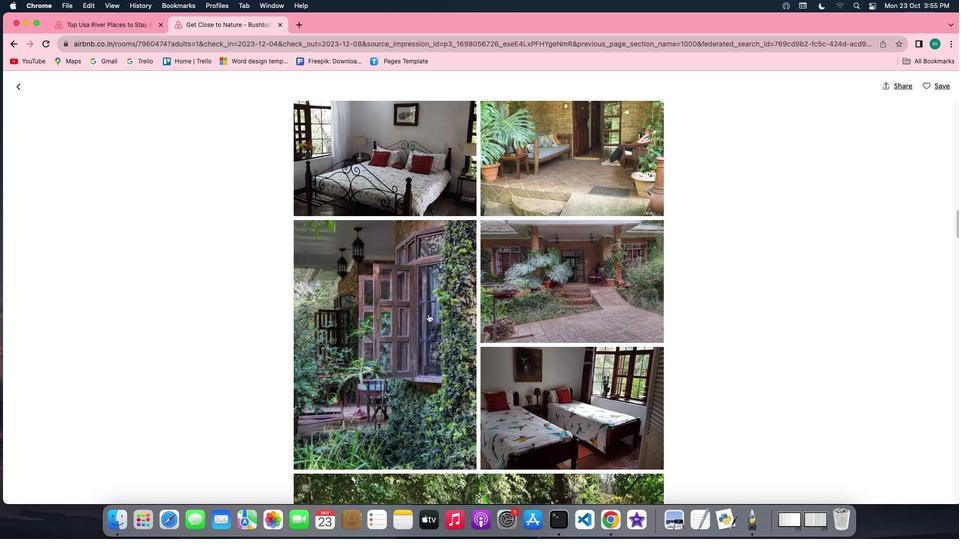 
Action: Mouse scrolled (428, 314) with delta (0, 0)
Screenshot: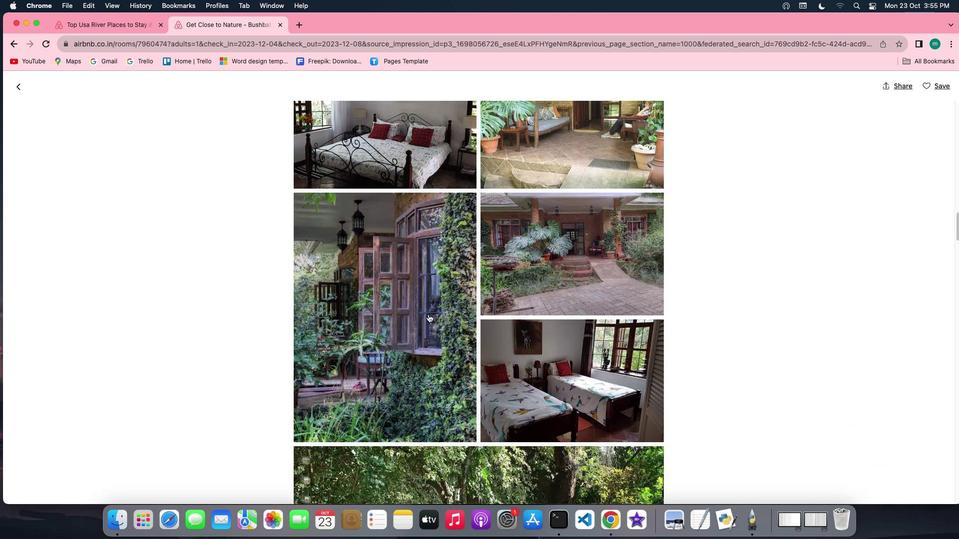 
Action: Mouse scrolled (428, 314) with delta (0, -1)
Screenshot: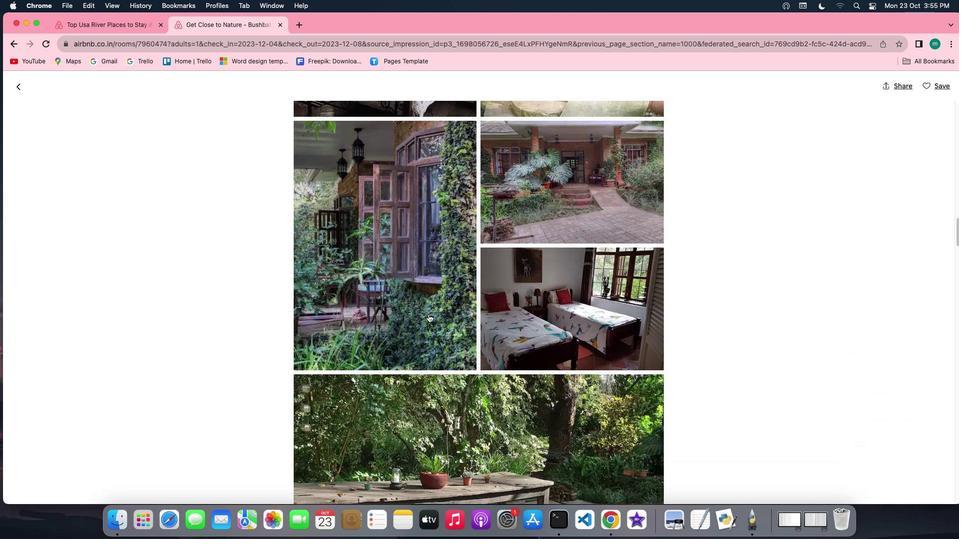 
Action: Mouse scrolled (428, 314) with delta (0, -1)
Screenshot: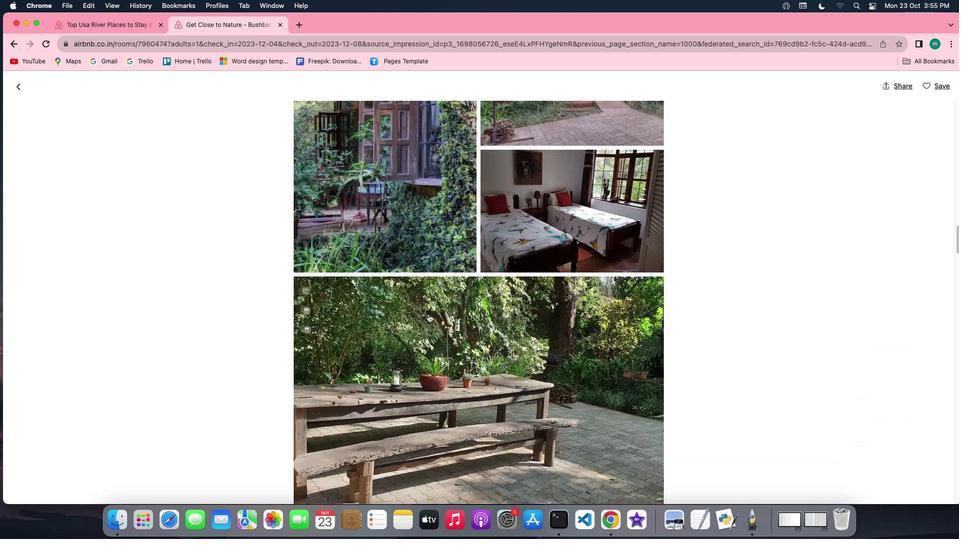 
Action: Mouse scrolled (428, 314) with delta (0, 0)
Screenshot: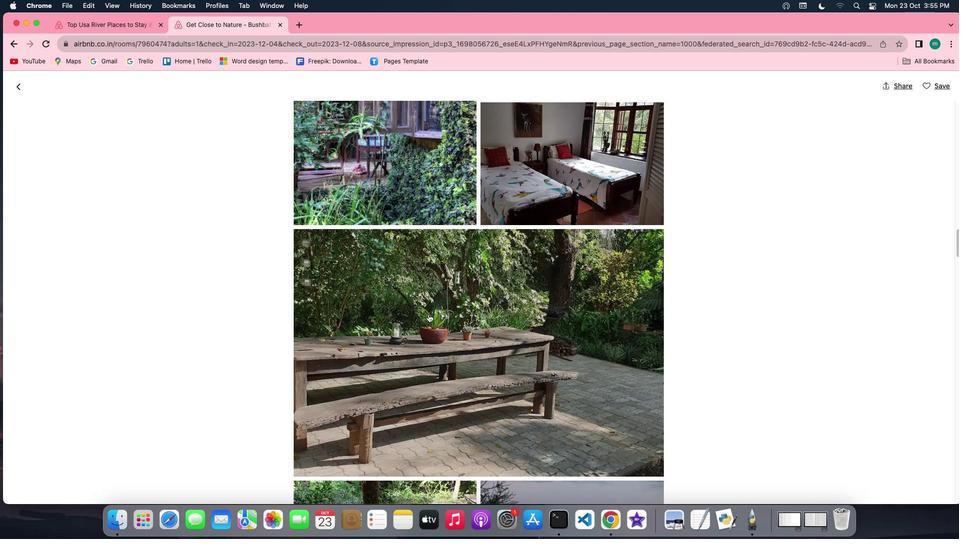 
Action: Mouse scrolled (428, 314) with delta (0, 0)
Screenshot: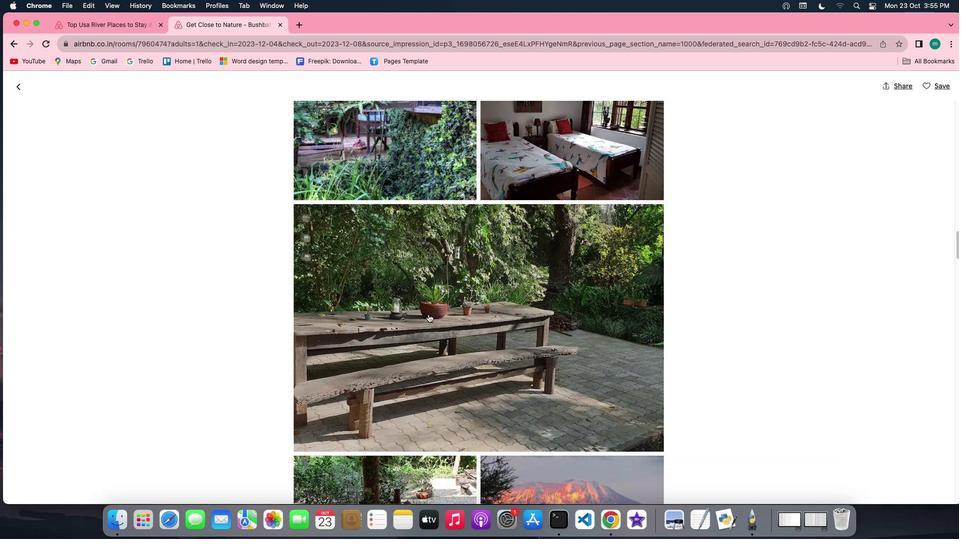 
Action: Mouse scrolled (428, 314) with delta (0, 0)
Screenshot: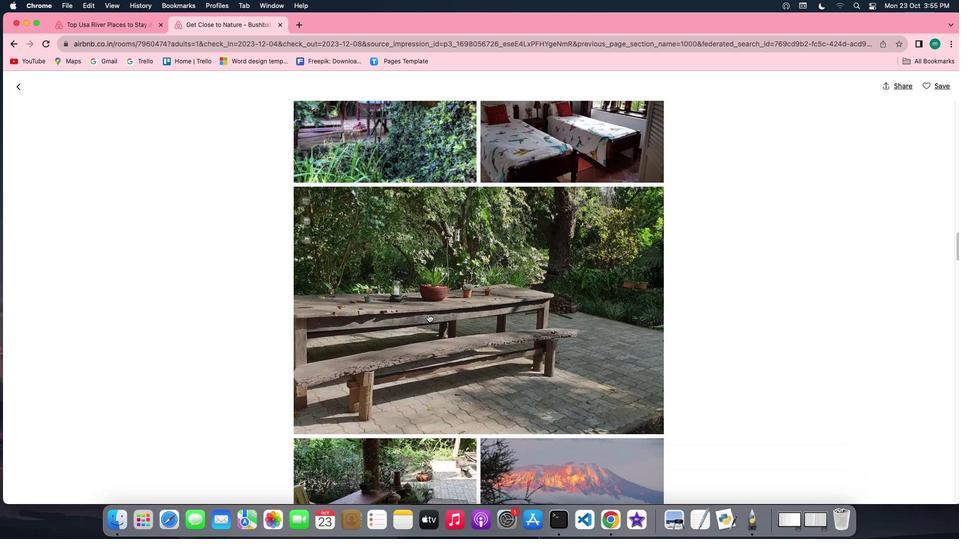 
Action: Mouse scrolled (428, 314) with delta (0, -1)
Screenshot: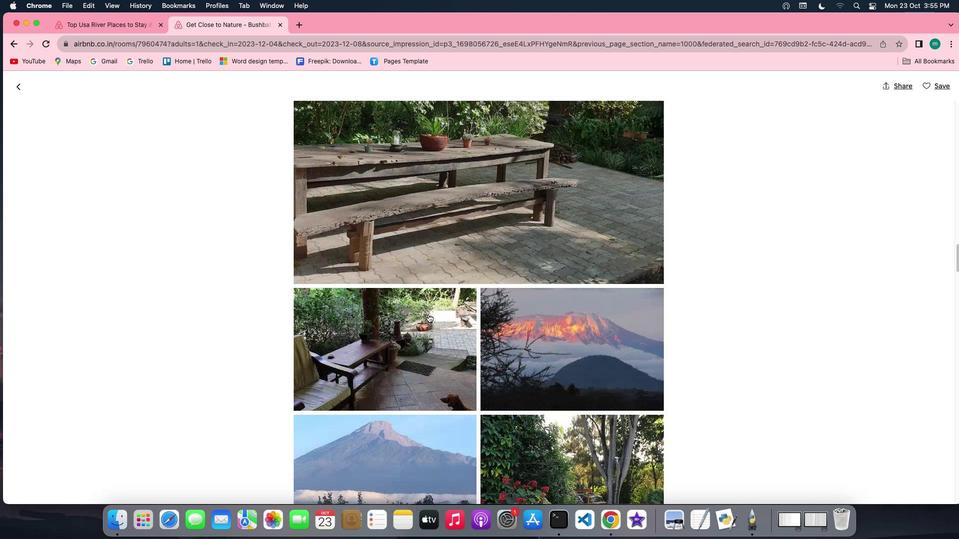 
Action: Mouse scrolled (428, 314) with delta (0, -1)
Screenshot: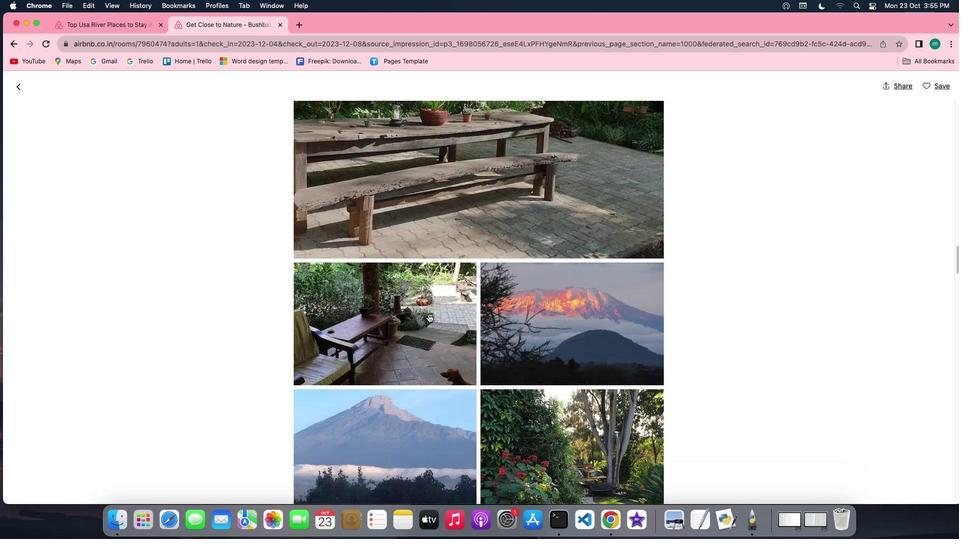 
Action: Mouse scrolled (428, 314) with delta (0, -1)
Screenshot: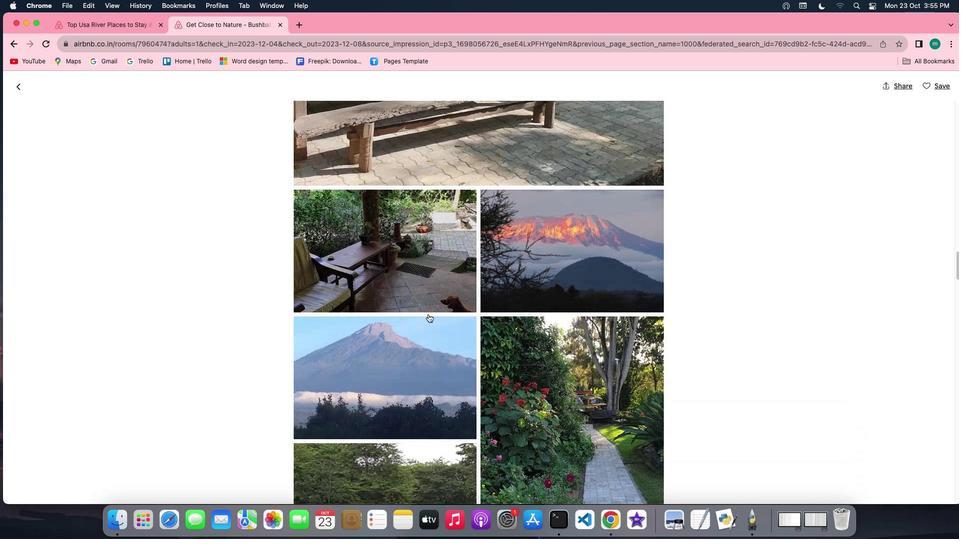
Action: Mouse scrolled (428, 314) with delta (0, 0)
Screenshot: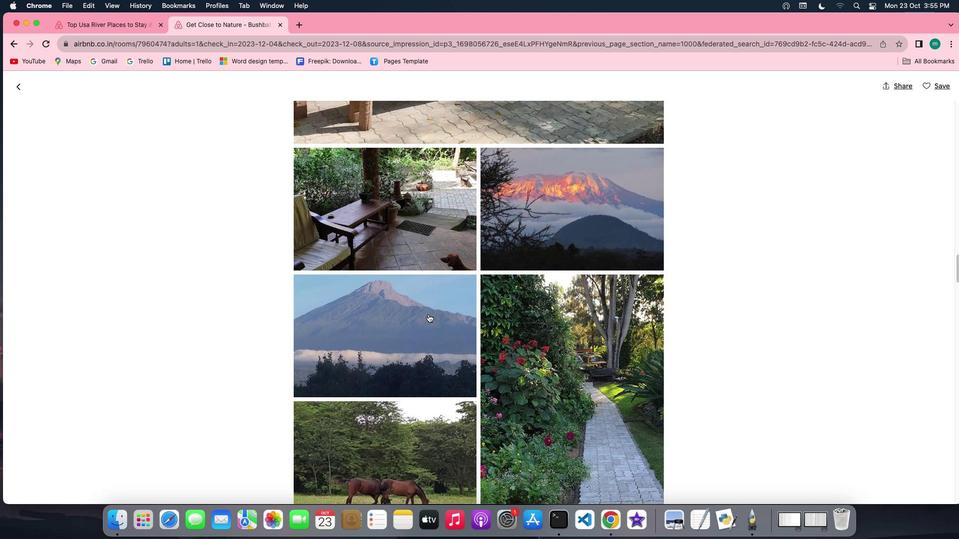 
Action: Mouse scrolled (428, 314) with delta (0, 0)
Screenshot: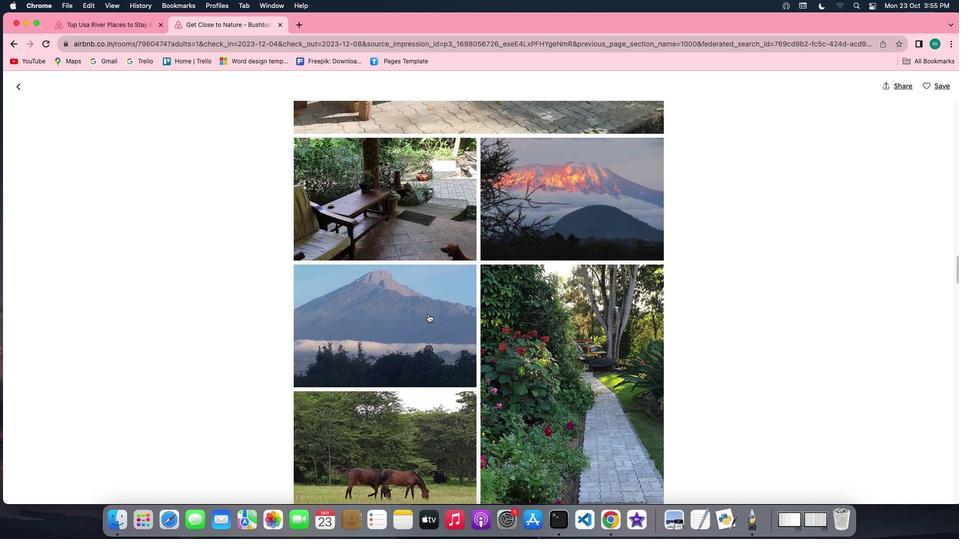
Action: Mouse scrolled (428, 314) with delta (0, 0)
Screenshot: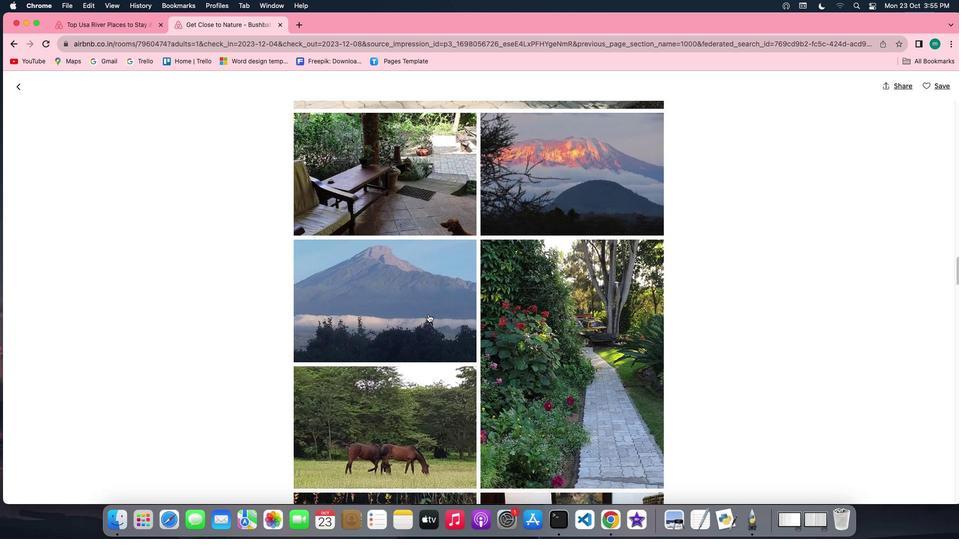 
Action: Mouse scrolled (428, 314) with delta (0, -1)
Screenshot: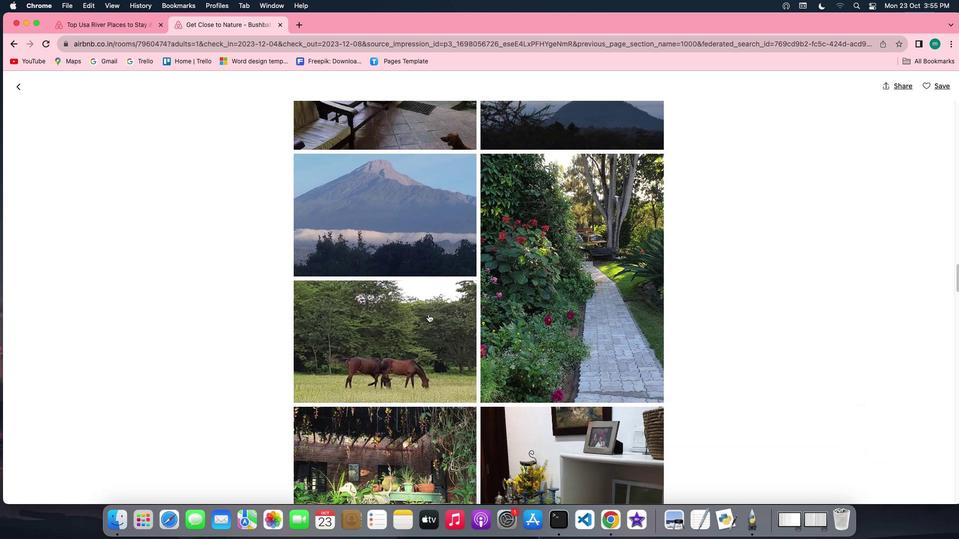 
Action: Mouse scrolled (428, 314) with delta (0, -1)
Screenshot: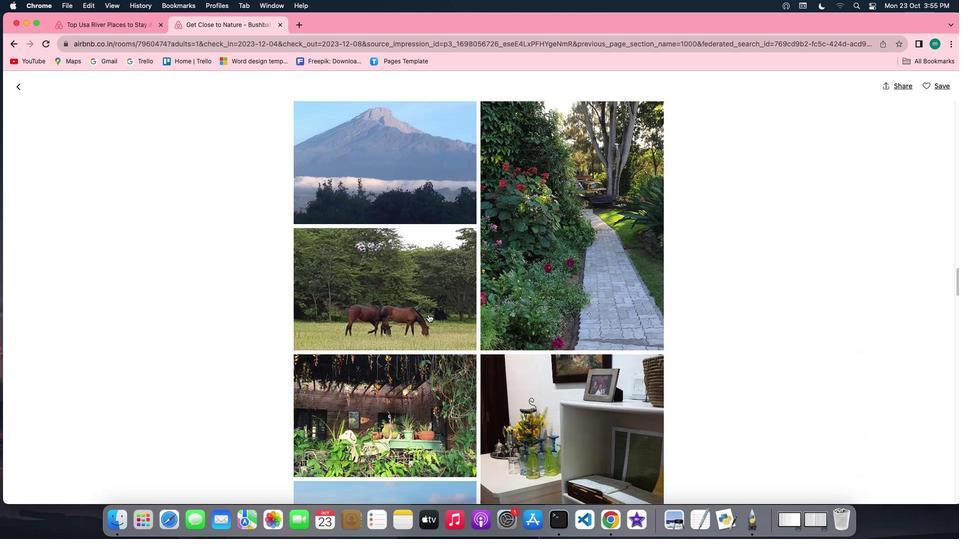 
Action: Mouse scrolled (428, 314) with delta (0, 0)
Screenshot: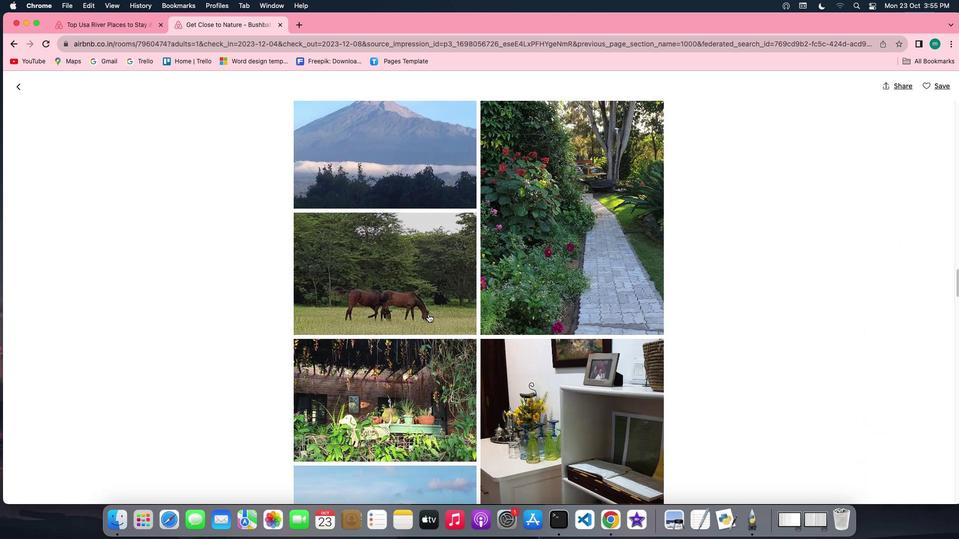
Action: Mouse scrolled (428, 314) with delta (0, 0)
Screenshot: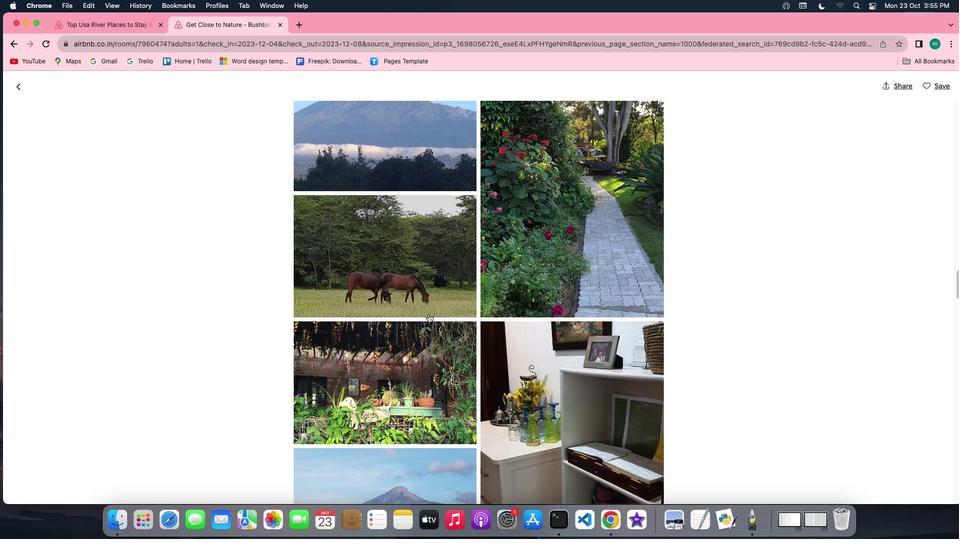
Action: Mouse scrolled (428, 314) with delta (0, 0)
Screenshot: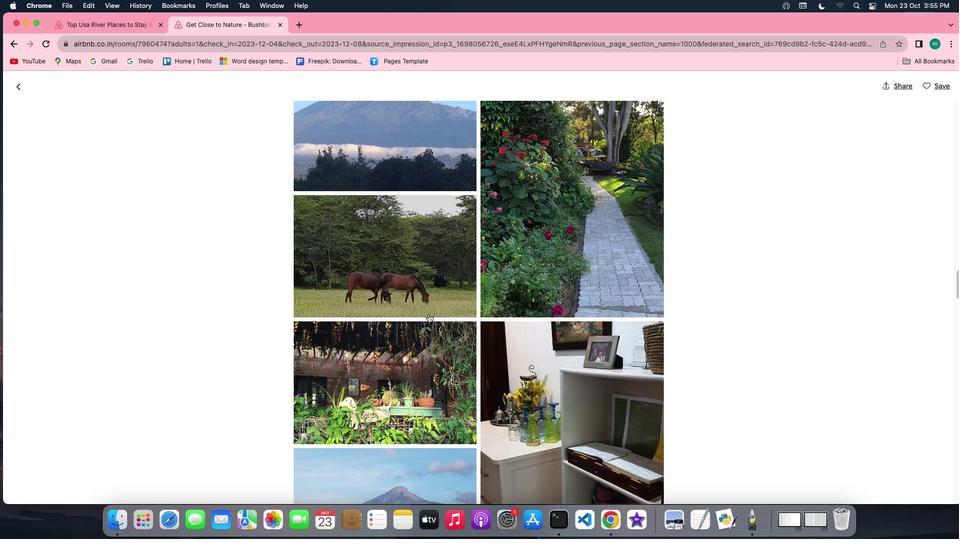 
Action: Mouse scrolled (428, 314) with delta (0, -1)
Screenshot: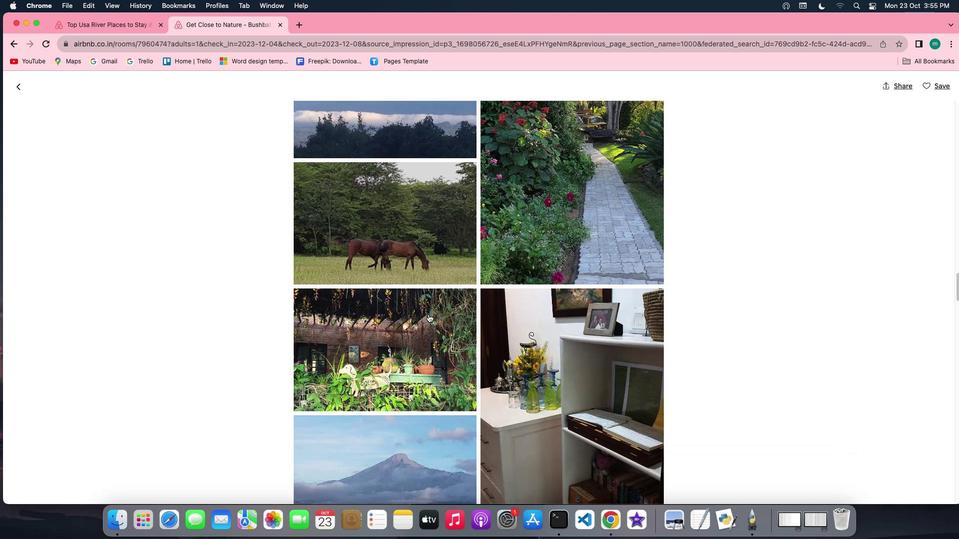 
Action: Mouse scrolled (428, 314) with delta (0, -1)
Screenshot: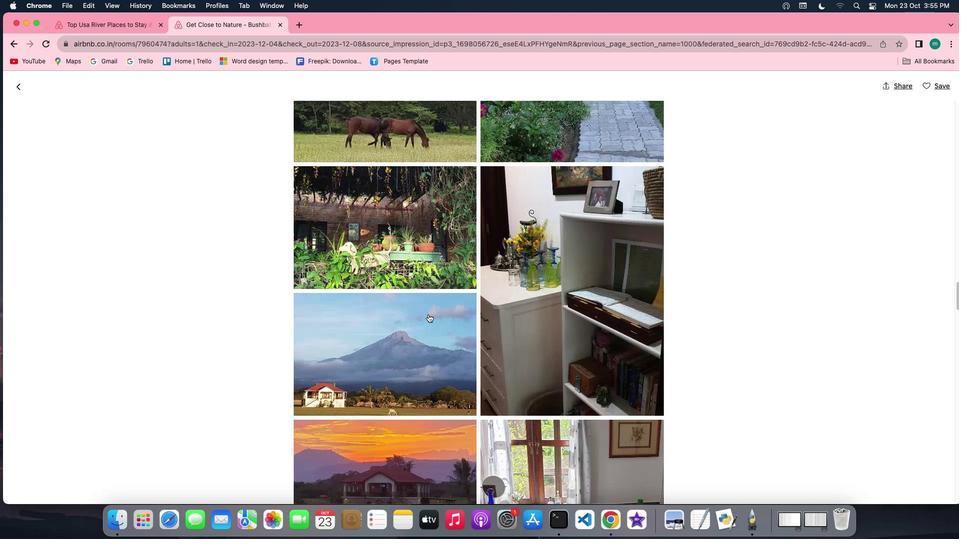 
Action: Mouse scrolled (428, 314) with delta (0, -2)
Screenshot: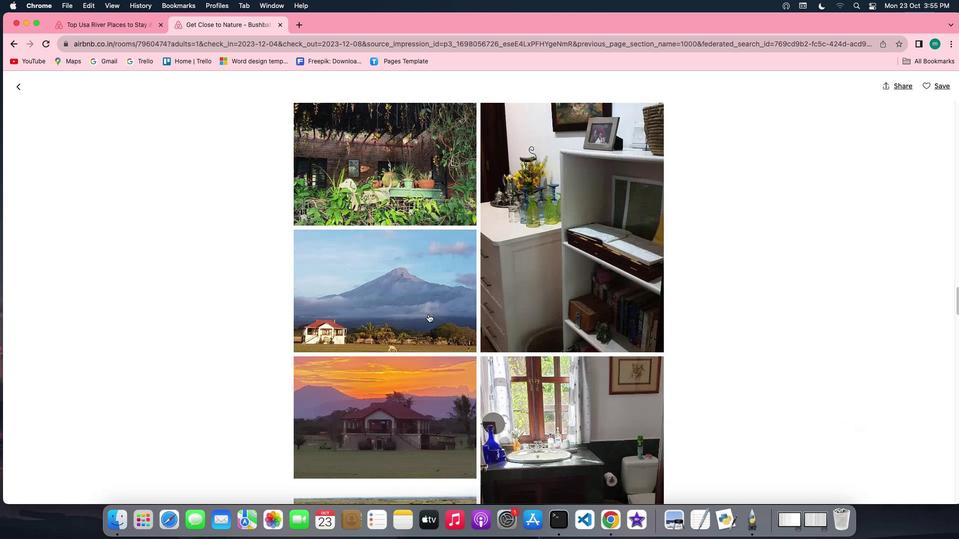 
Action: Mouse scrolled (428, 314) with delta (0, 0)
Screenshot: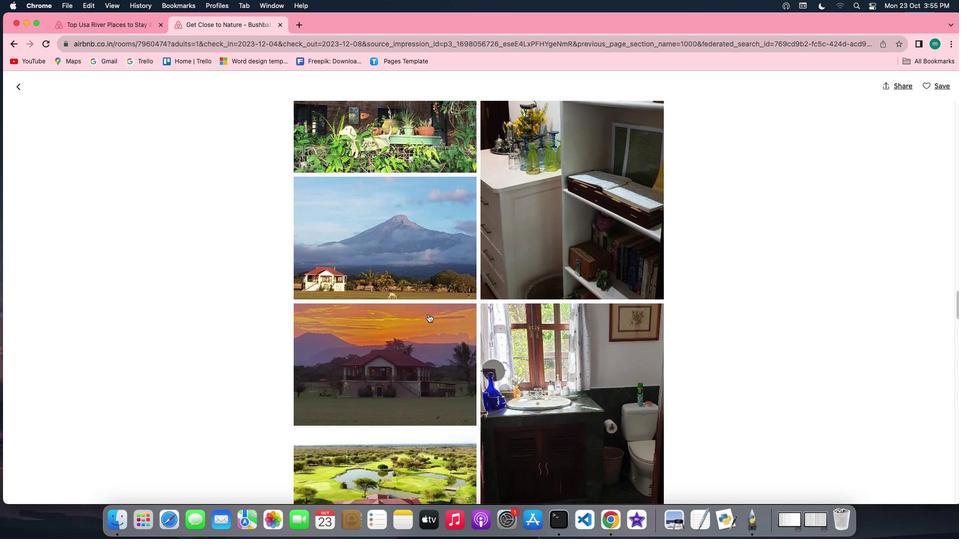 
Action: Mouse scrolled (428, 314) with delta (0, 0)
Screenshot: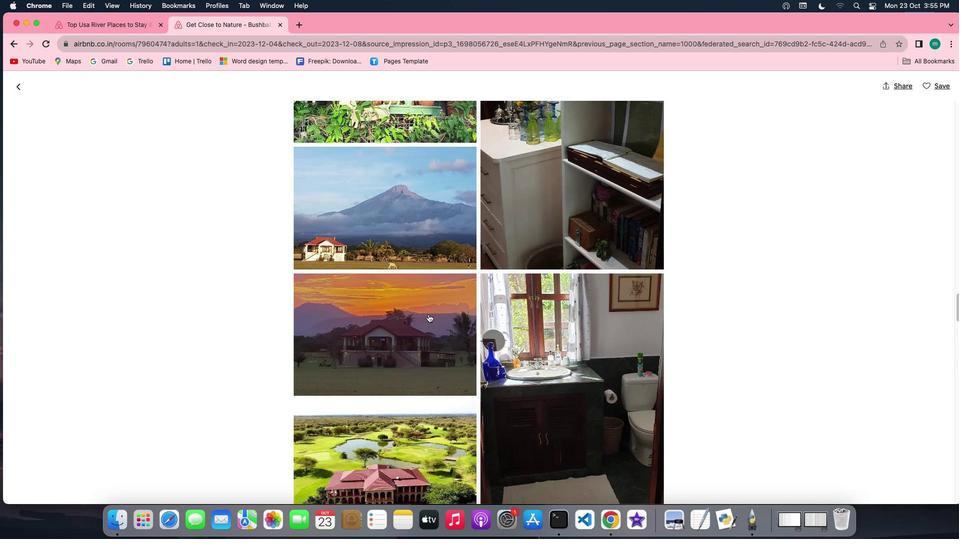 
Action: Mouse scrolled (428, 314) with delta (0, -1)
Screenshot: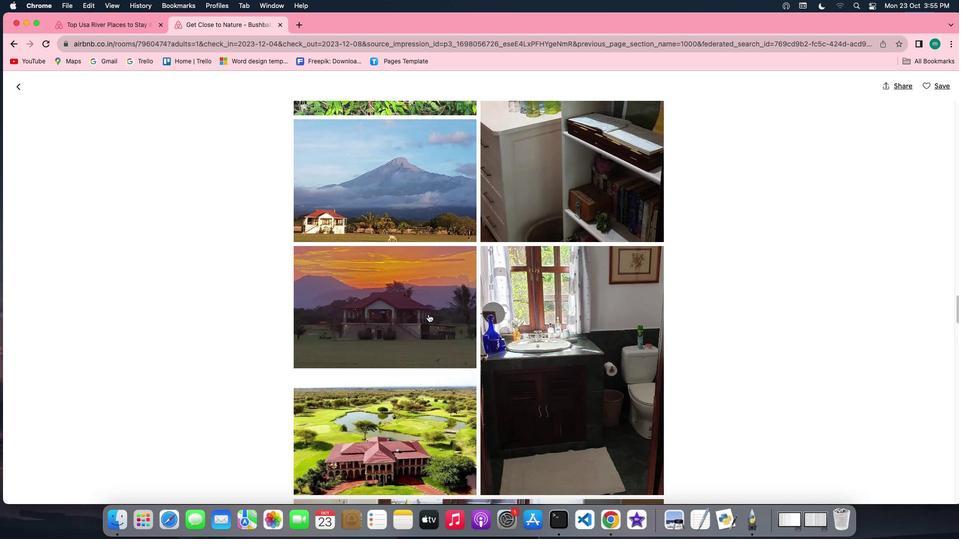 
Action: Mouse scrolled (428, 314) with delta (0, -1)
Screenshot: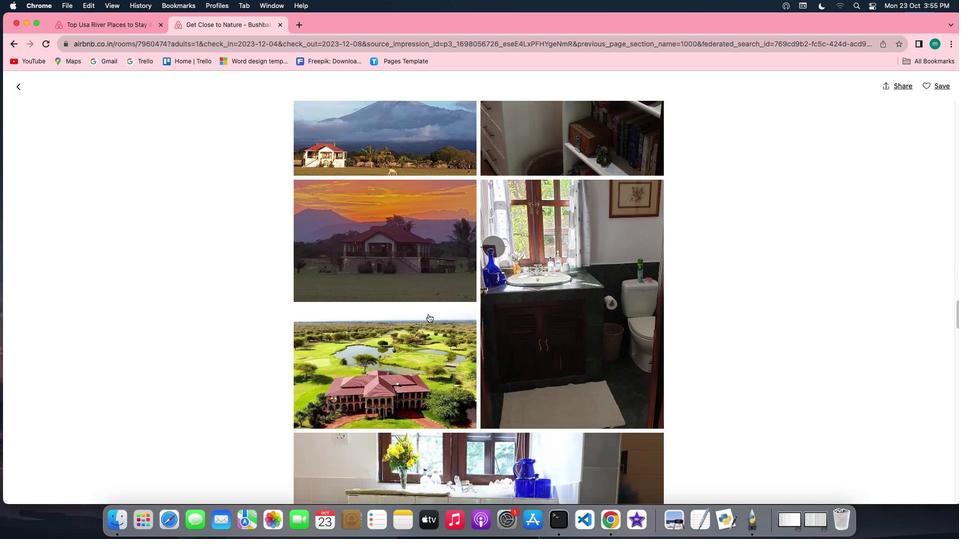 
Action: Mouse scrolled (428, 314) with delta (0, -2)
Screenshot: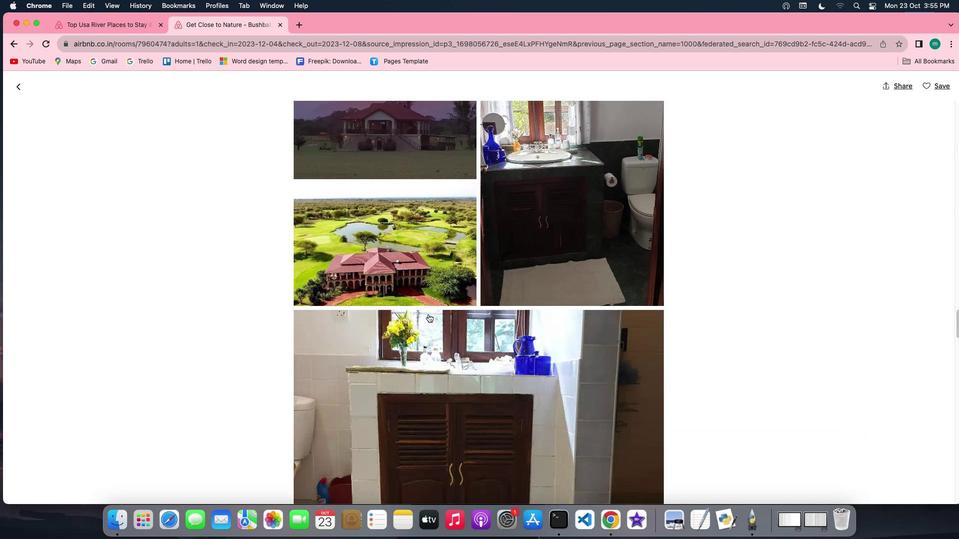 
Action: Mouse scrolled (428, 314) with delta (0, 0)
Screenshot: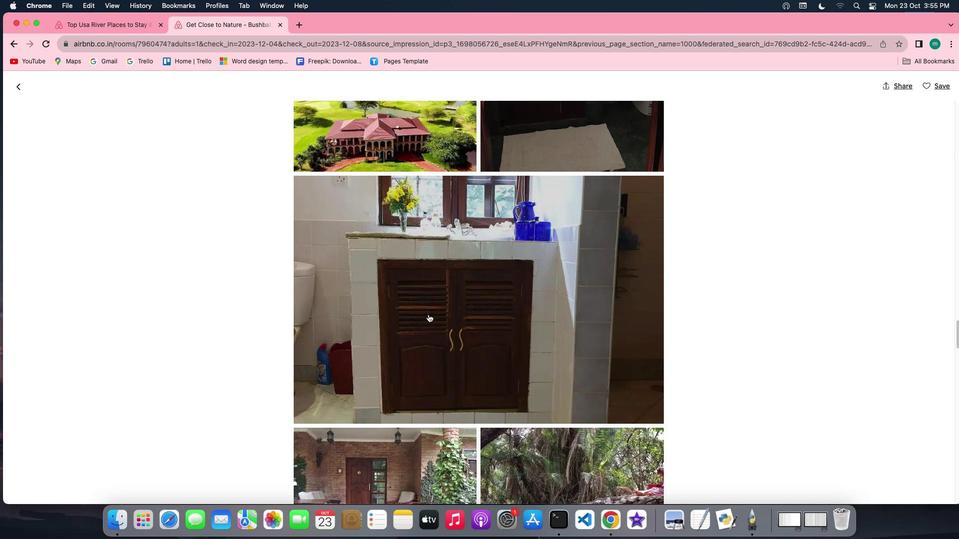 
Action: Mouse scrolled (428, 314) with delta (0, 0)
Screenshot: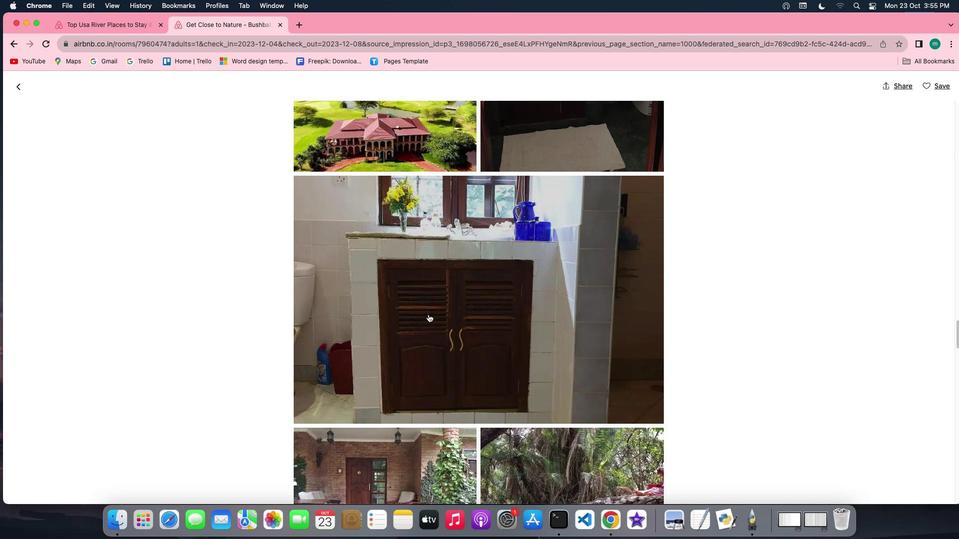 
Action: Mouse scrolled (428, 314) with delta (0, -1)
Screenshot: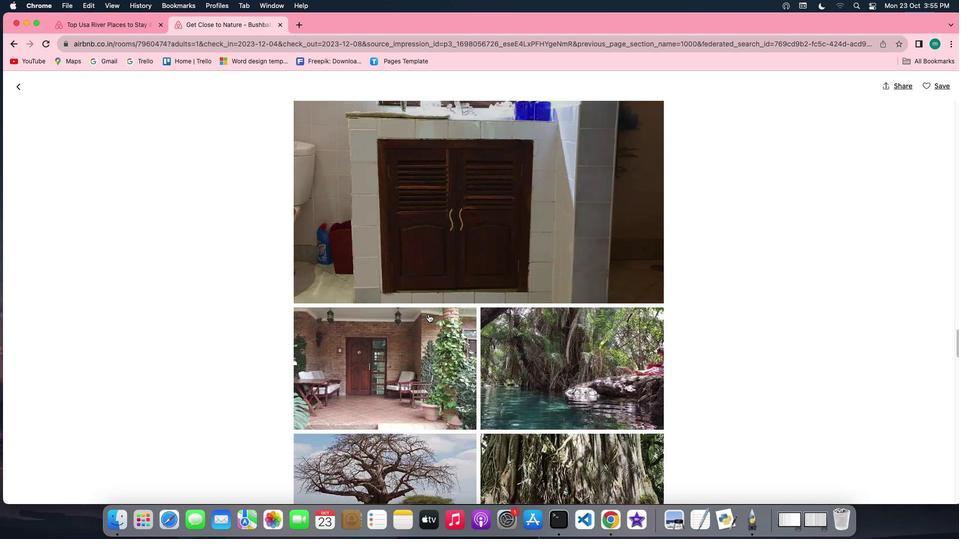 
Action: Mouse scrolled (428, 314) with delta (0, -2)
Screenshot: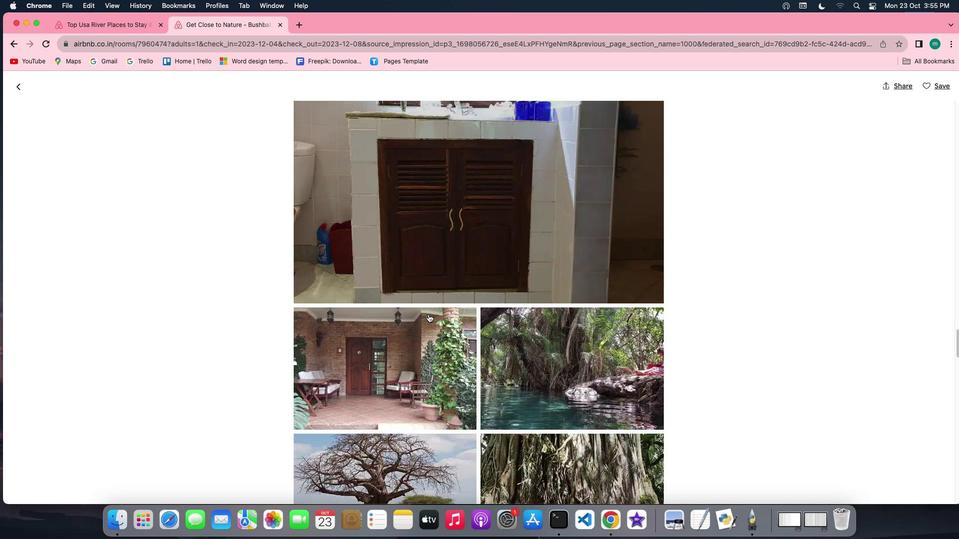 
Action: Mouse scrolled (428, 314) with delta (0, -2)
Screenshot: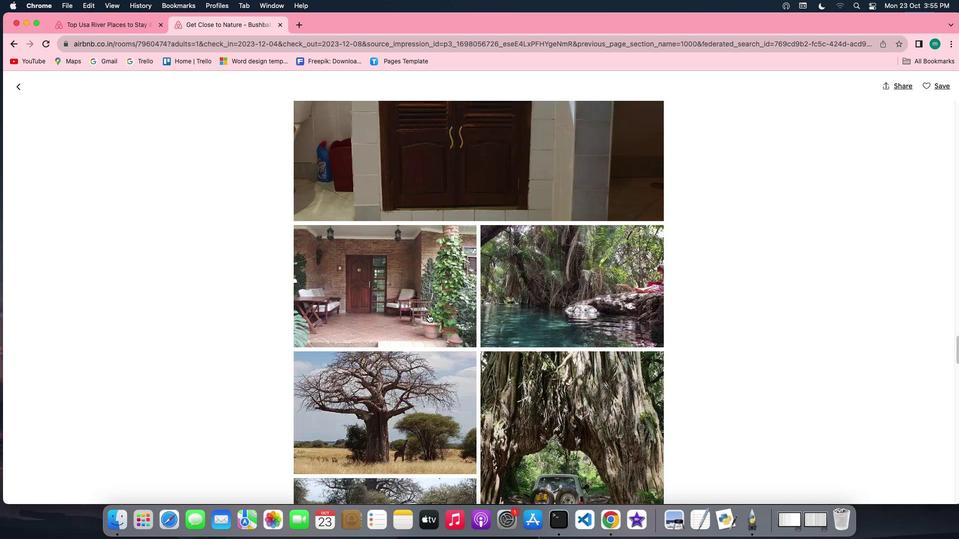 
Action: Mouse scrolled (428, 314) with delta (0, 0)
Screenshot: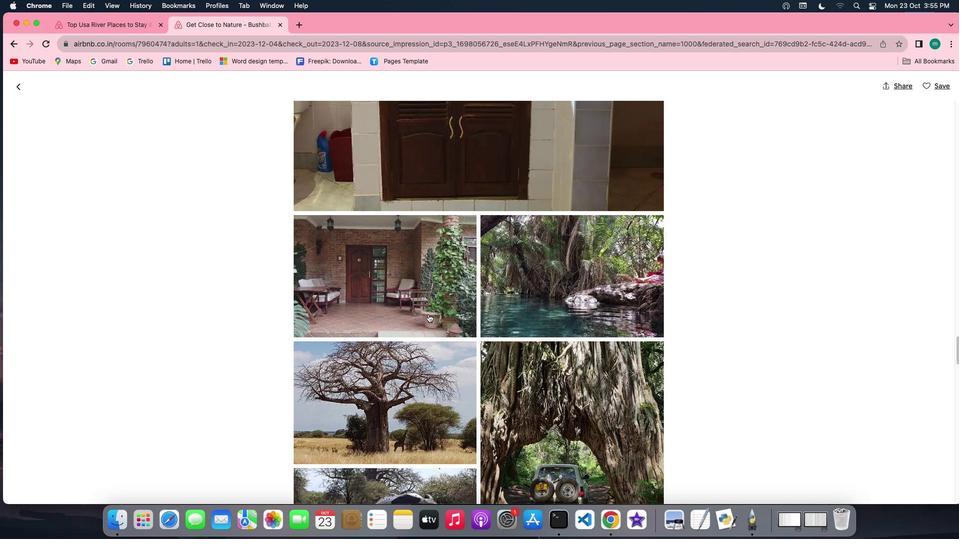 
Action: Mouse scrolled (428, 314) with delta (0, 0)
Screenshot: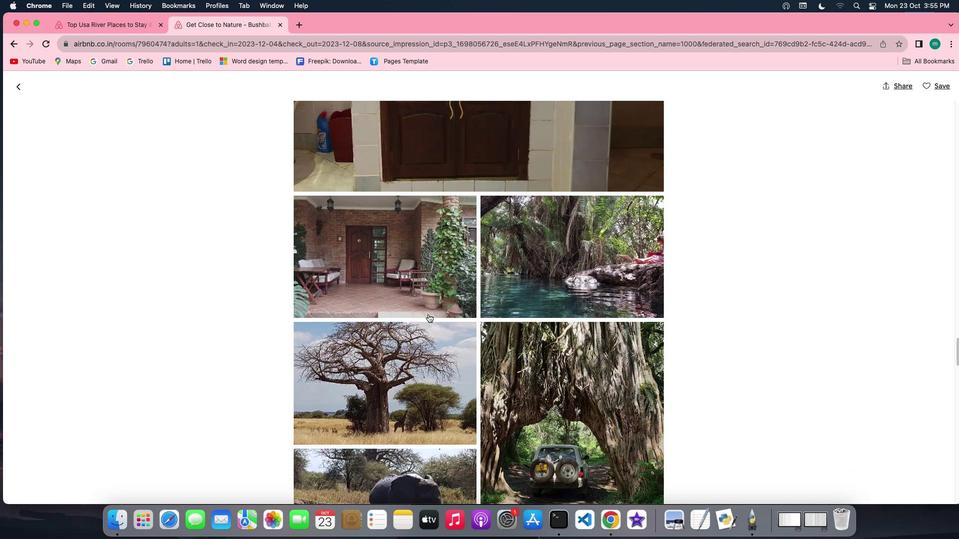 
Action: Mouse scrolled (428, 314) with delta (0, 0)
Screenshot: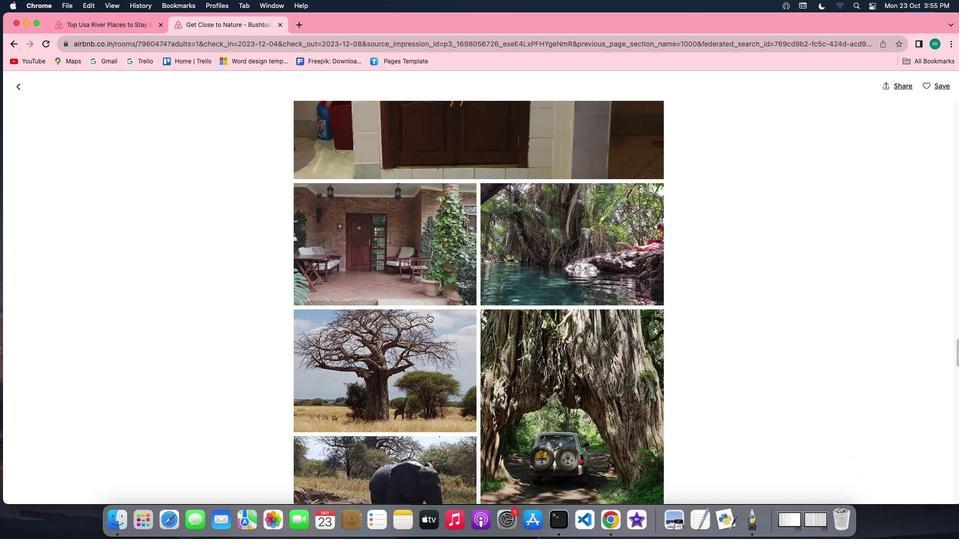 
Action: Mouse scrolled (428, 314) with delta (0, -1)
Screenshot: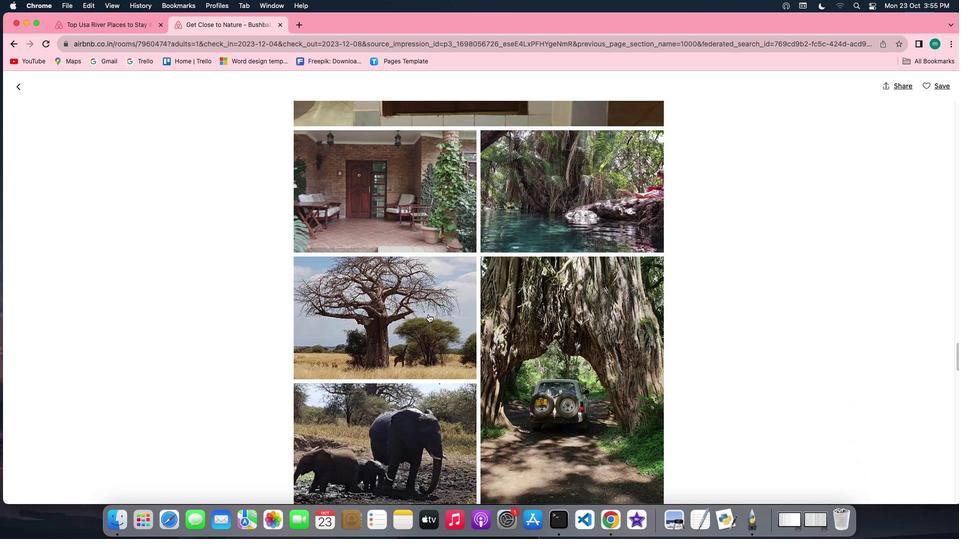 
Action: Mouse scrolled (428, 314) with delta (0, 0)
Screenshot: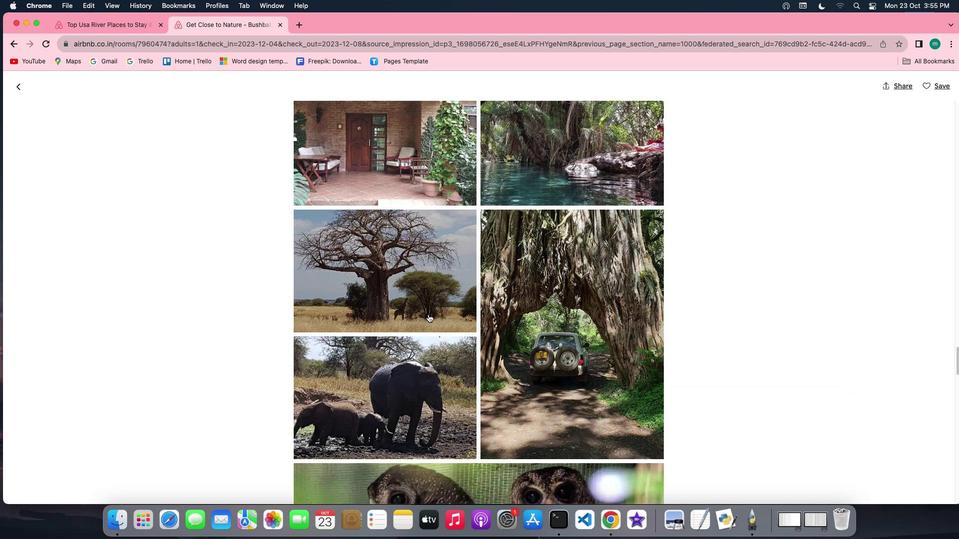
Action: Mouse scrolled (428, 314) with delta (0, 0)
Screenshot: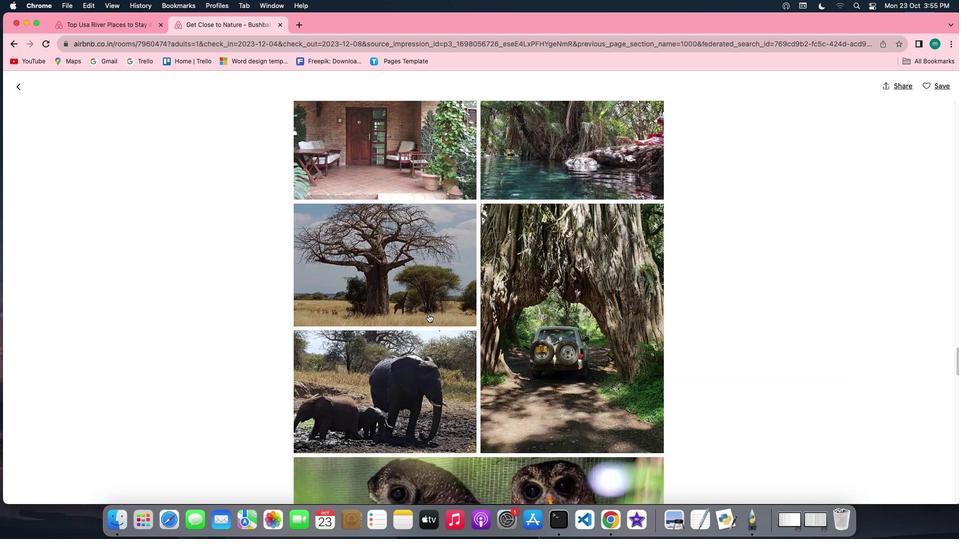 
Action: Mouse scrolled (428, 314) with delta (0, 0)
Screenshot: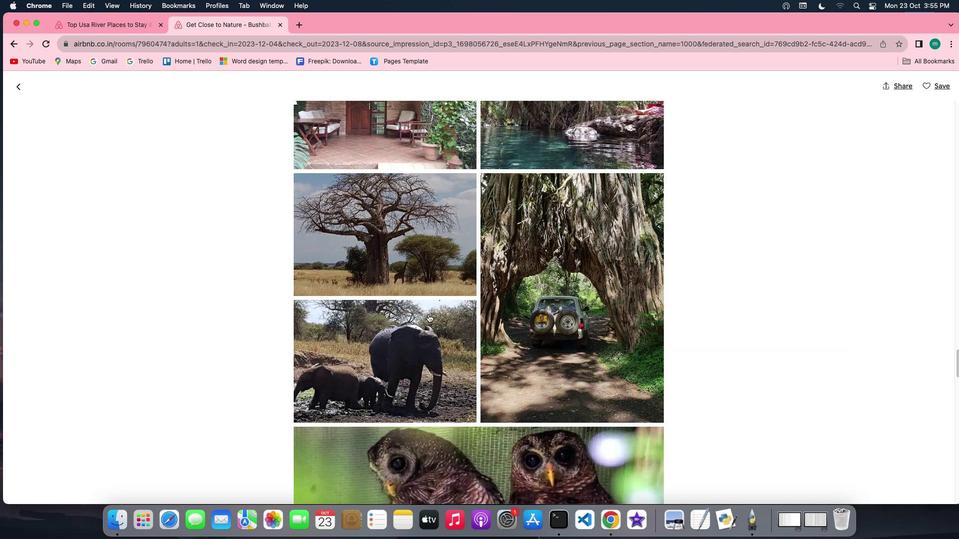 
Action: Mouse scrolled (428, 314) with delta (0, 0)
Screenshot: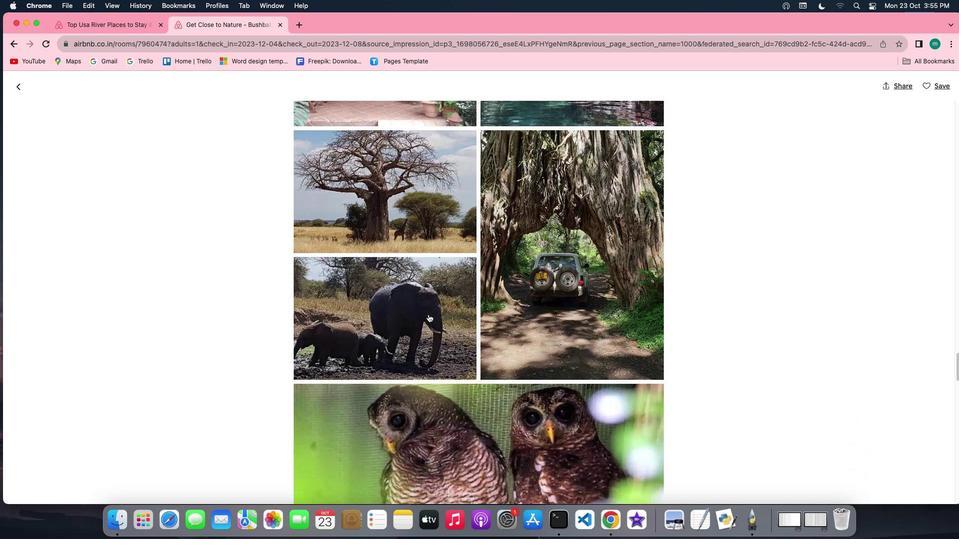 
Action: Mouse scrolled (428, 314) with delta (0, 0)
Screenshot: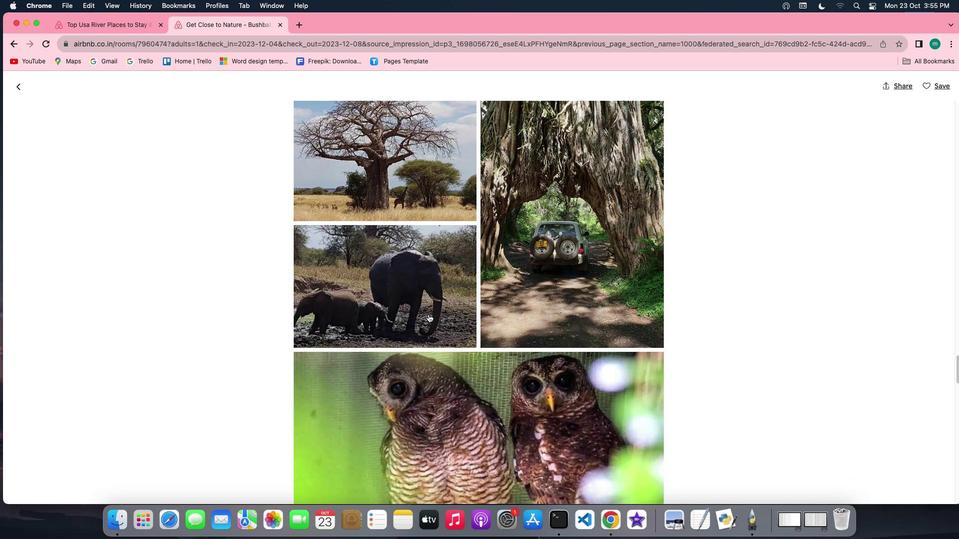 
Action: Mouse scrolled (428, 314) with delta (0, 0)
Screenshot: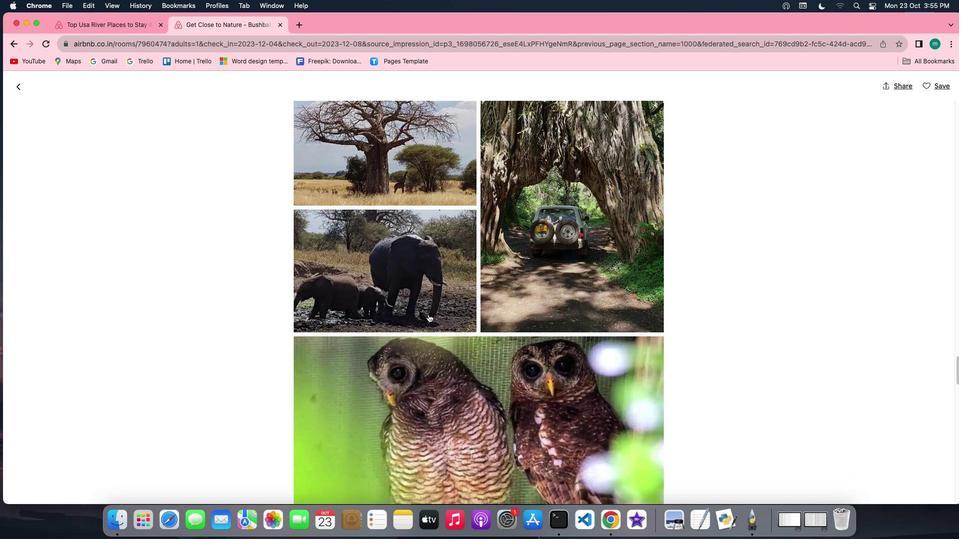 
Action: Mouse scrolled (428, 314) with delta (0, 0)
Screenshot: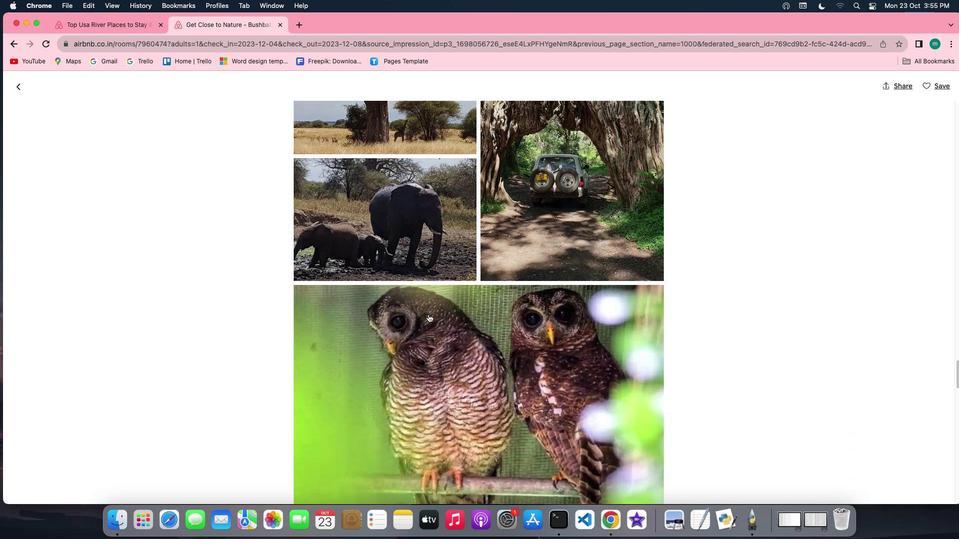 
Action: Mouse scrolled (428, 314) with delta (0, -1)
Screenshot: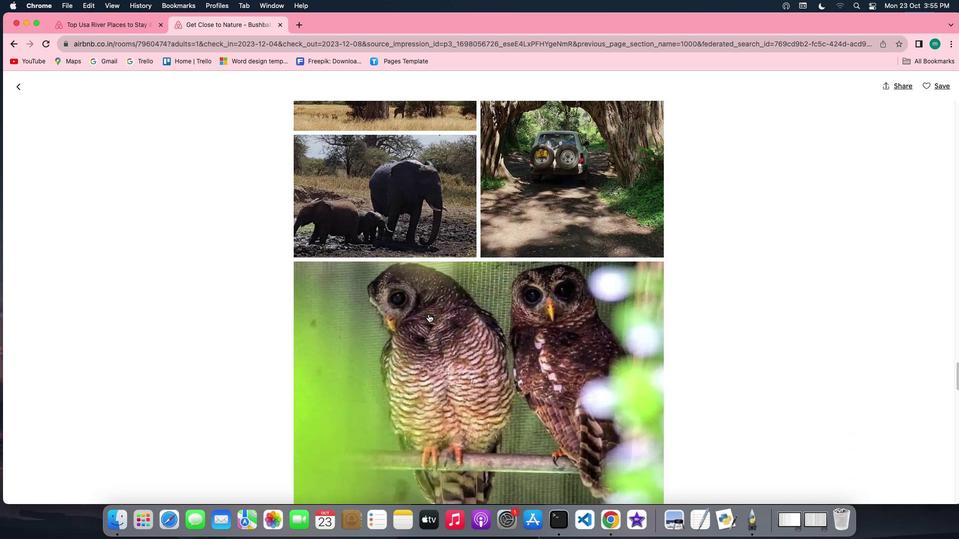 
Action: Mouse scrolled (428, 314) with delta (0, -1)
Screenshot: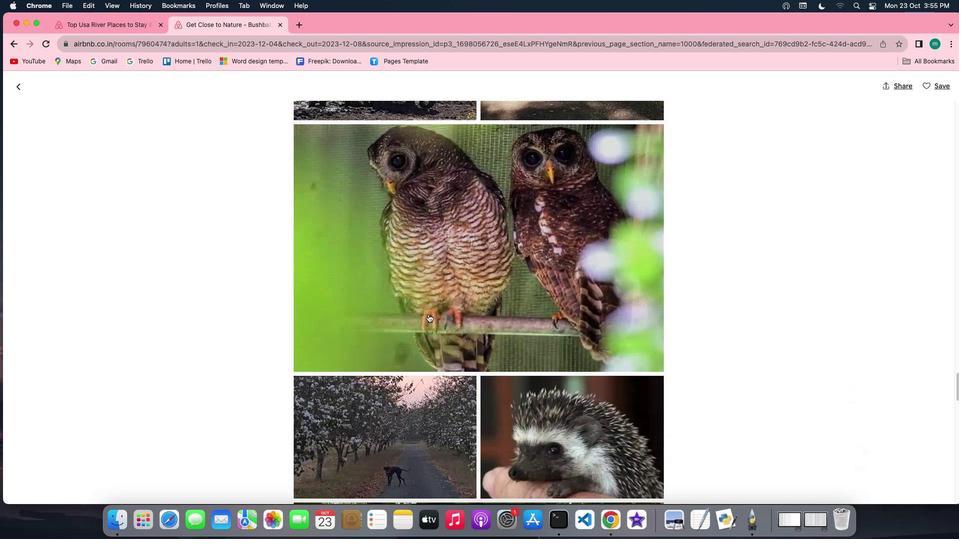 
Action: Mouse scrolled (428, 314) with delta (0, 0)
Screenshot: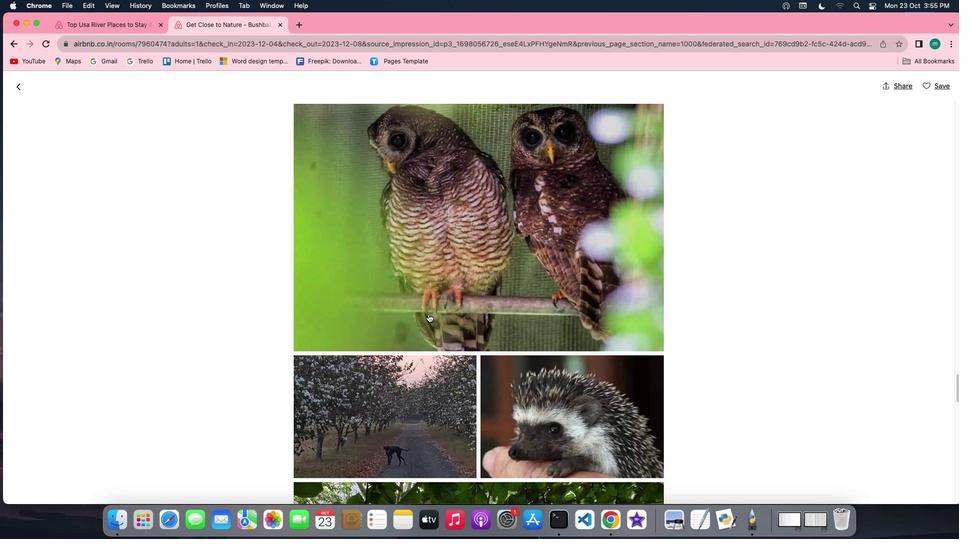 
Action: Mouse scrolled (428, 314) with delta (0, 0)
Screenshot: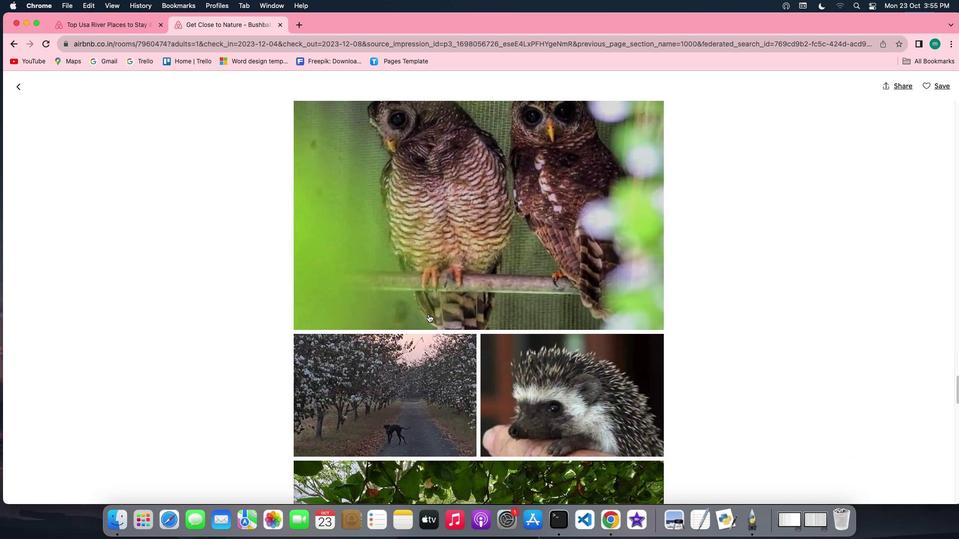 
Action: Mouse scrolled (428, 314) with delta (0, 0)
Screenshot: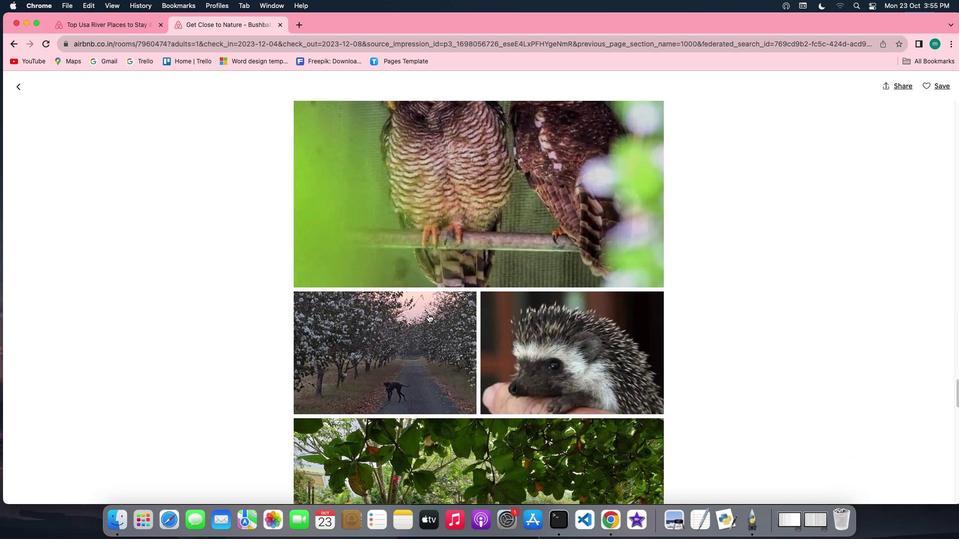 
Action: Mouse scrolled (428, 314) with delta (0, -1)
Screenshot: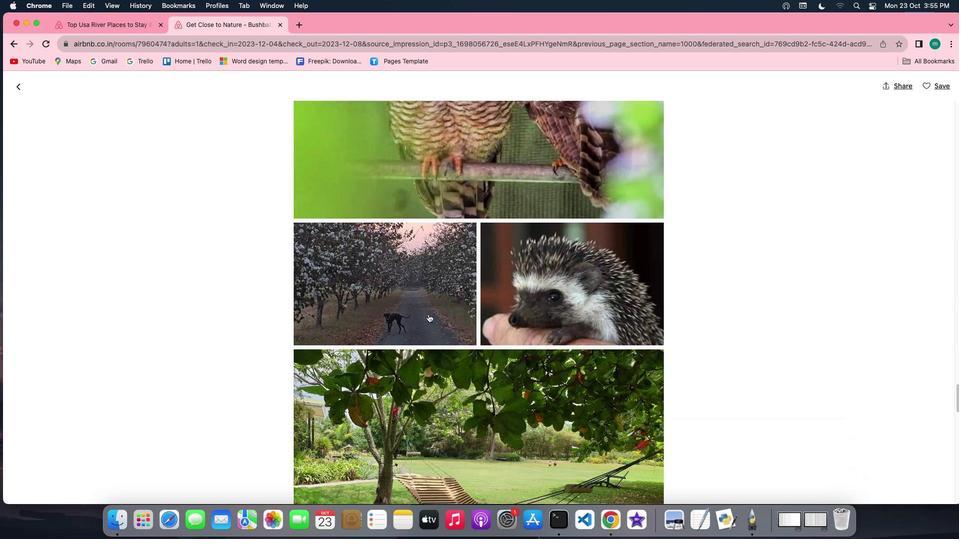
Action: Mouse scrolled (428, 314) with delta (0, -1)
Screenshot: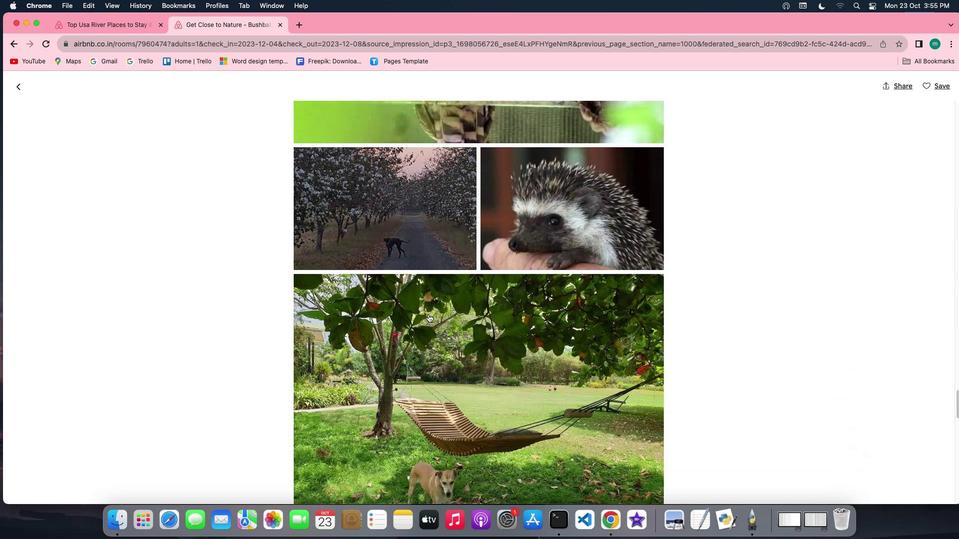 
Action: Mouse scrolled (428, 314) with delta (0, 0)
Screenshot: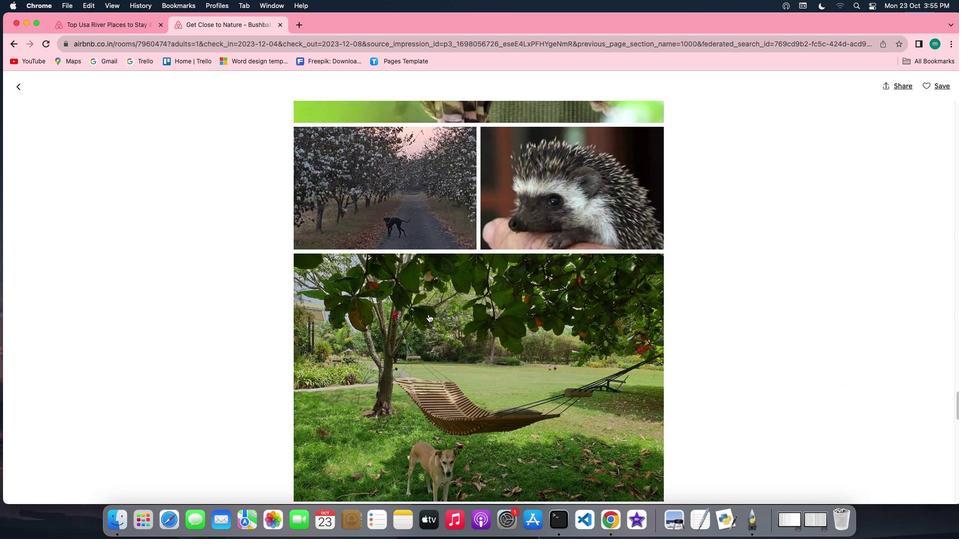
Action: Mouse scrolled (428, 314) with delta (0, 0)
Screenshot: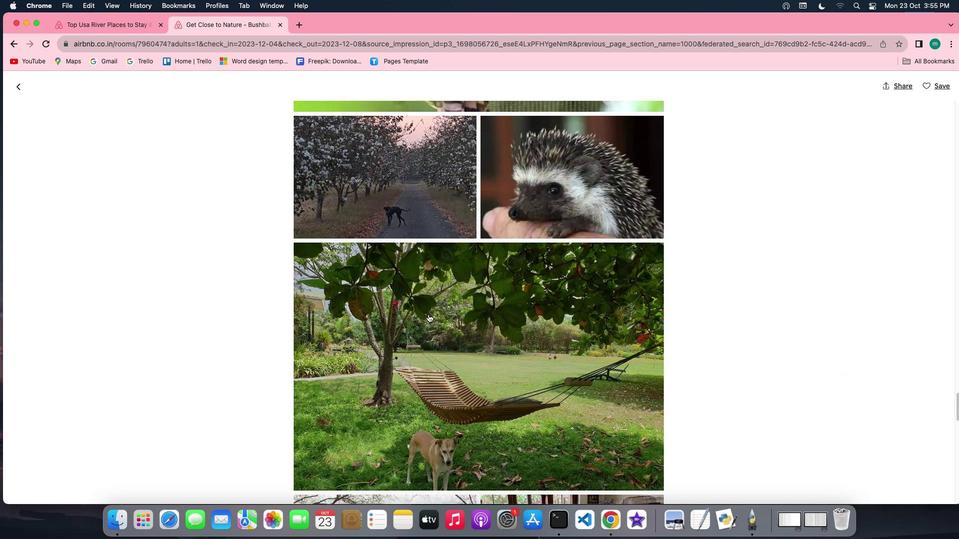 
Action: Mouse scrolled (428, 314) with delta (0, 0)
Screenshot: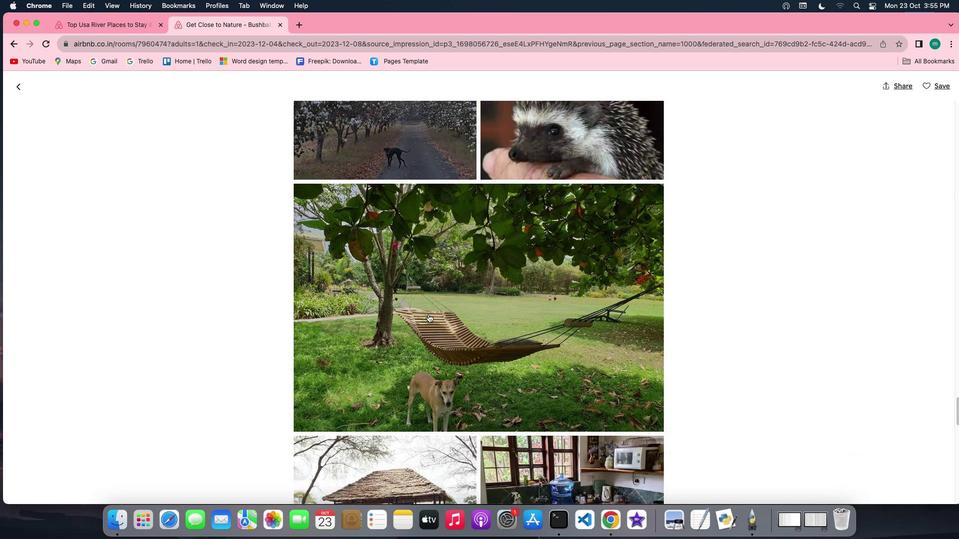 
Action: Mouse scrolled (428, 314) with delta (0, -1)
Screenshot: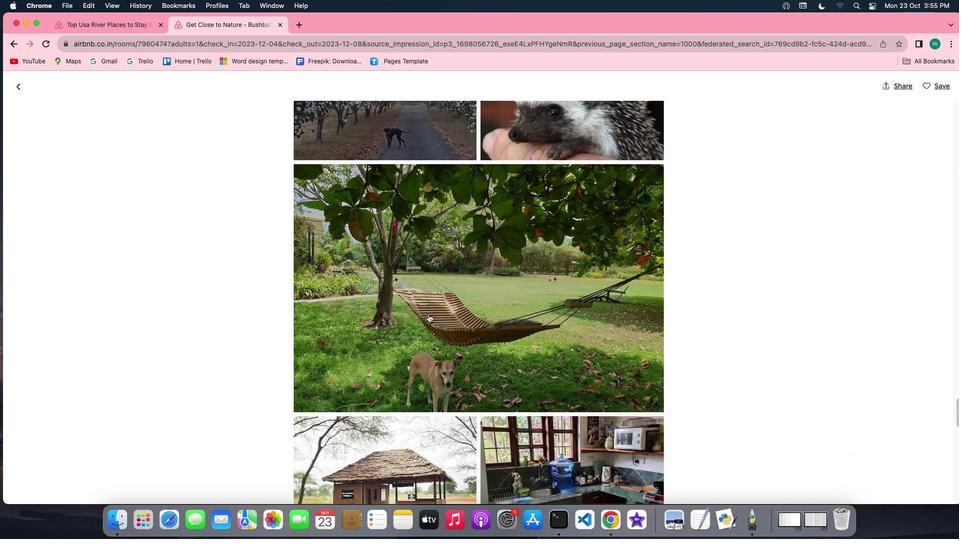 
Action: Mouse scrolled (428, 314) with delta (0, -1)
Screenshot: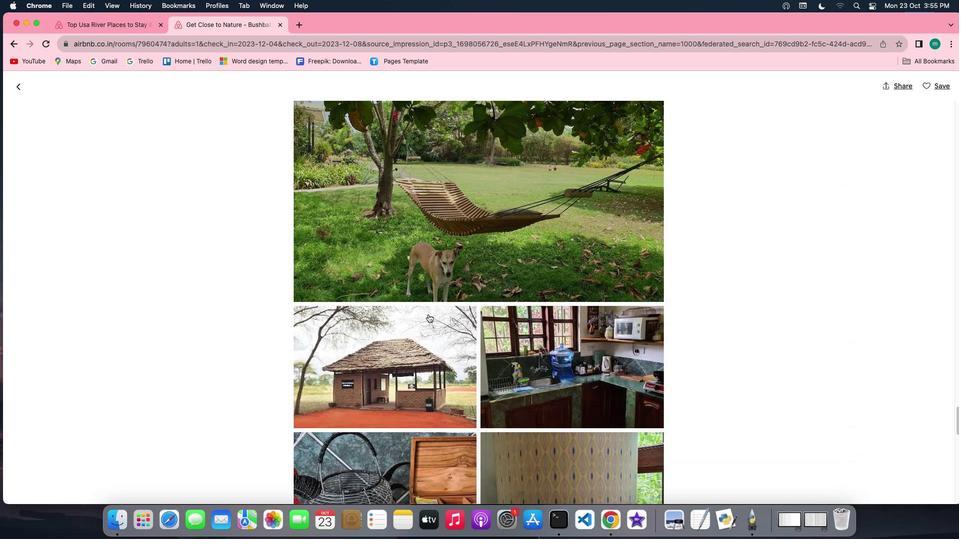 
Action: Mouse scrolled (428, 314) with delta (0, 0)
Screenshot: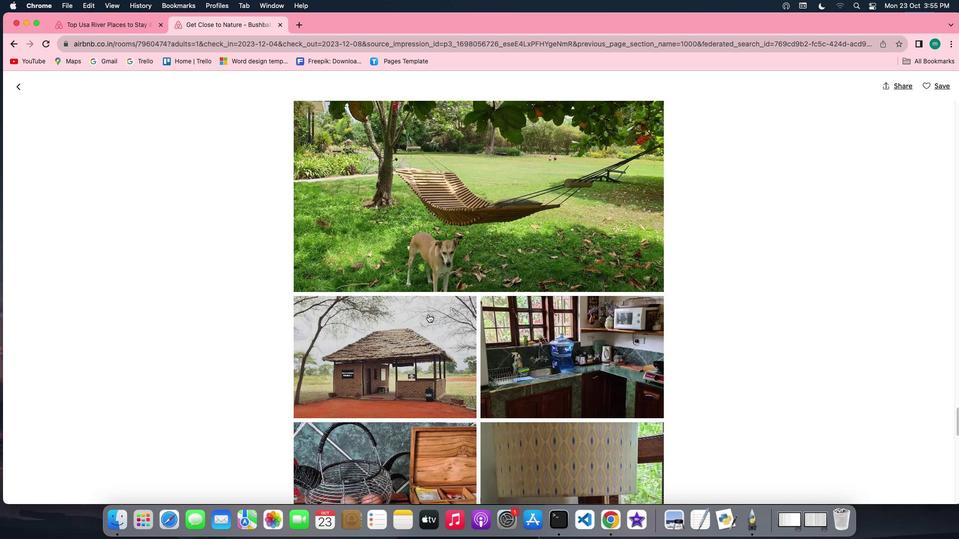 
Action: Mouse scrolled (428, 314) with delta (0, 0)
Screenshot: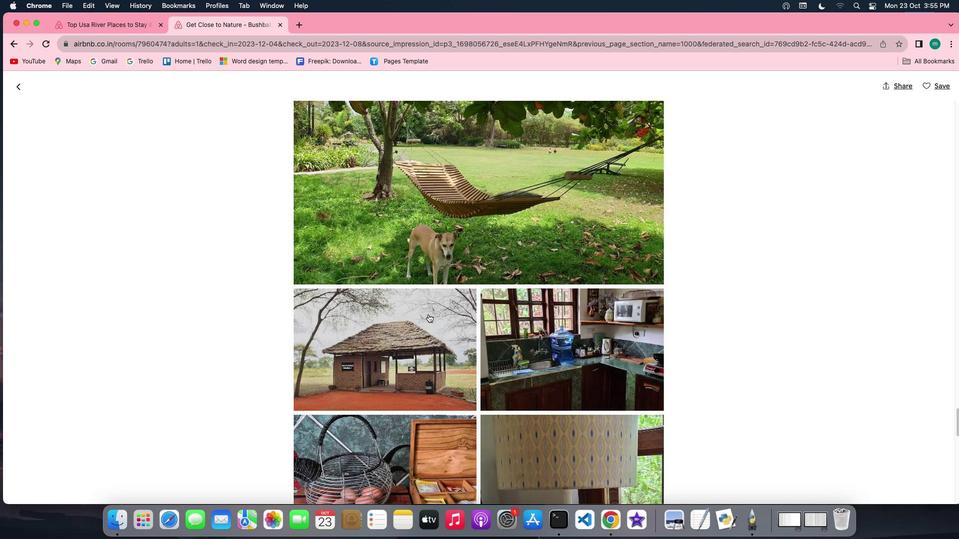 
Action: Mouse scrolled (428, 314) with delta (0, 0)
Screenshot: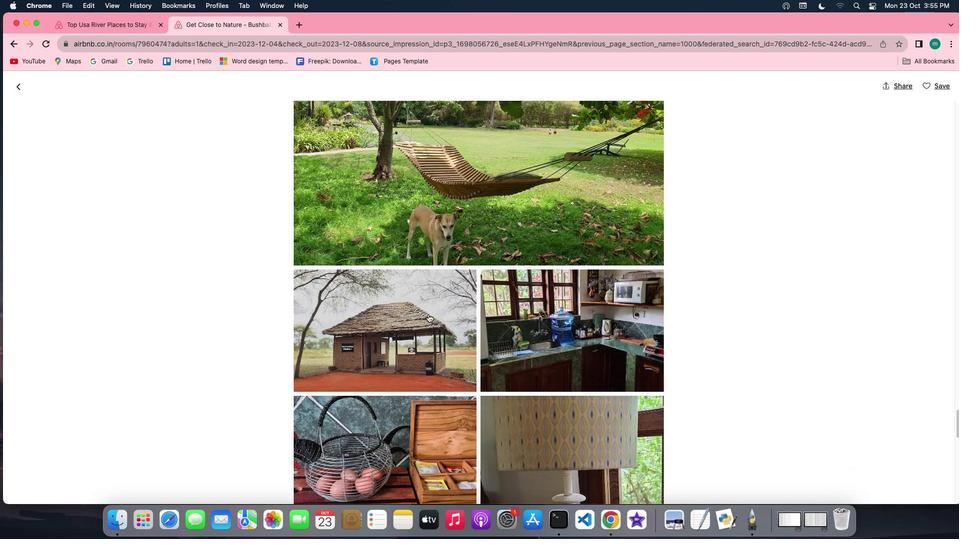 
Action: Mouse scrolled (428, 314) with delta (0, -1)
Screenshot: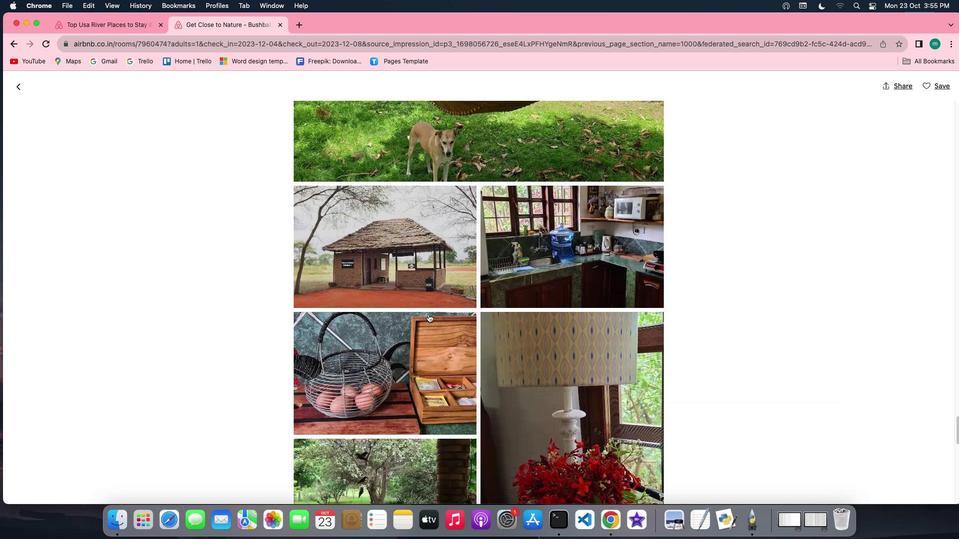 
Action: Mouse scrolled (428, 314) with delta (0, -1)
Screenshot: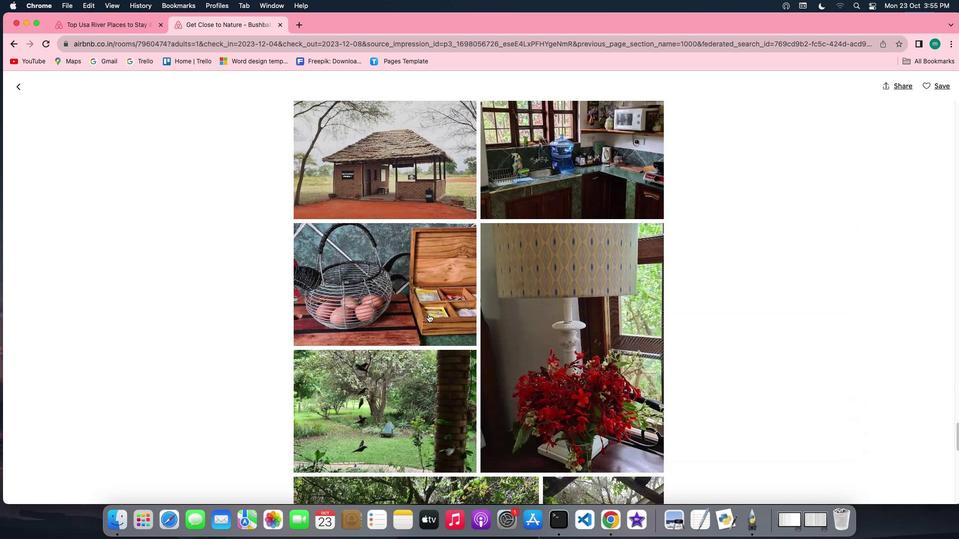 
Action: Mouse scrolled (428, 314) with delta (0, 0)
Screenshot: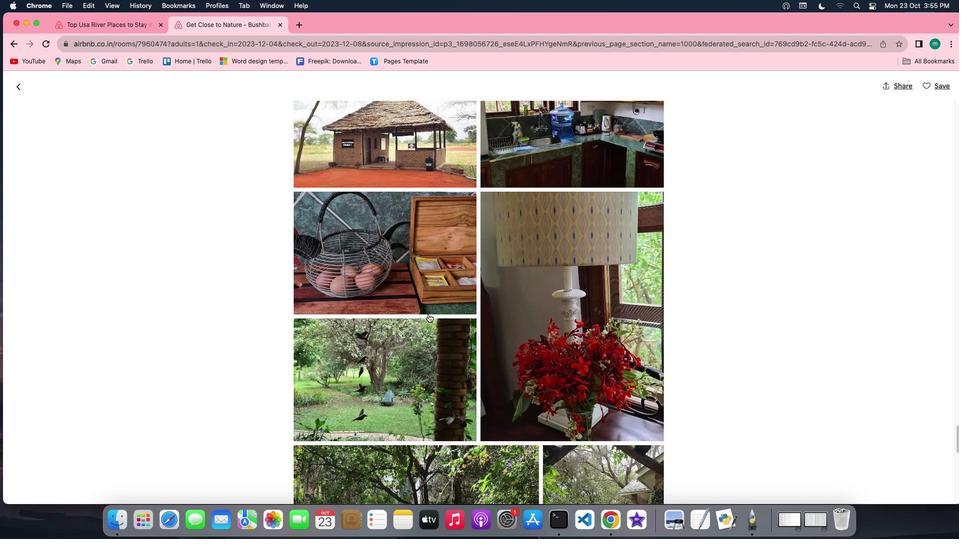 
Action: Mouse scrolled (428, 314) with delta (0, 0)
Screenshot: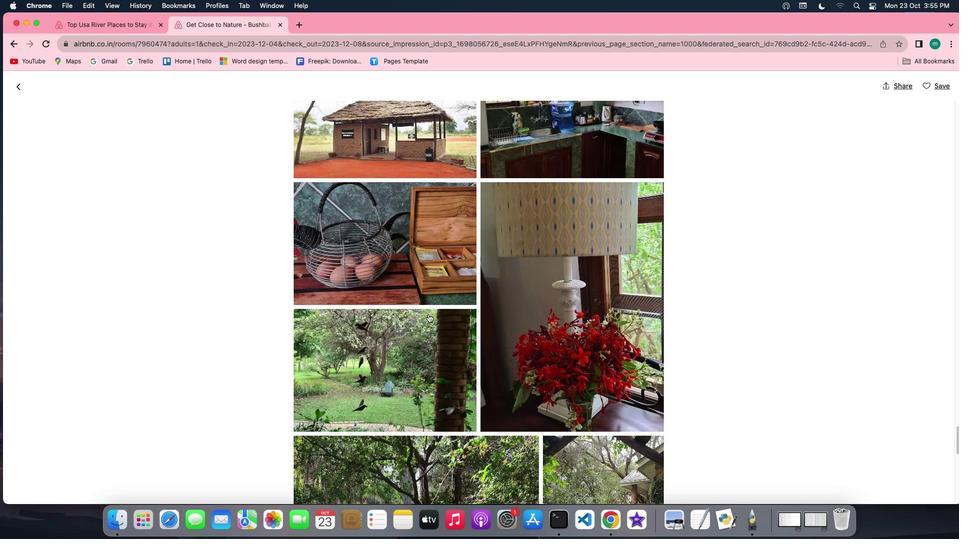
Action: Mouse scrolled (428, 314) with delta (0, 0)
Screenshot: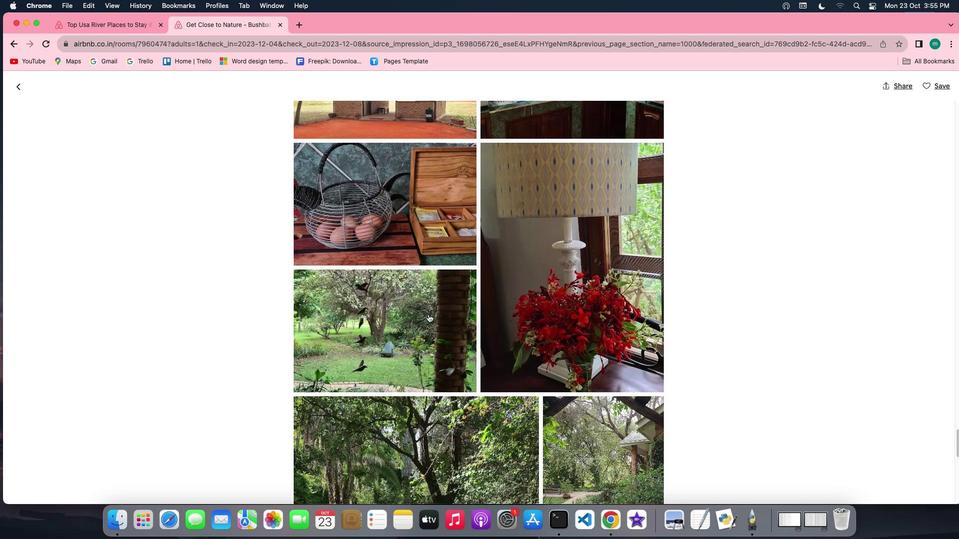 
Action: Mouse scrolled (428, 314) with delta (0, -1)
Screenshot: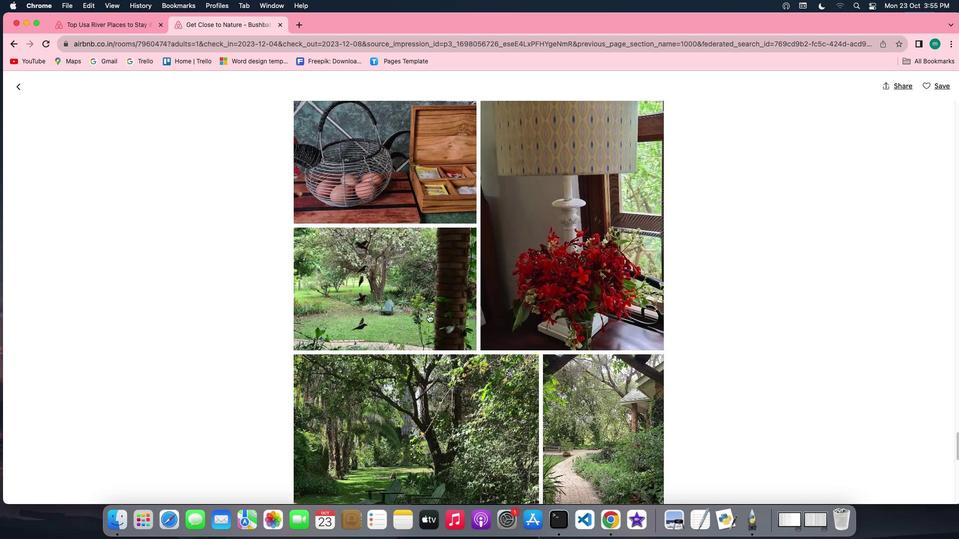 
Action: Mouse scrolled (428, 314) with delta (0, -1)
Screenshot: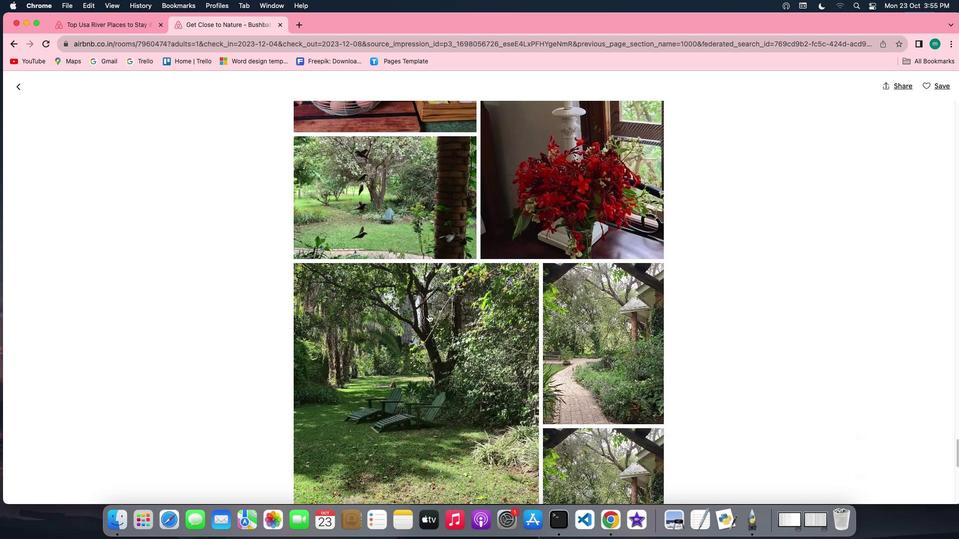 
Action: Mouse scrolled (428, 314) with delta (0, 0)
Screenshot: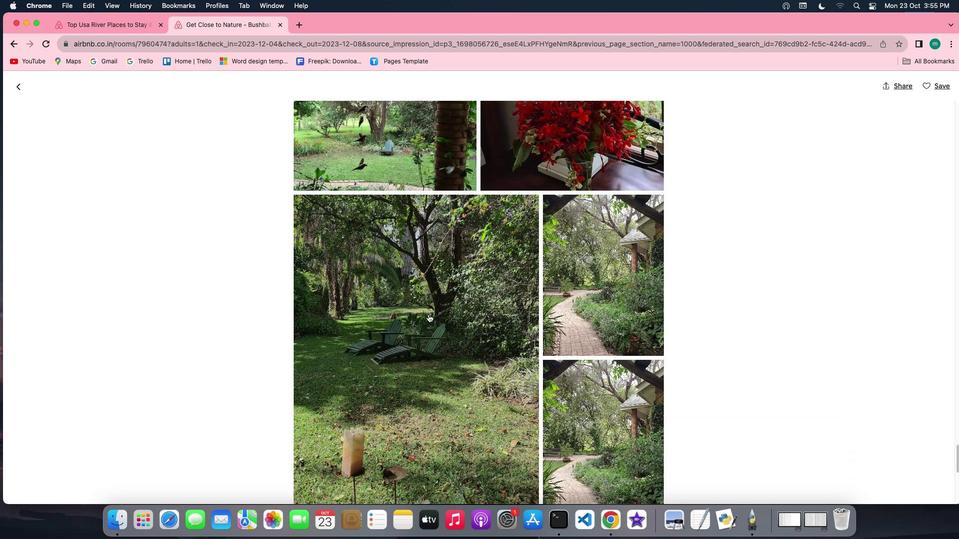 
Action: Mouse scrolled (428, 314) with delta (0, 0)
Screenshot: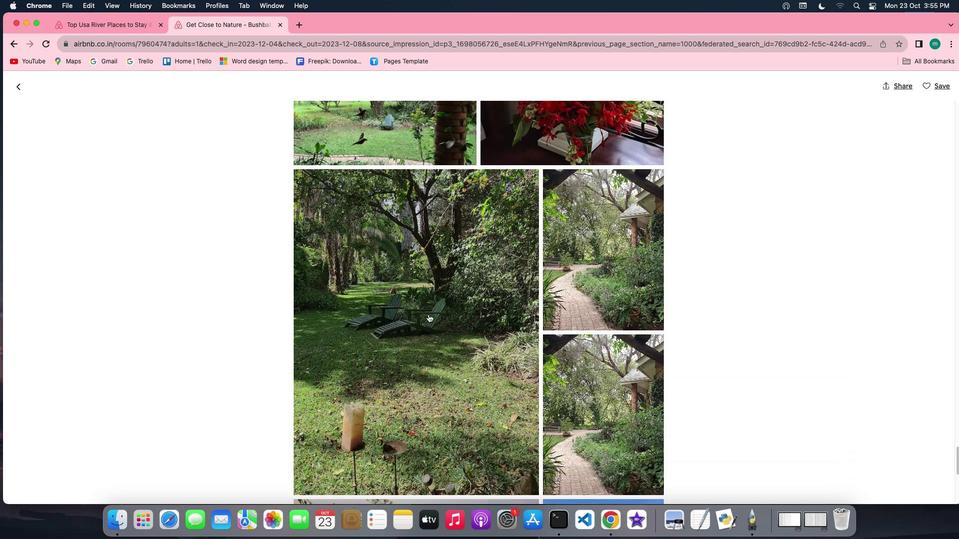 
Action: Mouse scrolled (428, 314) with delta (0, -1)
Screenshot: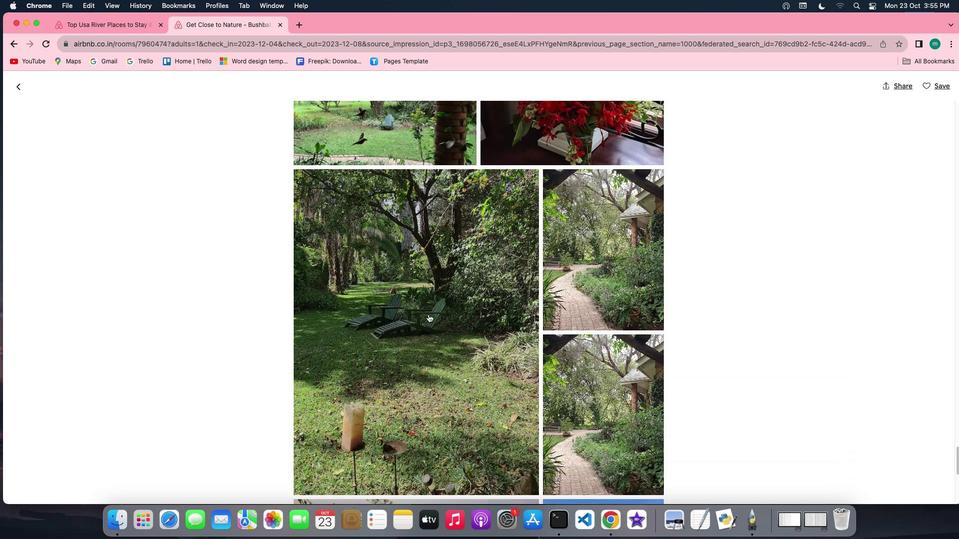 
Action: Mouse scrolled (428, 314) with delta (0, -1)
Screenshot: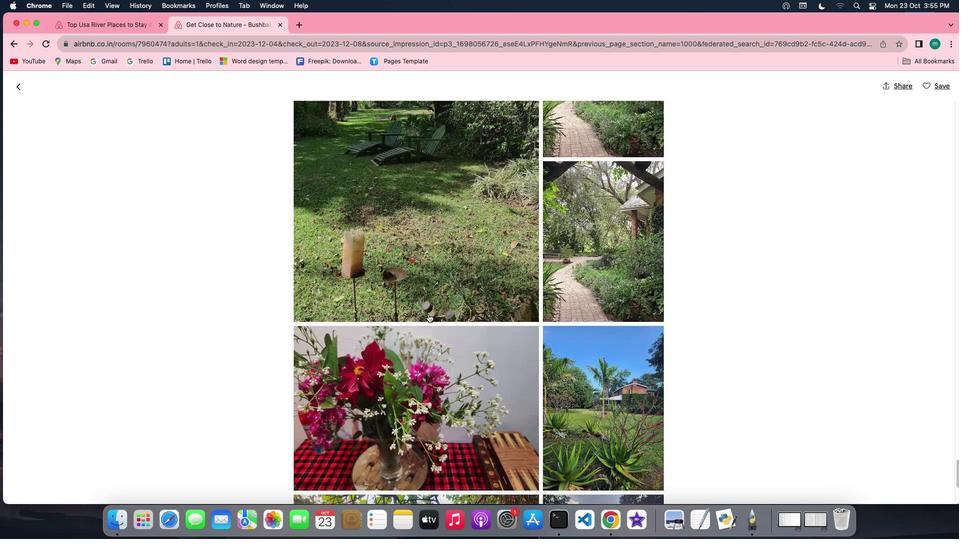 
Action: Mouse scrolled (428, 314) with delta (0, -2)
Screenshot: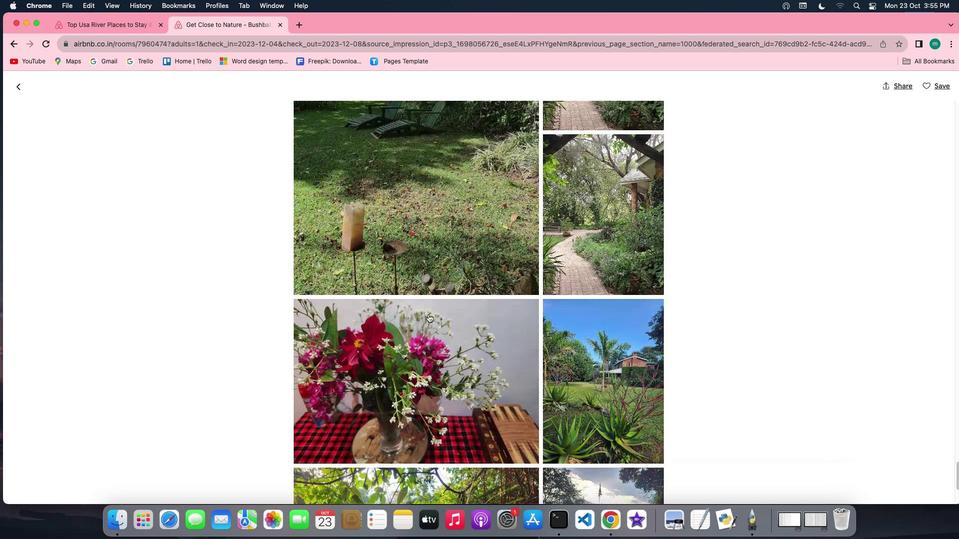
Action: Mouse scrolled (428, 314) with delta (0, 0)
Screenshot: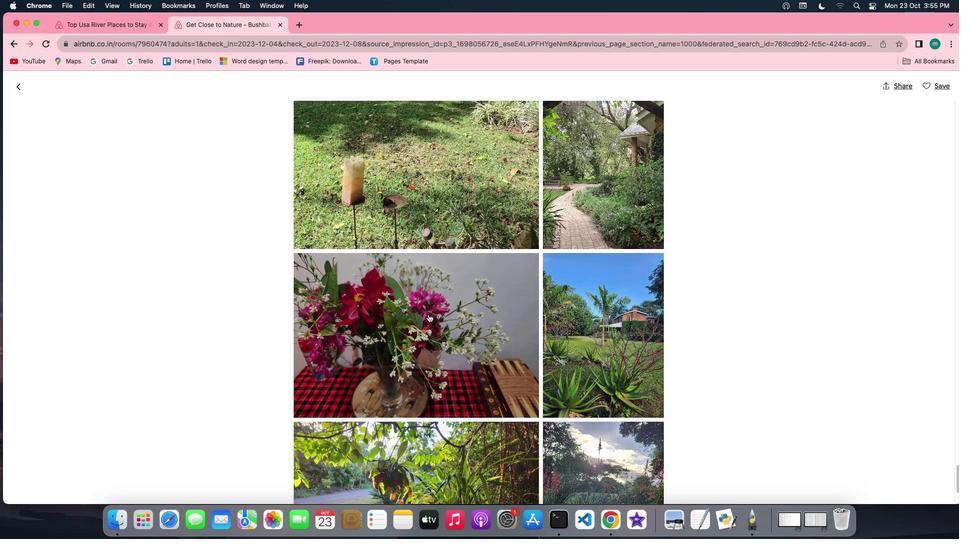 
Action: Mouse scrolled (428, 314) with delta (0, 0)
Screenshot: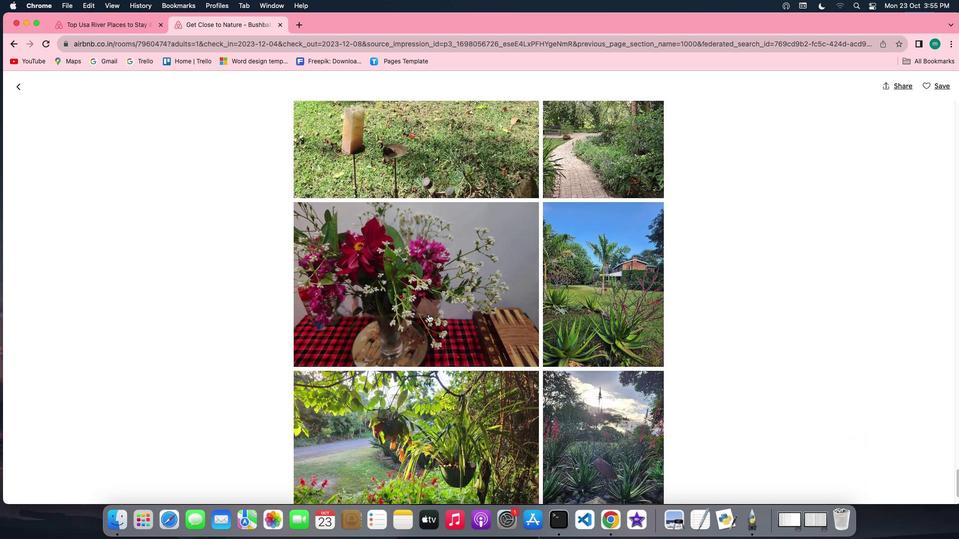 
Action: Mouse scrolled (428, 314) with delta (0, -1)
Screenshot: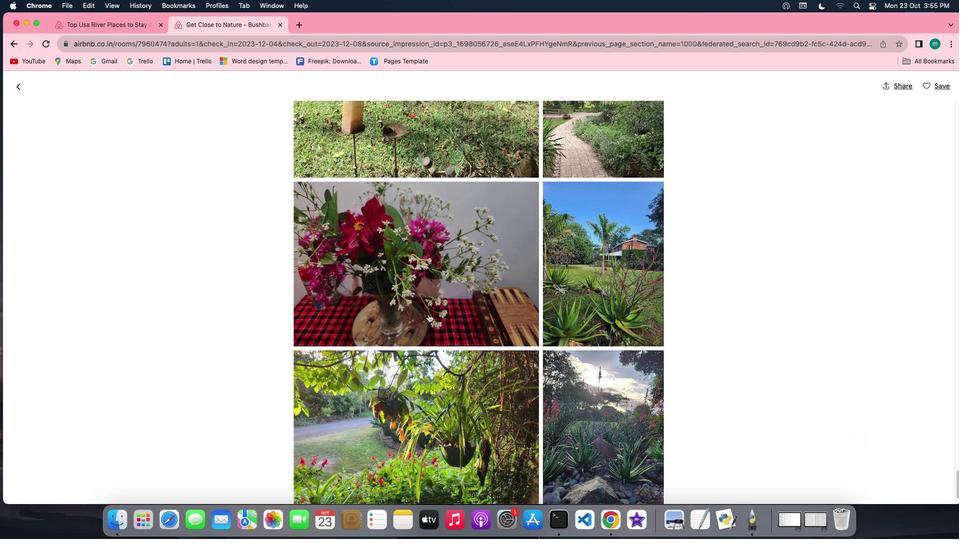 
Action: Mouse scrolled (428, 314) with delta (0, -2)
Screenshot: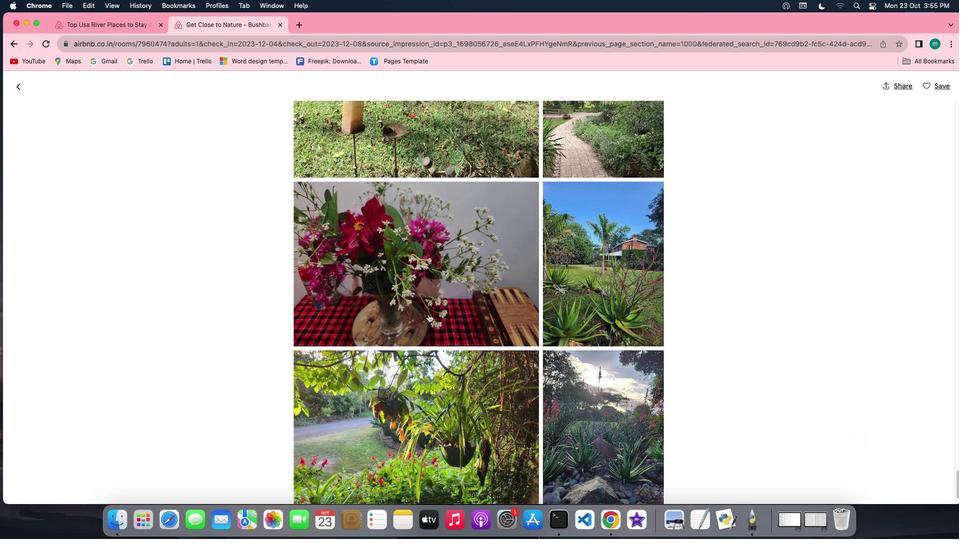 
Action: Mouse scrolled (428, 314) with delta (0, -2)
Screenshot: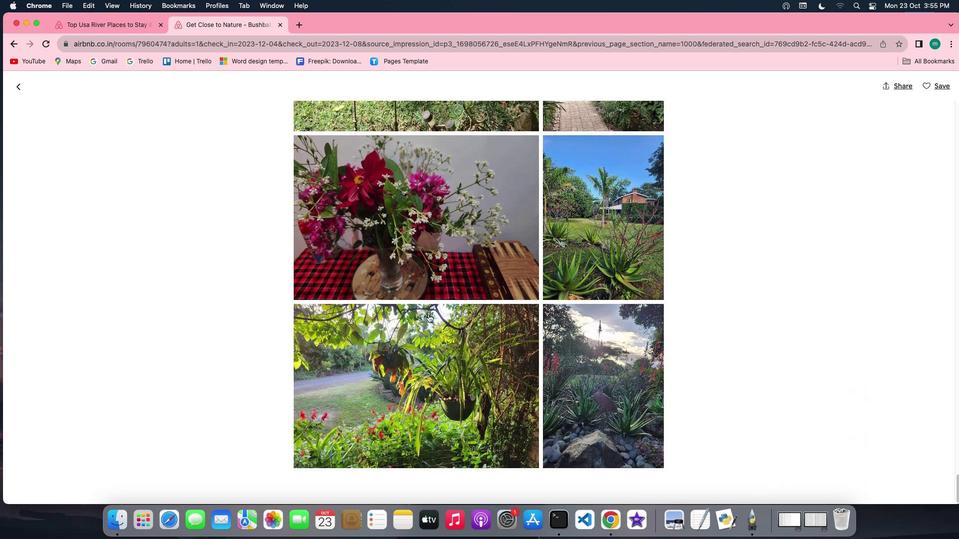
Action: Mouse scrolled (428, 314) with delta (0, 0)
Screenshot: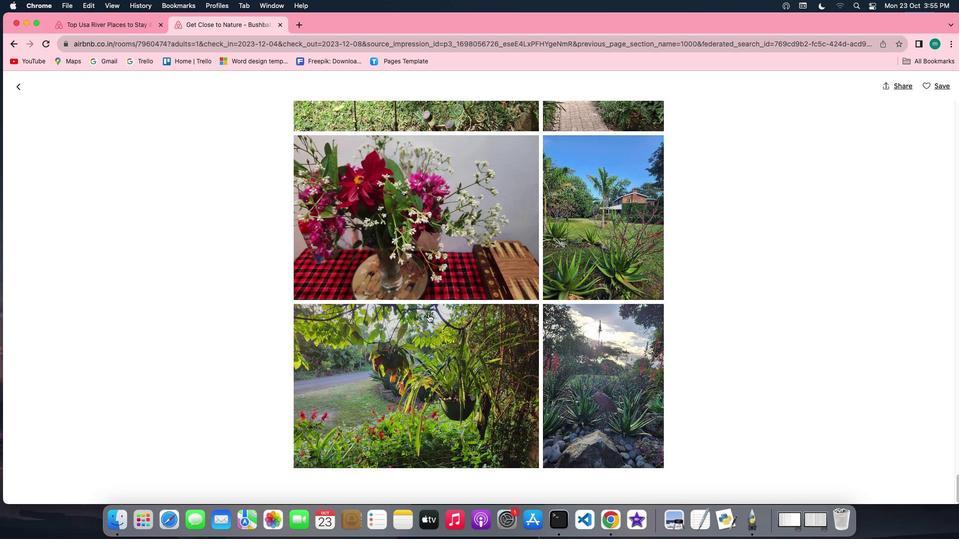 
Action: Mouse scrolled (428, 314) with delta (0, 0)
Screenshot: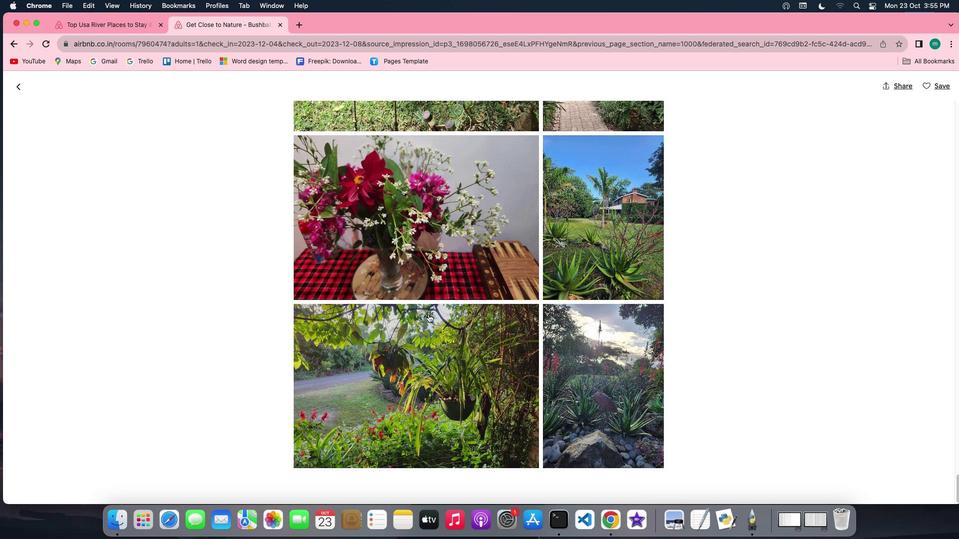 
Action: Mouse scrolled (428, 314) with delta (0, -1)
Screenshot: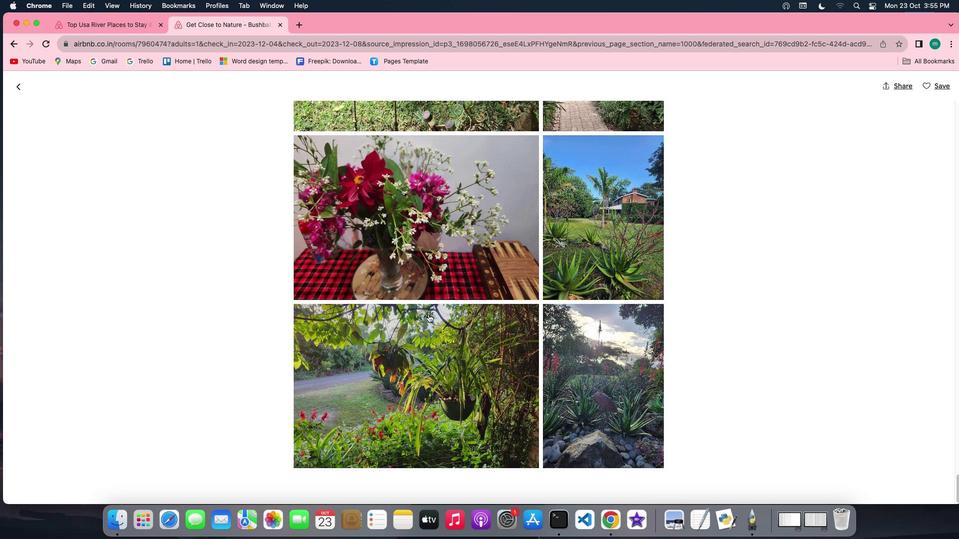 
Action: Mouse scrolled (428, 314) with delta (0, -1)
Screenshot: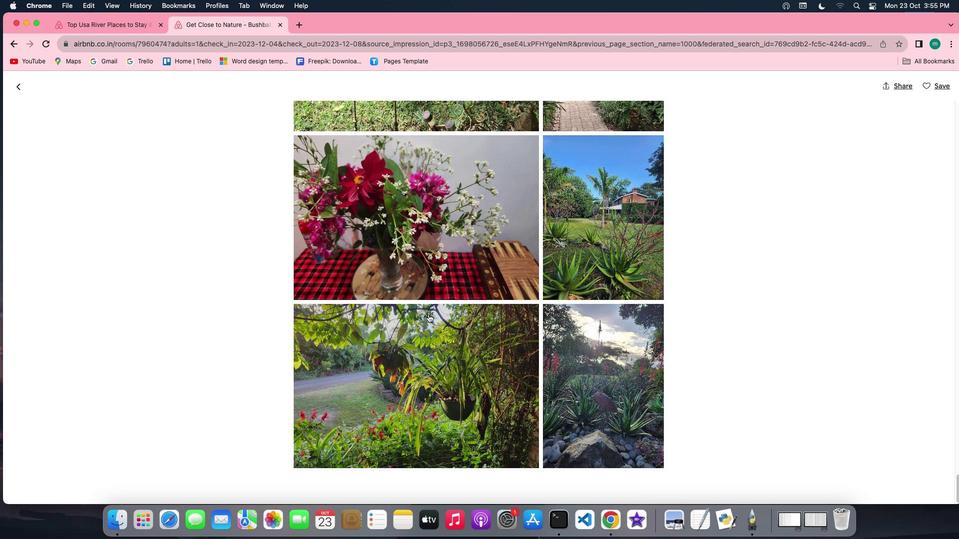 
Action: Mouse scrolled (428, 314) with delta (0, -2)
Screenshot: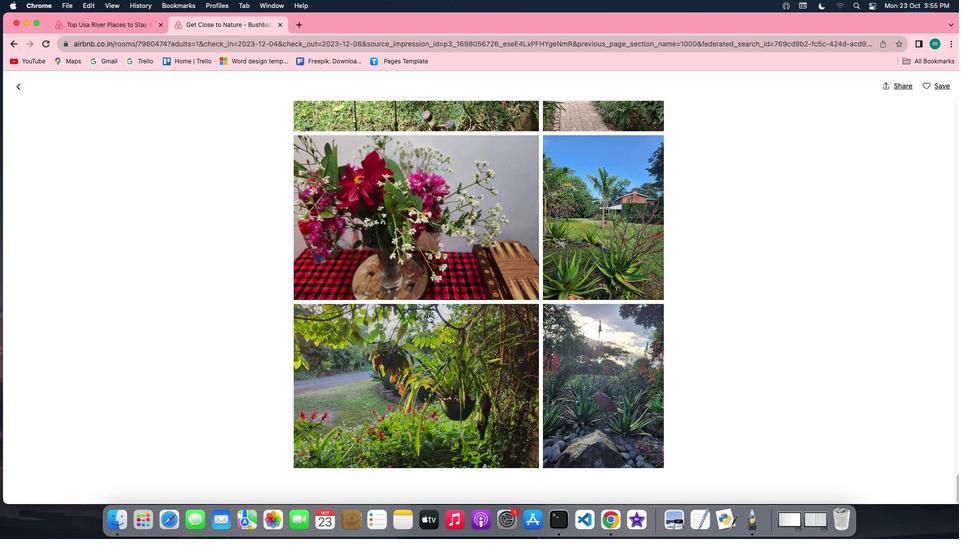 
Action: Mouse scrolled (428, 314) with delta (0, 0)
Screenshot: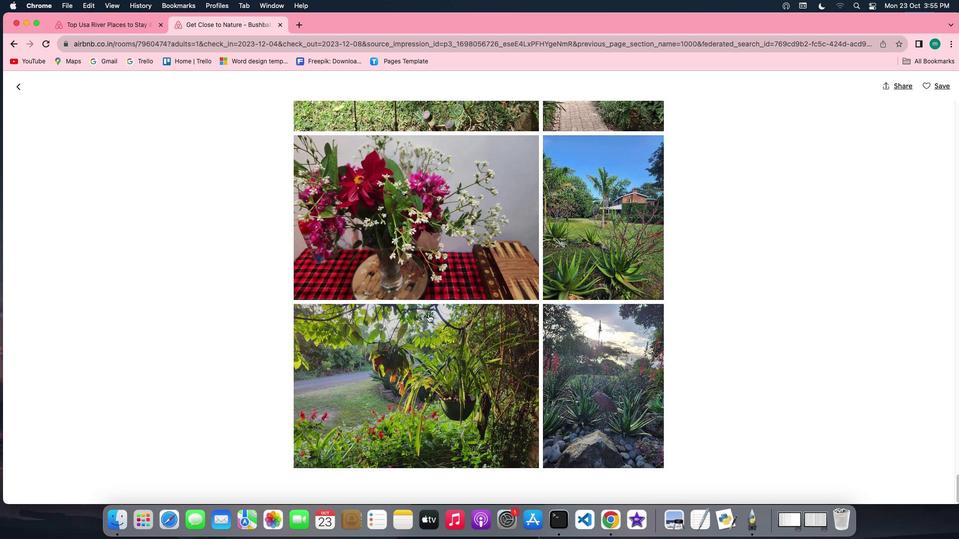 
Action: Mouse scrolled (428, 314) with delta (0, 0)
Screenshot: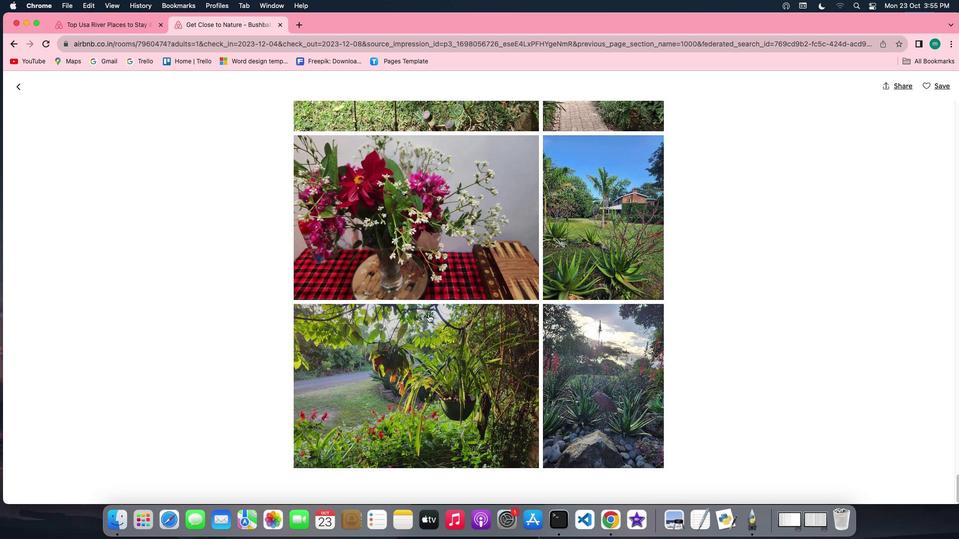 
Action: Mouse scrolled (428, 314) with delta (0, -1)
Screenshot: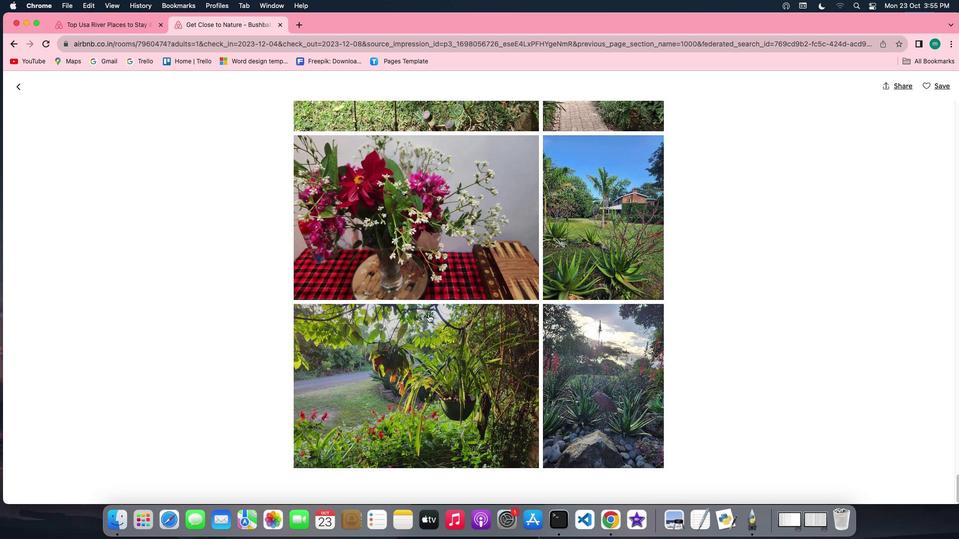 
Action: Mouse scrolled (428, 314) with delta (0, -1)
Screenshot: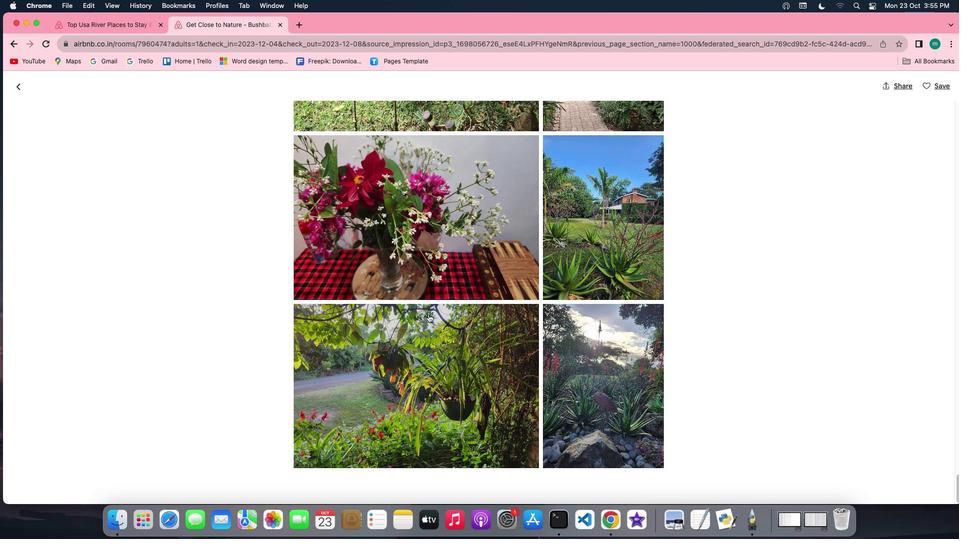 
Action: Mouse moved to (19, 90)
Screenshot: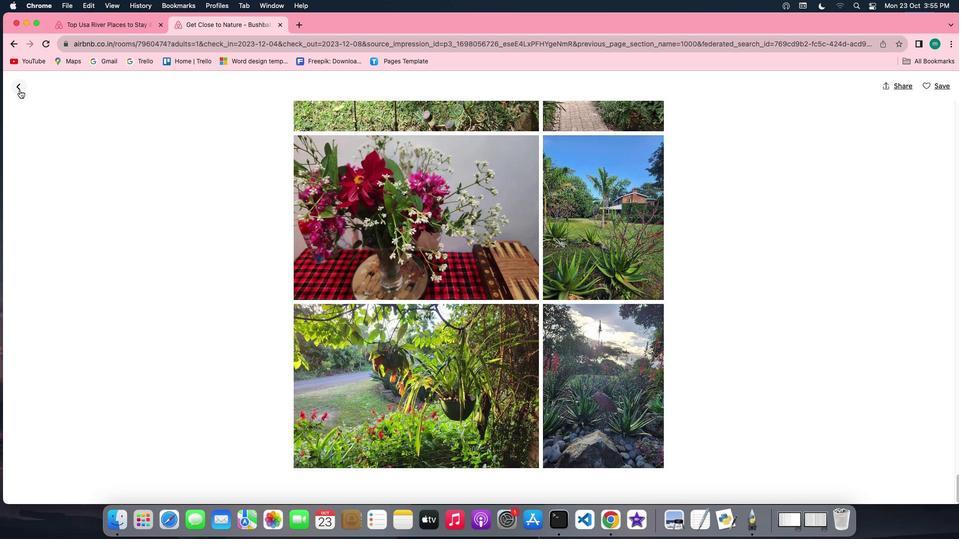 
Action: Mouse pressed left at (19, 90)
Screenshot: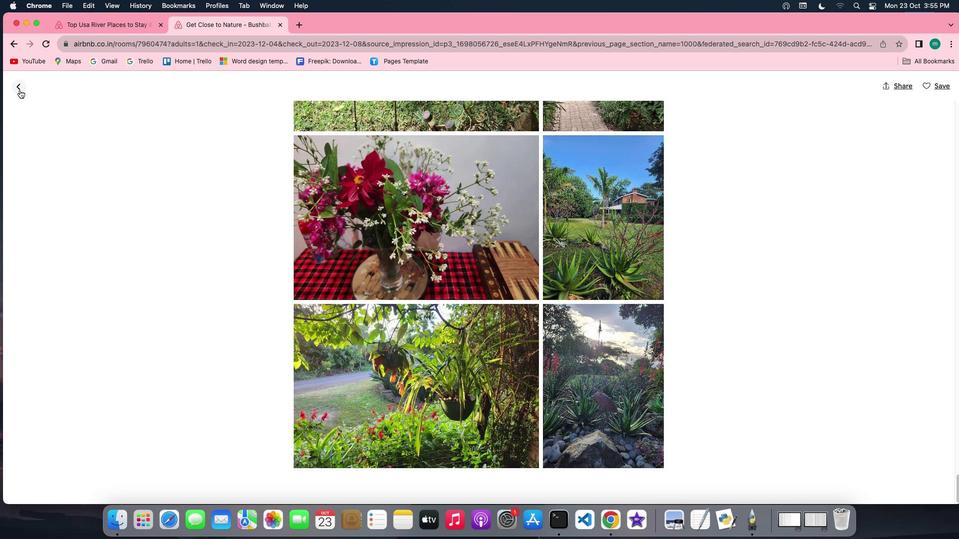 
Action: Mouse moved to (489, 365)
Screenshot: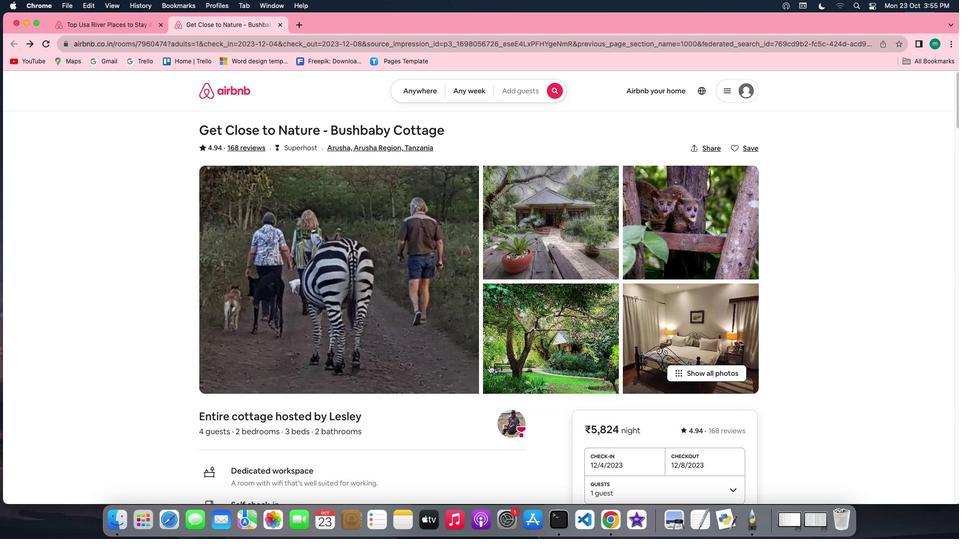 
Action: Mouse scrolled (489, 365) with delta (0, 0)
Screenshot: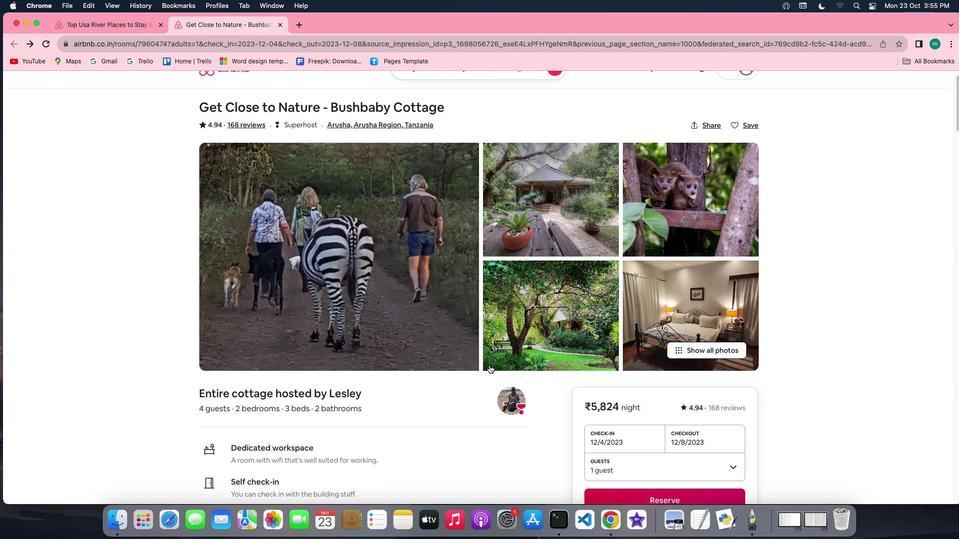 
Action: Mouse scrolled (489, 365) with delta (0, 0)
Screenshot: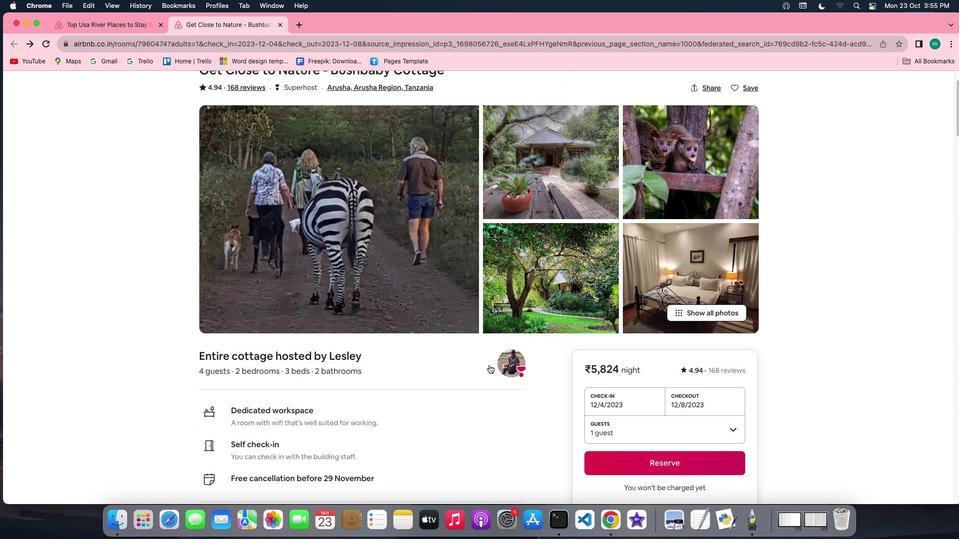 
Action: Mouse scrolled (489, 365) with delta (0, 0)
Screenshot: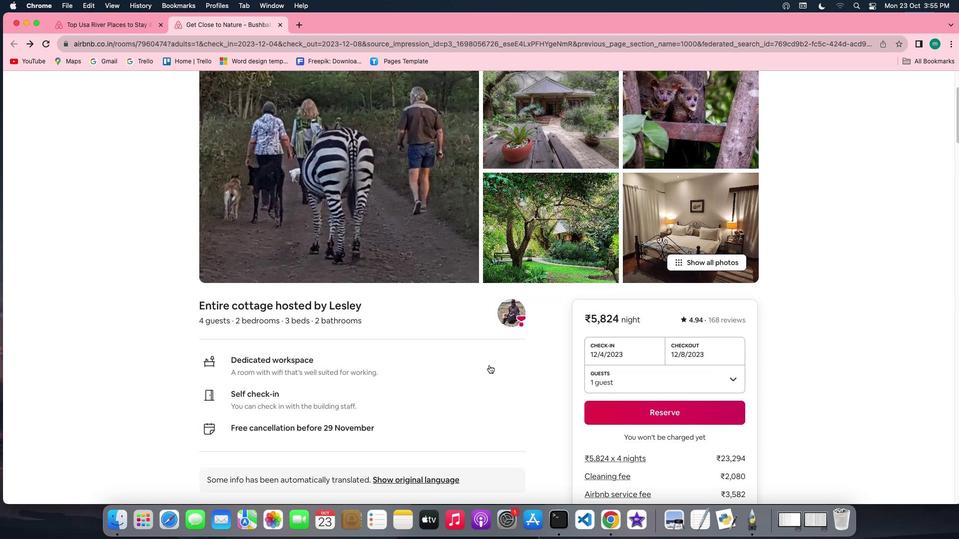 
Action: Mouse scrolled (489, 365) with delta (0, -1)
Screenshot: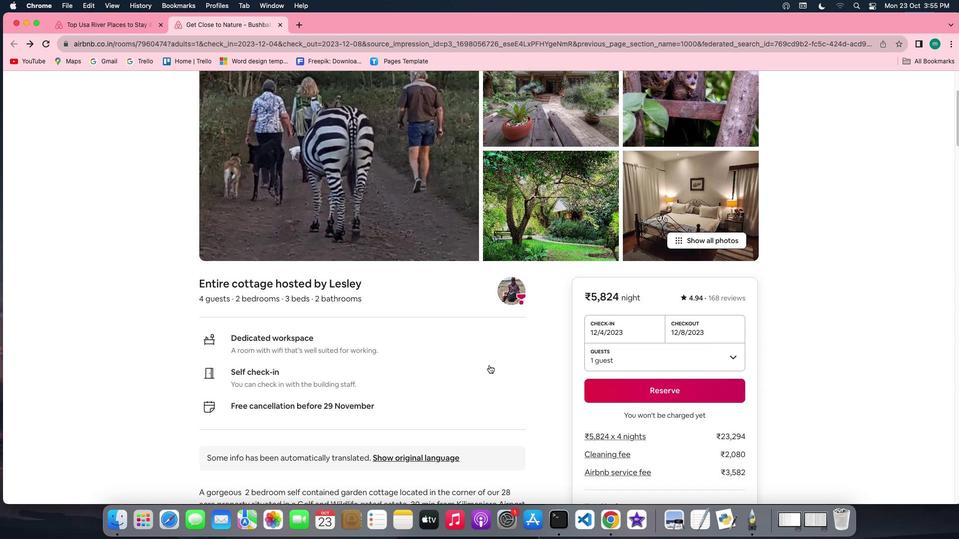 
Action: Mouse scrolled (489, 365) with delta (0, 0)
Screenshot: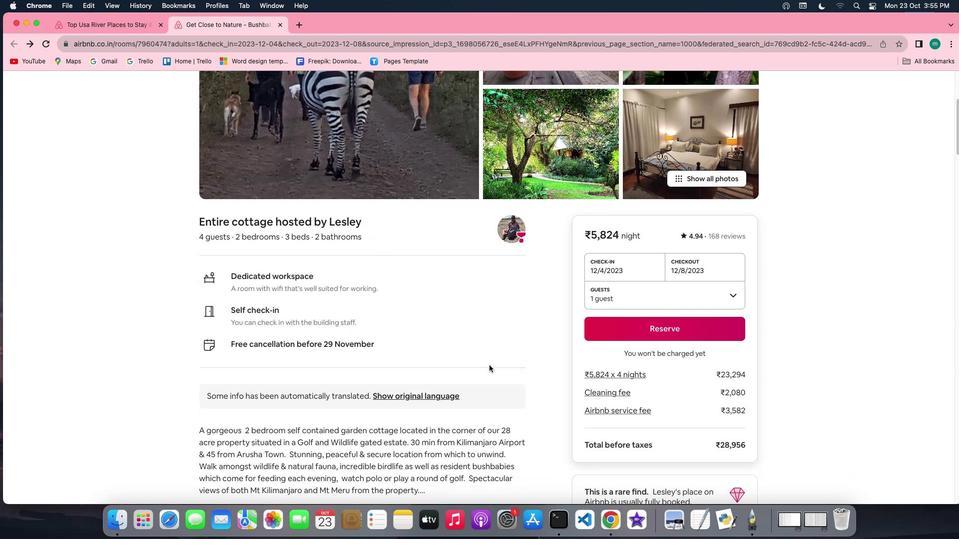 
Action: Mouse scrolled (489, 365) with delta (0, 0)
Screenshot: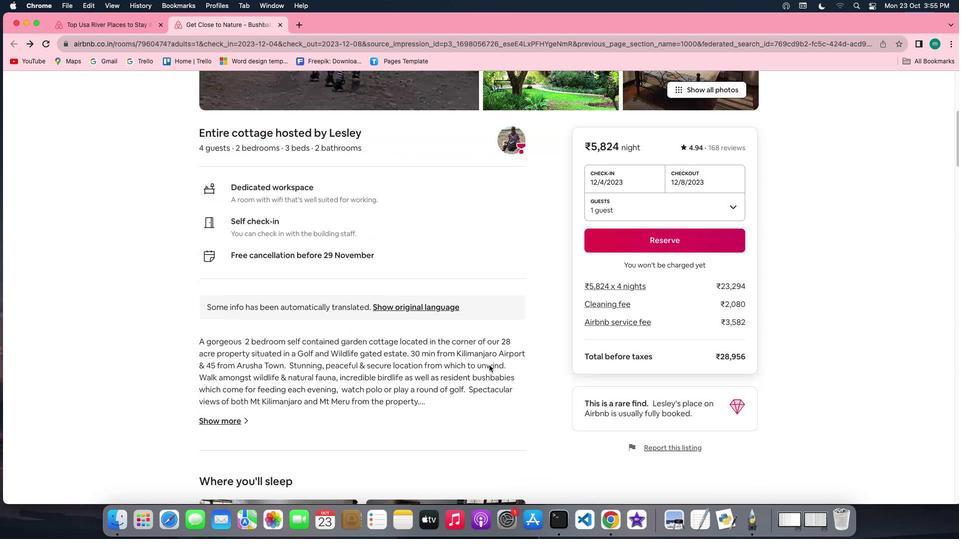 
Action: Mouse scrolled (489, 365) with delta (0, -1)
Screenshot: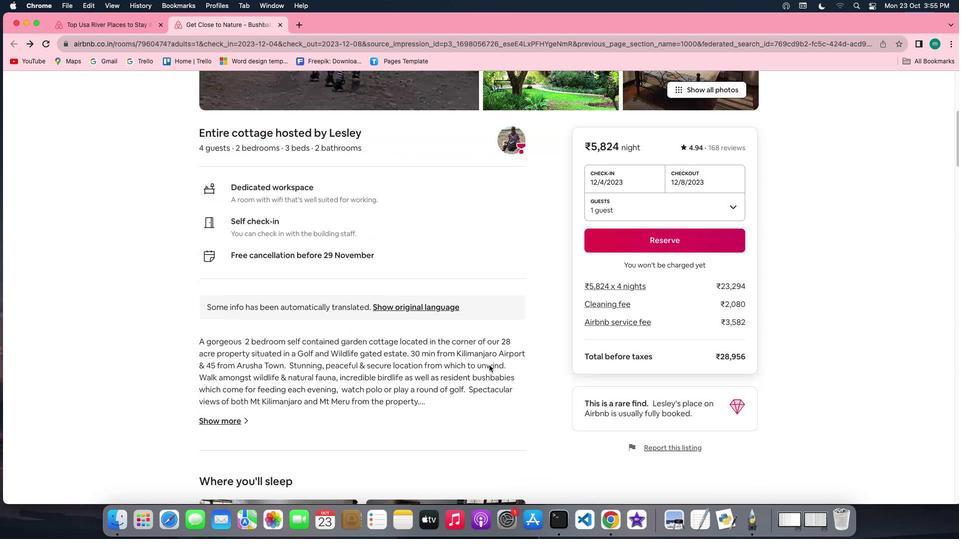 
Action: Mouse scrolled (489, 365) with delta (0, -1)
Screenshot: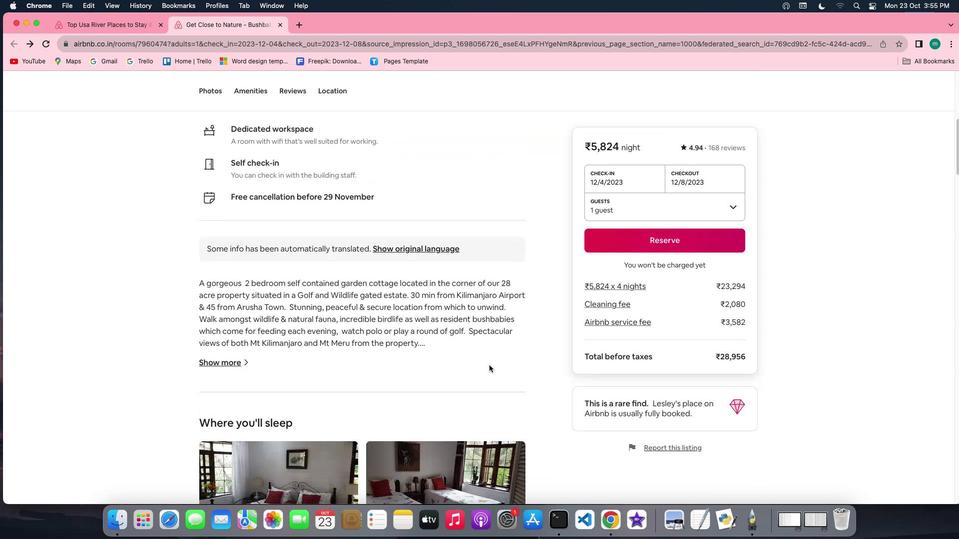 
Action: Mouse scrolled (489, 365) with delta (0, -1)
Screenshot: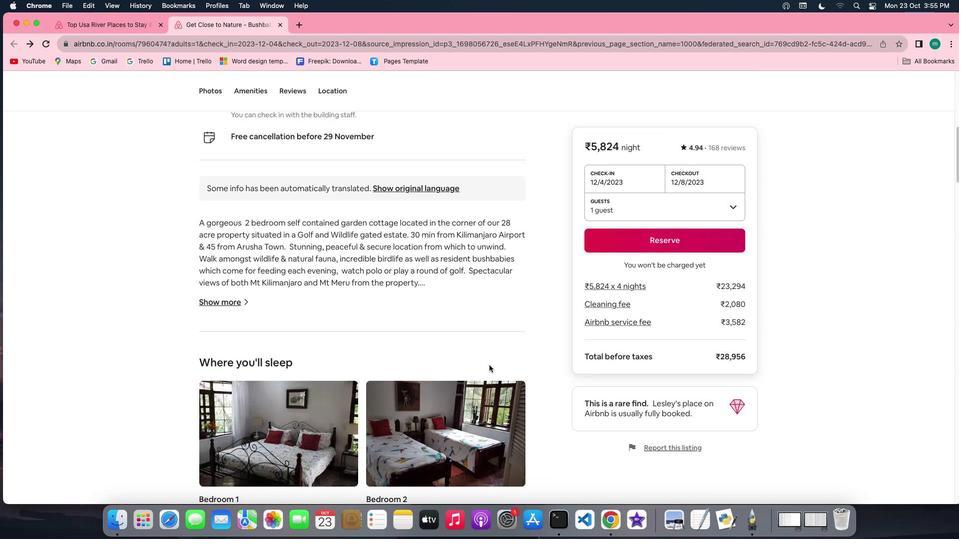 
Action: Mouse moved to (194, 285)
Screenshot: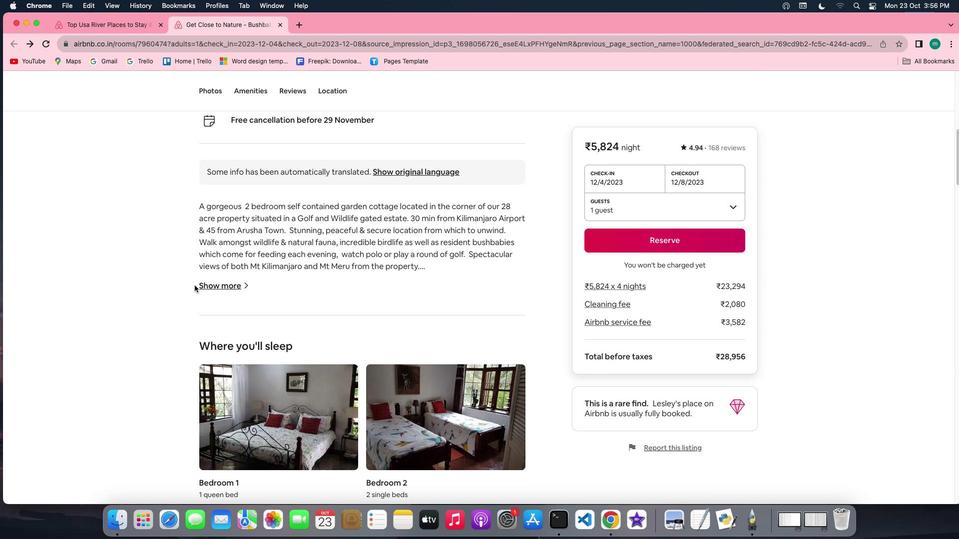 
Action: Mouse pressed left at (194, 285)
Screenshot: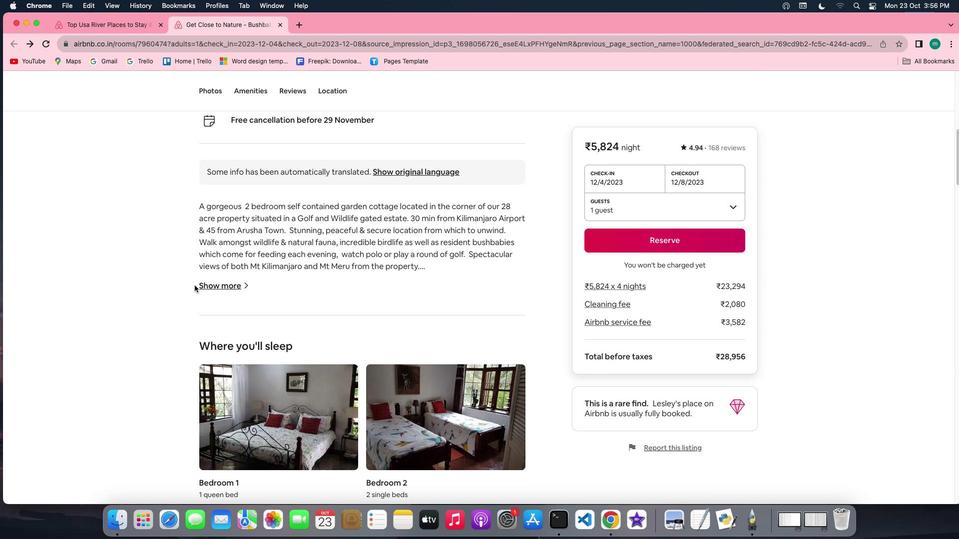 
Action: Mouse moved to (216, 286)
Screenshot: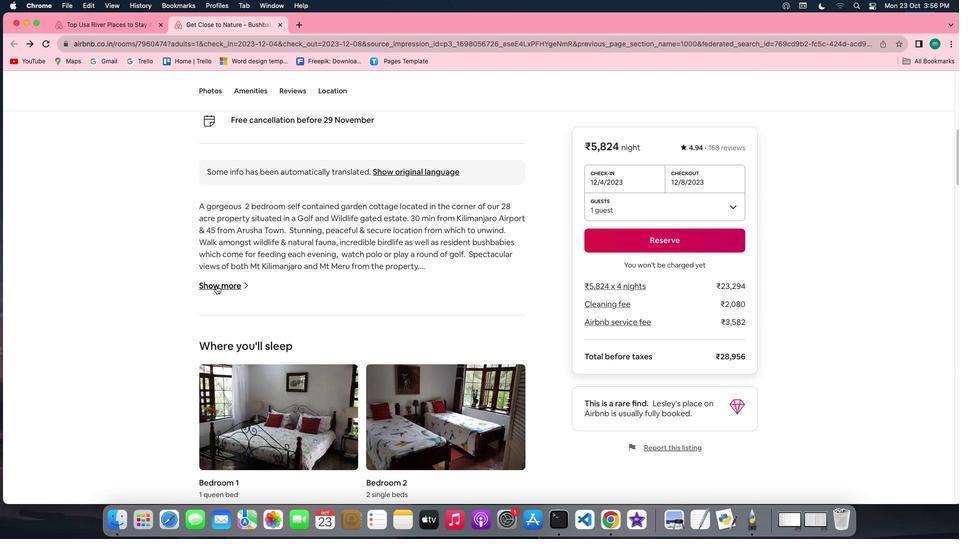 
Action: Mouse pressed left at (216, 286)
Screenshot: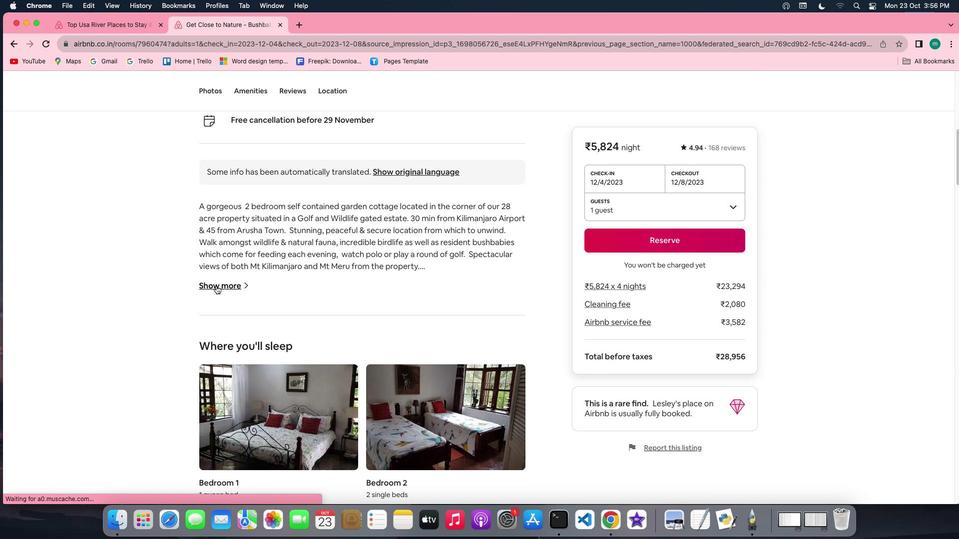 
Action: Mouse moved to (446, 363)
Screenshot: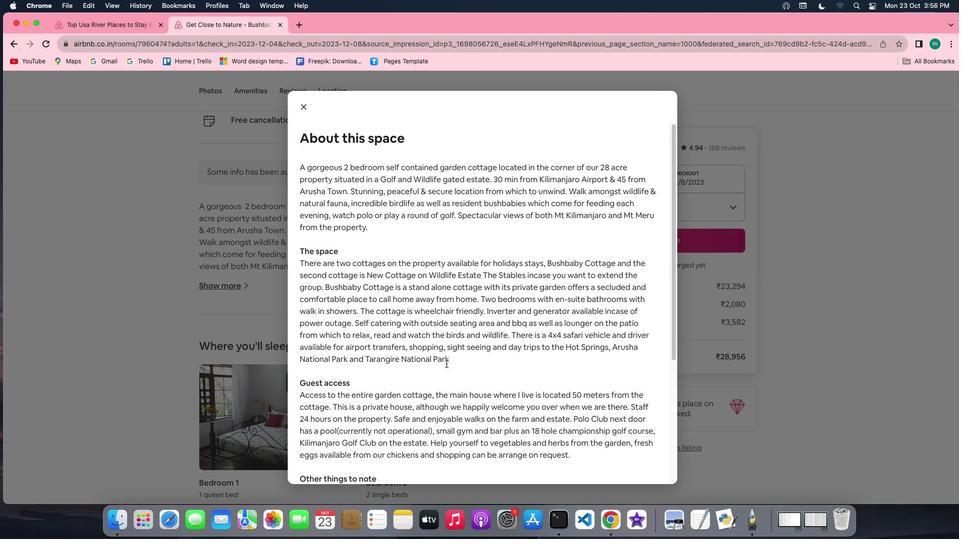 
Action: Mouse scrolled (446, 363) with delta (0, 0)
Screenshot: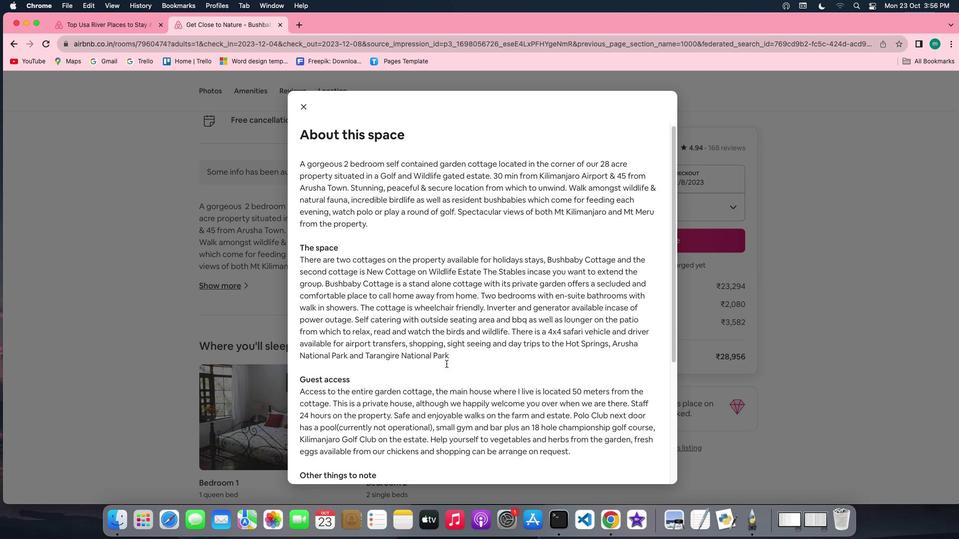 
Action: Mouse scrolled (446, 363) with delta (0, 0)
Screenshot: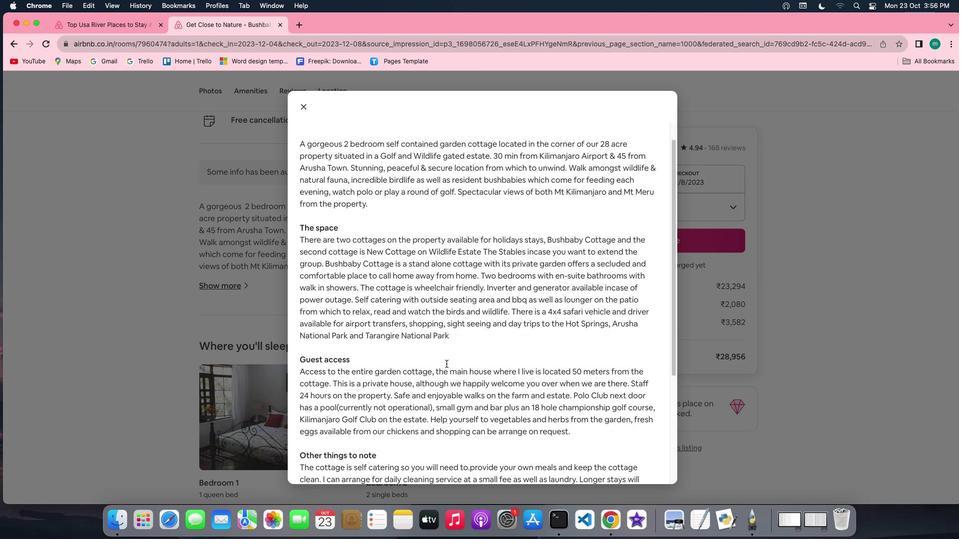 
Action: Mouse scrolled (446, 363) with delta (0, 0)
Screenshot: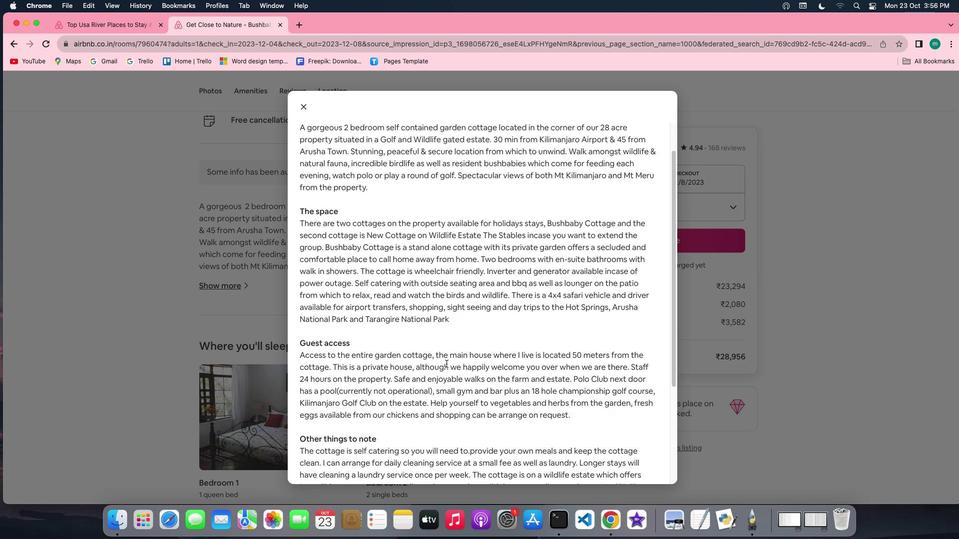 
Action: Mouse scrolled (446, 363) with delta (0, 0)
Screenshot: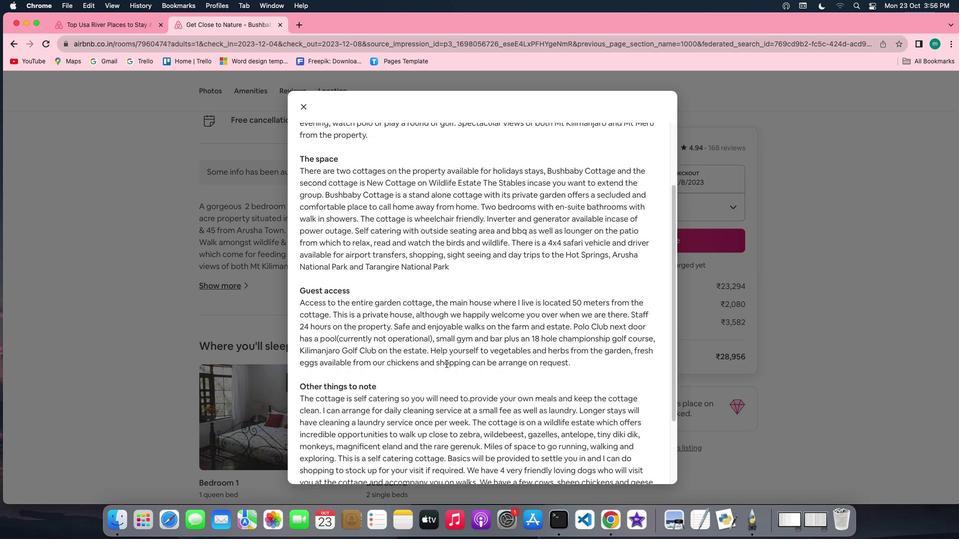 
Action: Mouse scrolled (446, 363) with delta (0, 0)
Screenshot: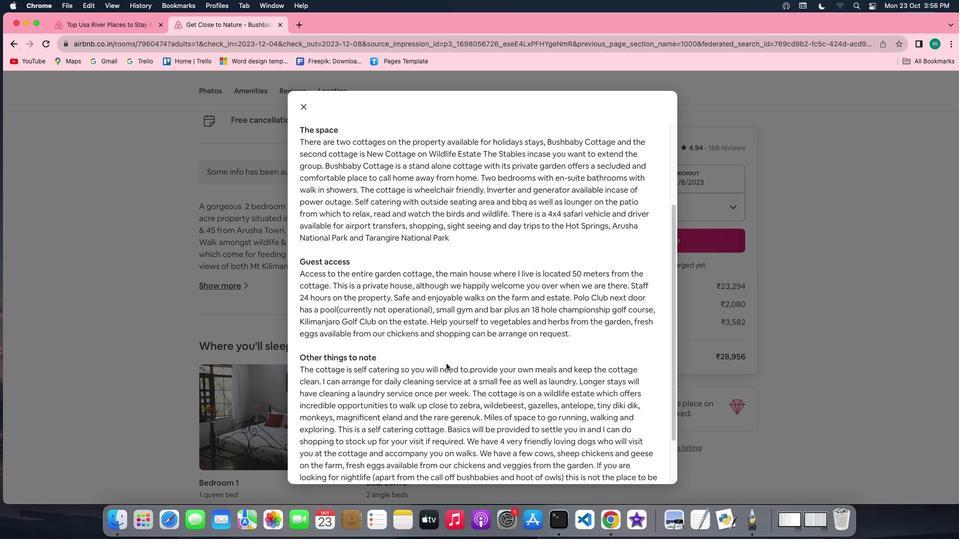 
Action: Mouse scrolled (446, 363) with delta (0, 0)
Screenshot: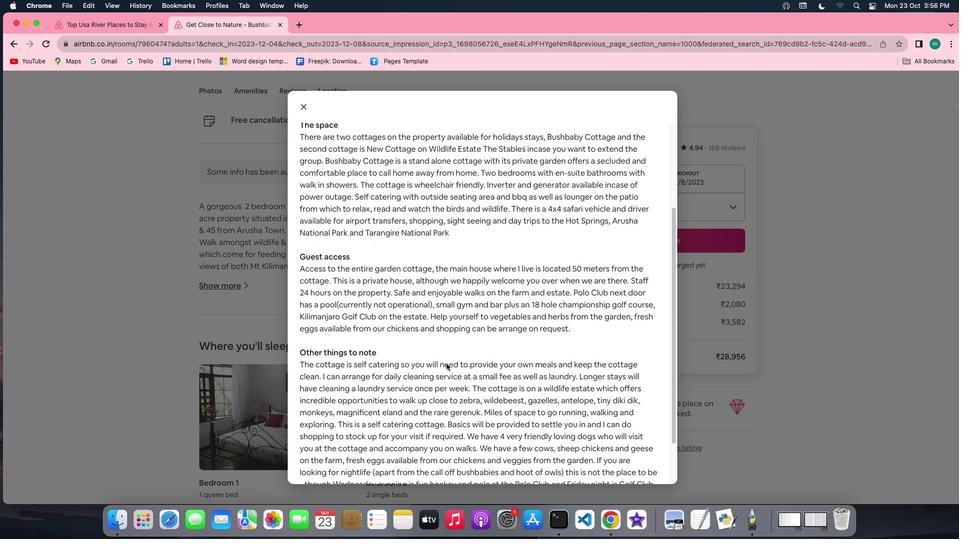 
Action: Mouse scrolled (446, 363) with delta (0, 0)
Screenshot: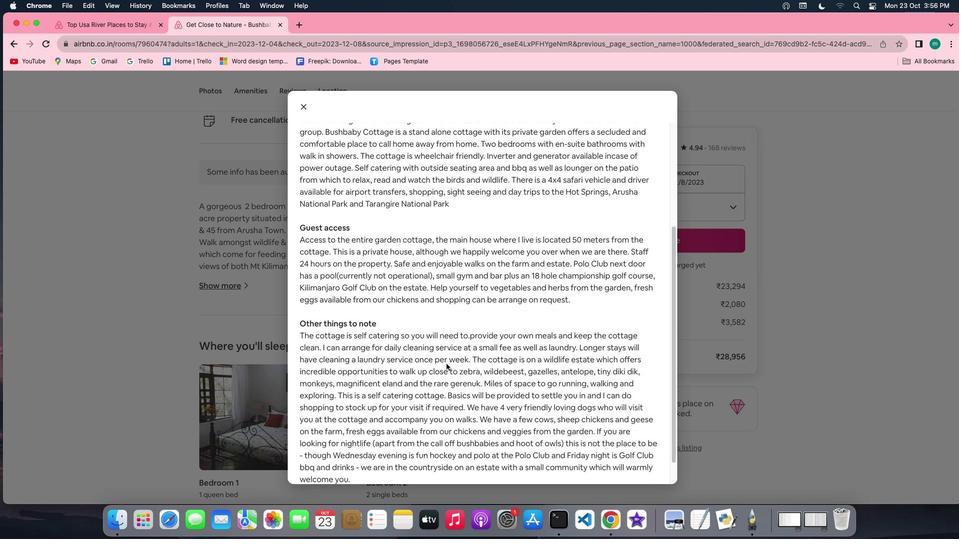 
Action: Mouse scrolled (446, 363) with delta (0, 0)
Screenshot: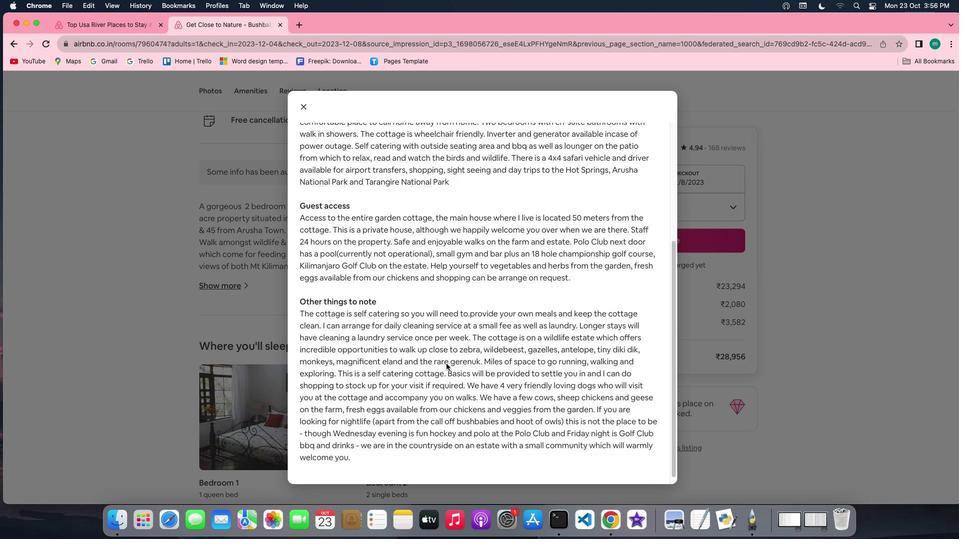 
Action: Mouse scrolled (446, 363) with delta (0, -1)
Screenshot: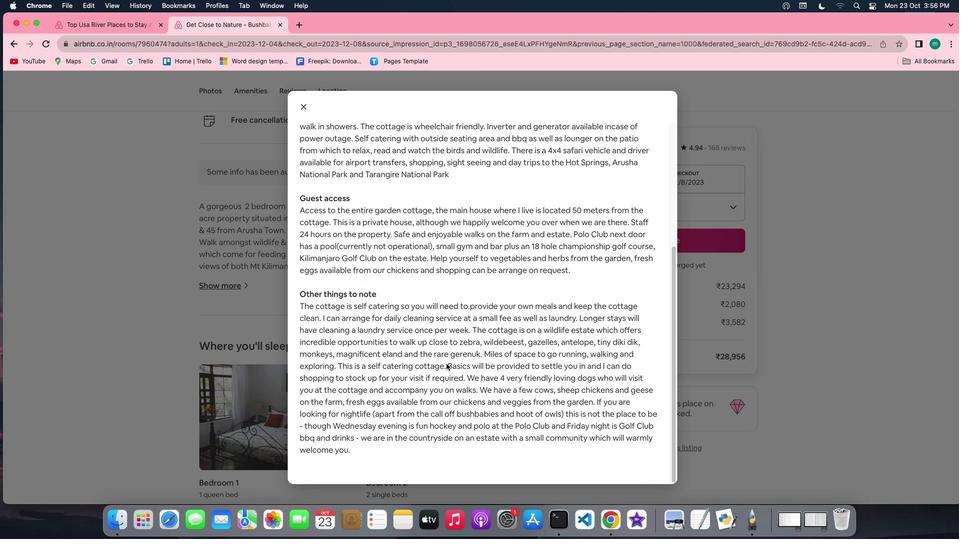 
Action: Mouse scrolled (446, 363) with delta (0, 0)
Screenshot: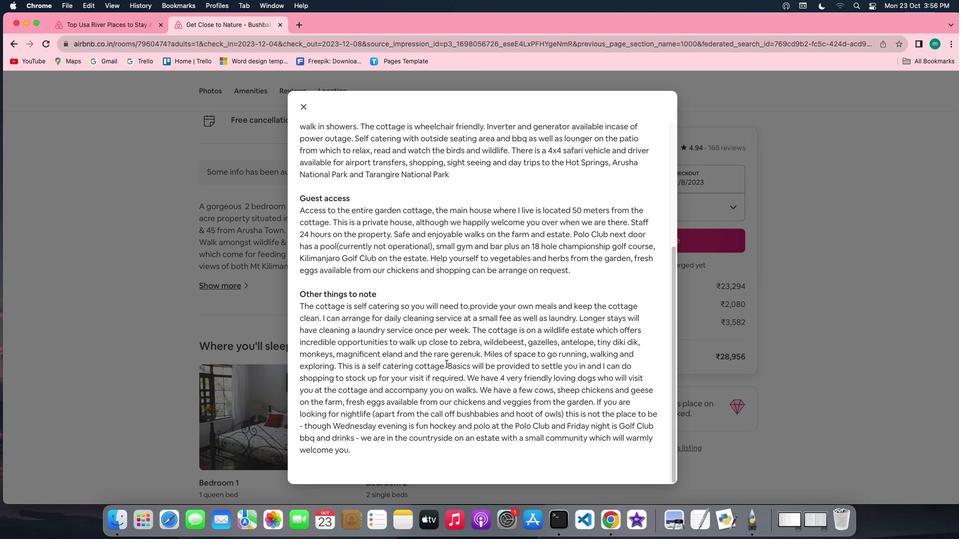 
Action: Mouse scrolled (446, 363) with delta (0, 0)
Screenshot: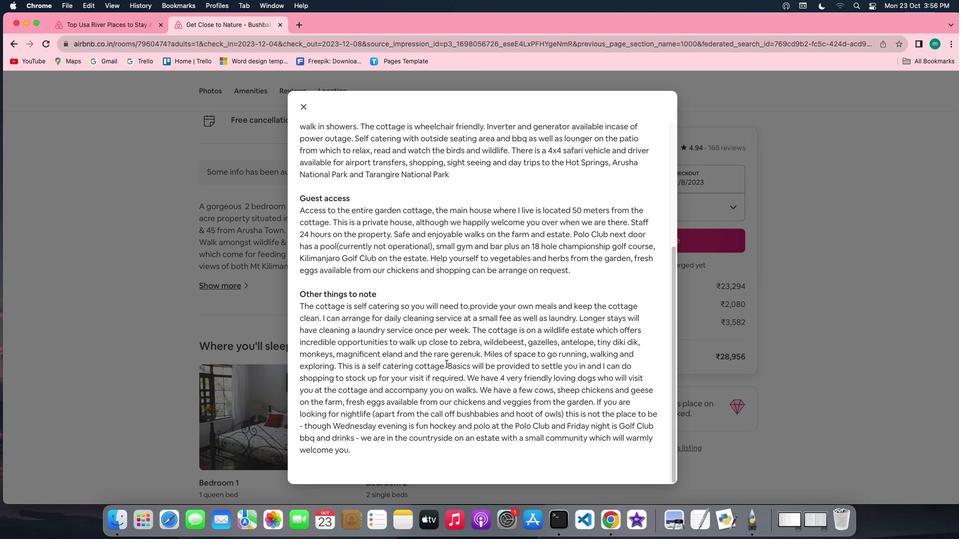 
Action: Mouse scrolled (446, 363) with delta (0, -1)
Screenshot: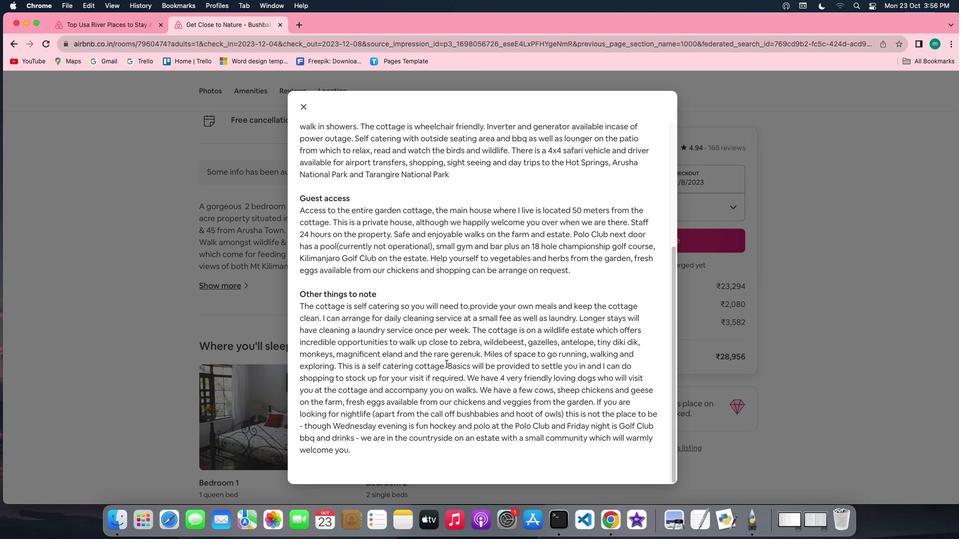 
Action: Mouse scrolled (446, 363) with delta (0, -1)
Screenshot: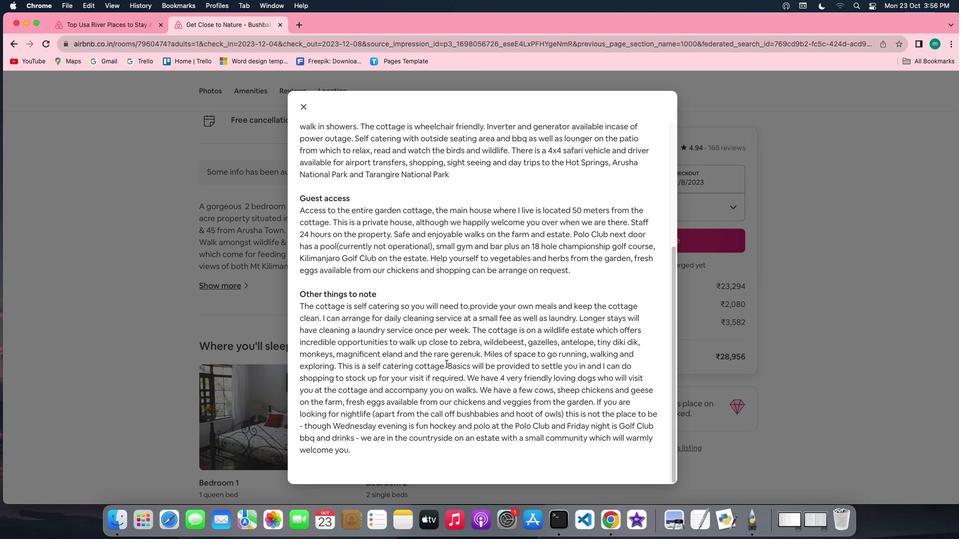 
Action: Mouse moved to (310, 106)
Screenshot: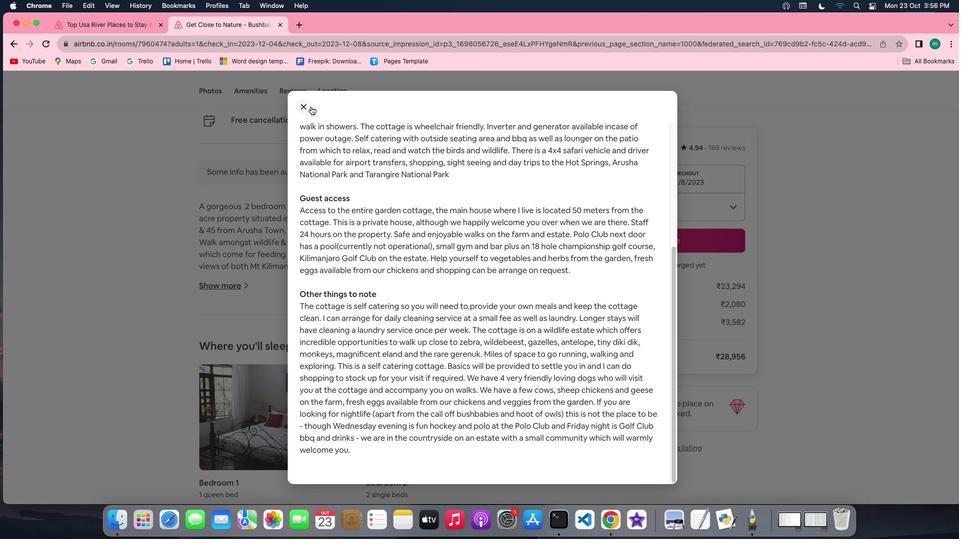 
Action: Mouse pressed left at (310, 106)
Screenshot: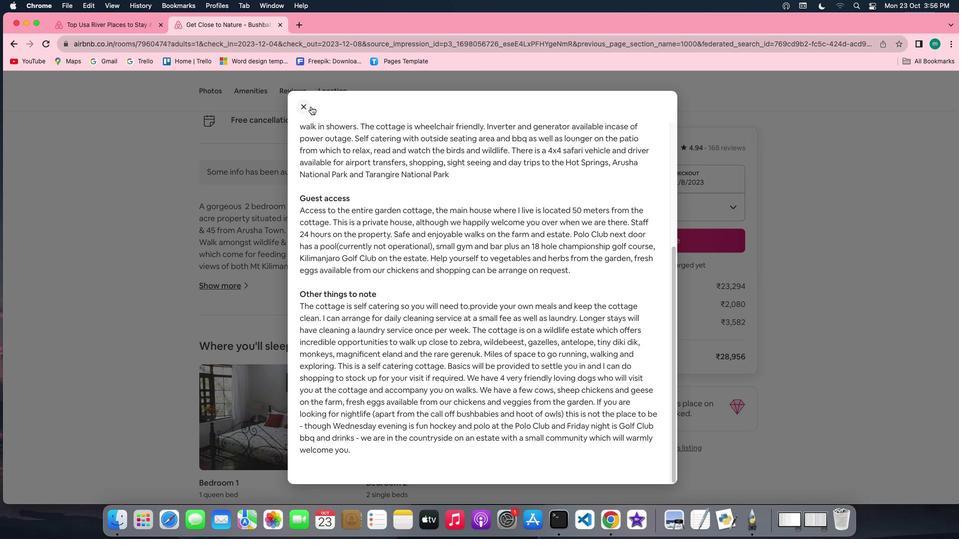 
Action: Mouse moved to (302, 107)
Screenshot: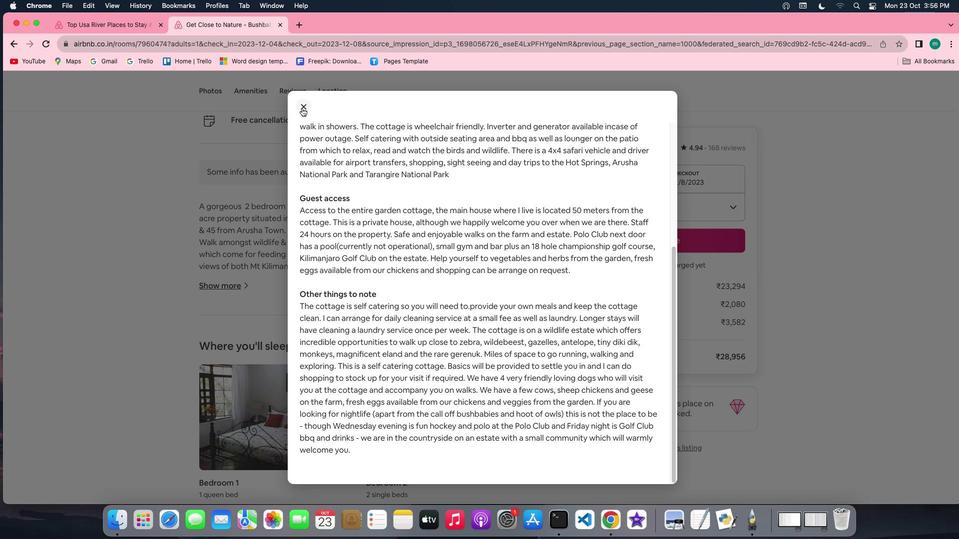 
Action: Mouse pressed left at (302, 107)
Screenshot: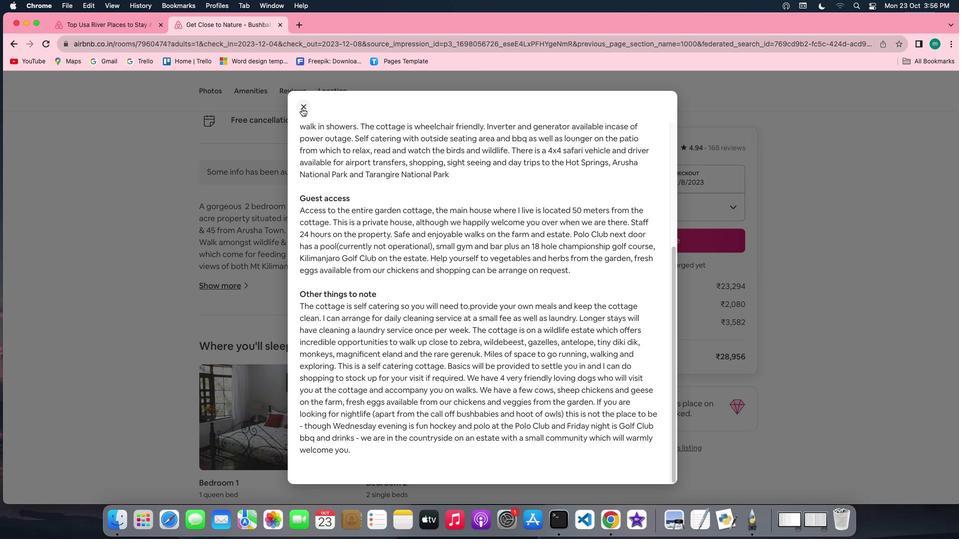 
Action: Mouse moved to (427, 317)
Screenshot: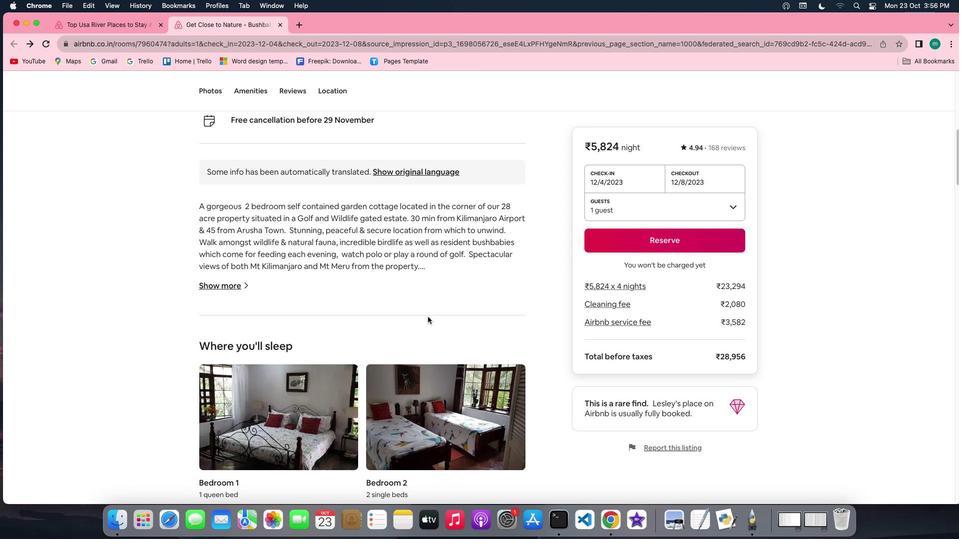 
Action: Mouse scrolled (427, 317) with delta (0, 0)
Screenshot: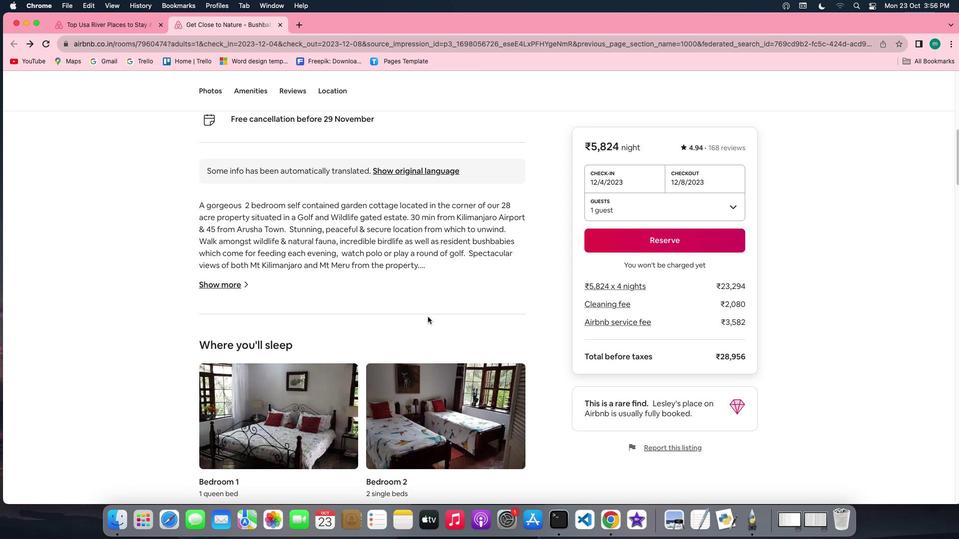 
Action: Mouse scrolled (427, 317) with delta (0, 0)
